Task: Explore Airbnb accommodation in Phenix City, United States from 1st December, 2023 to 5th December, 2023 for 3 adults, 1 child.2 bedrooms having 3 beds and 2 bathrooms. Booking option can be shelf check-in. Look for 4 properties as per requirement.
Action: Mouse moved to (402, 64)
Screenshot: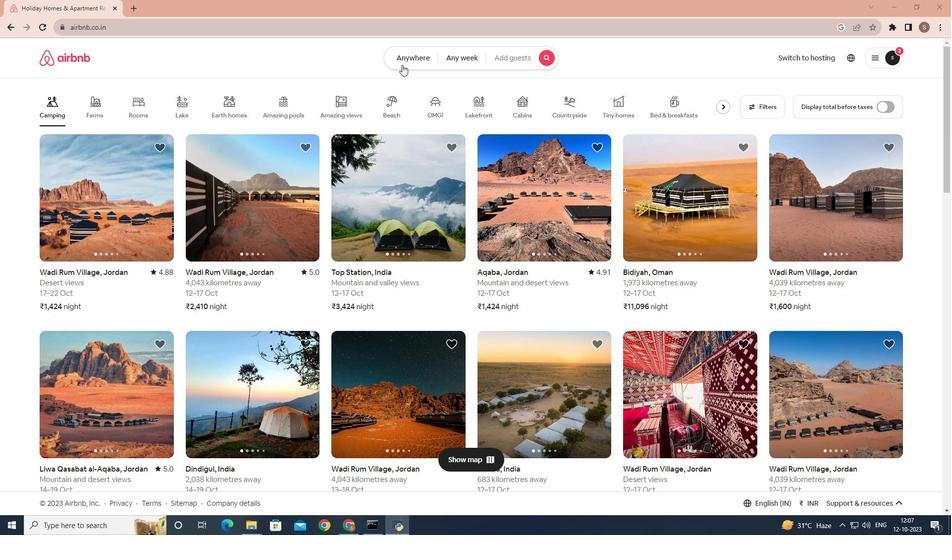 
Action: Mouse pressed left at (402, 64)
Screenshot: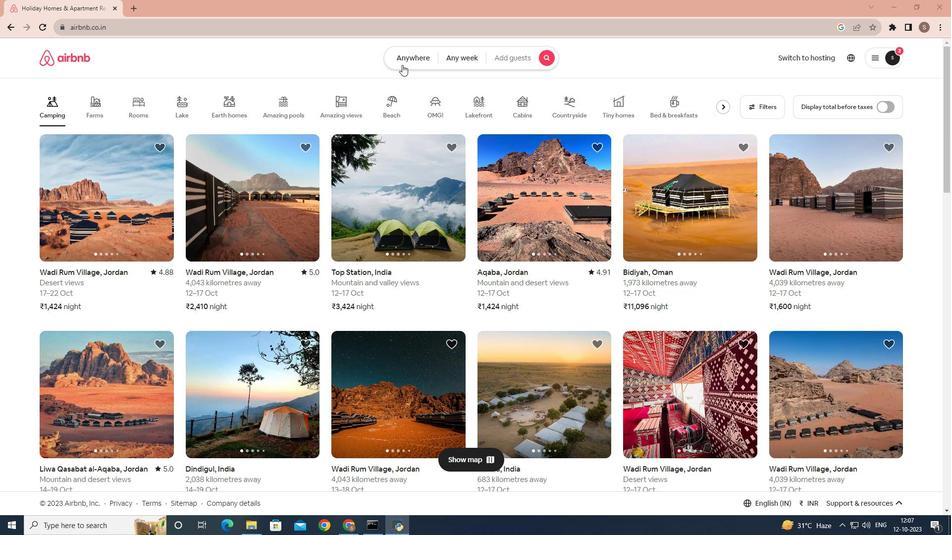 
Action: Mouse moved to (325, 97)
Screenshot: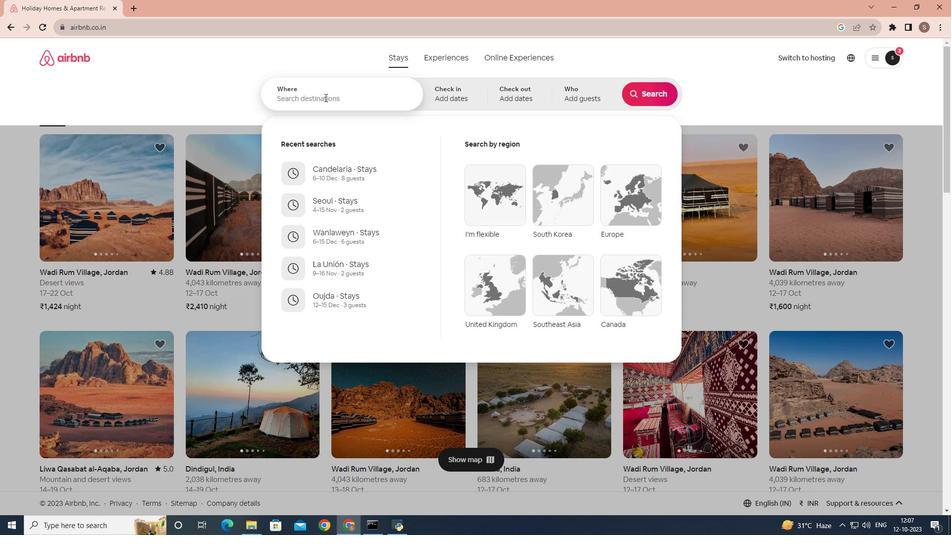 
Action: Mouse pressed left at (325, 97)
Screenshot: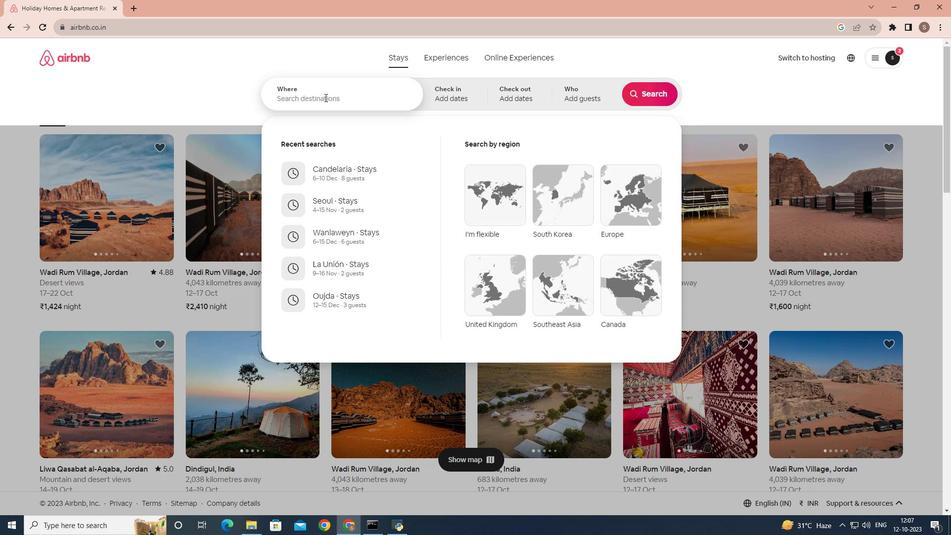 
Action: Mouse moved to (338, 102)
Screenshot: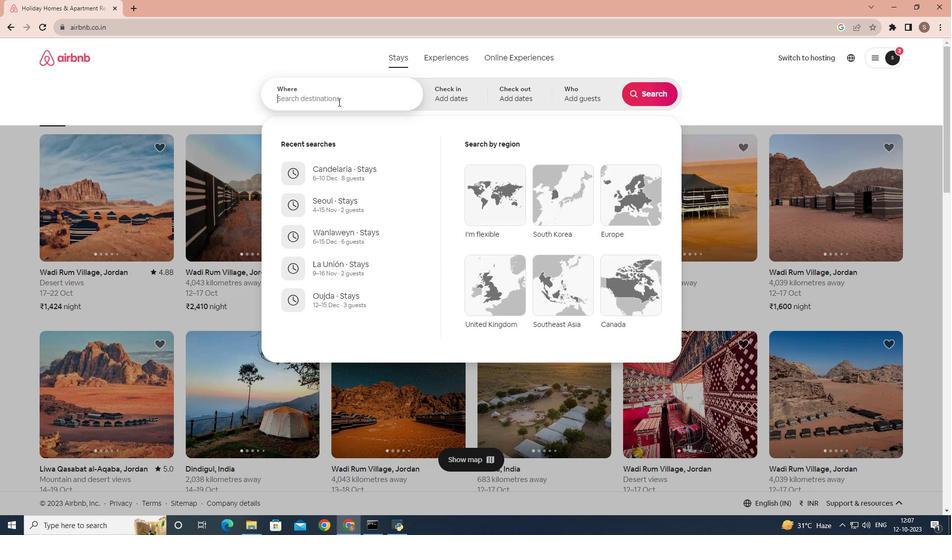 
Action: Key pressed ph
Screenshot: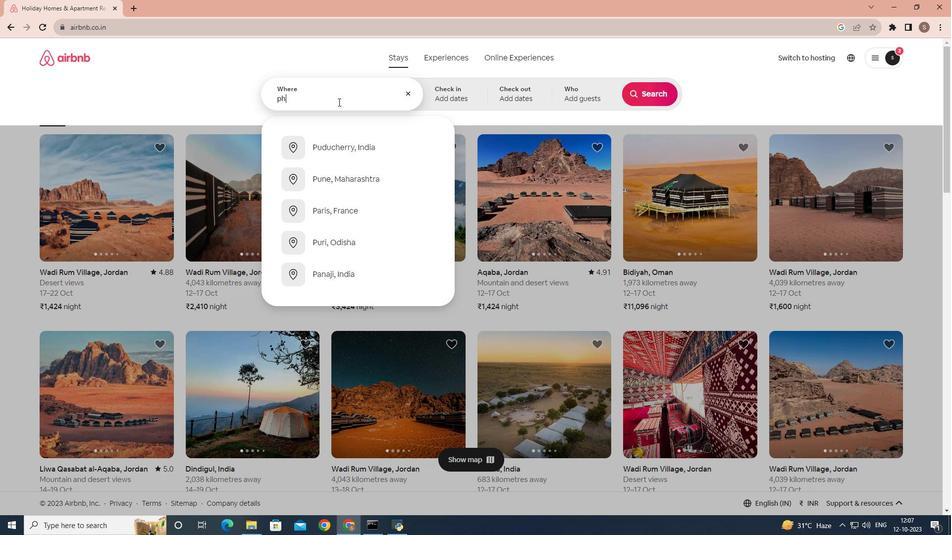 
Action: Mouse moved to (312, 45)
Screenshot: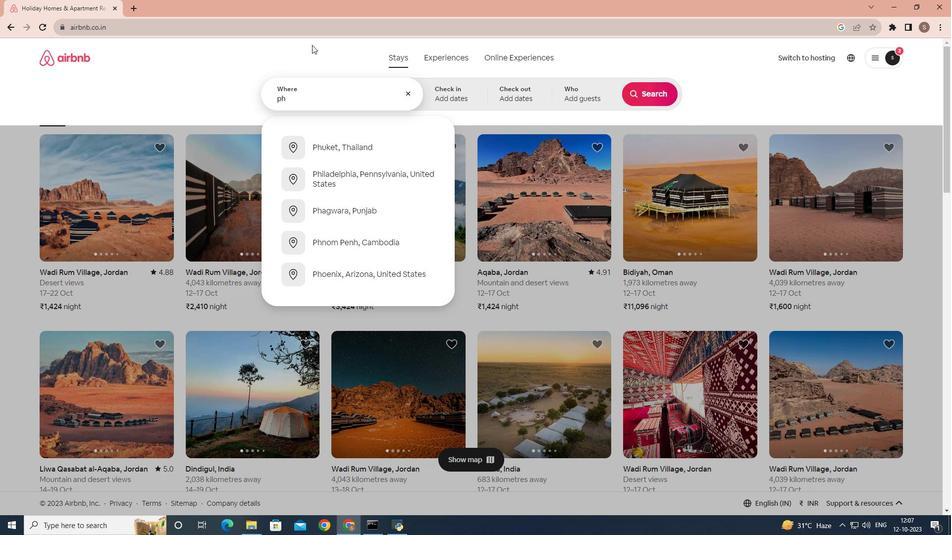 
Action: Key pressed eonix<Key.space>
Screenshot: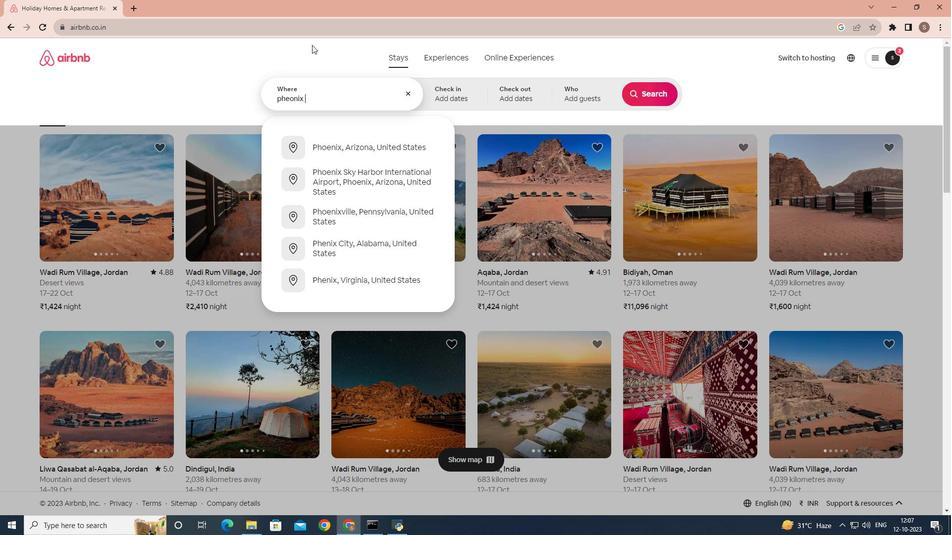 
Action: Mouse moved to (311, 44)
Screenshot: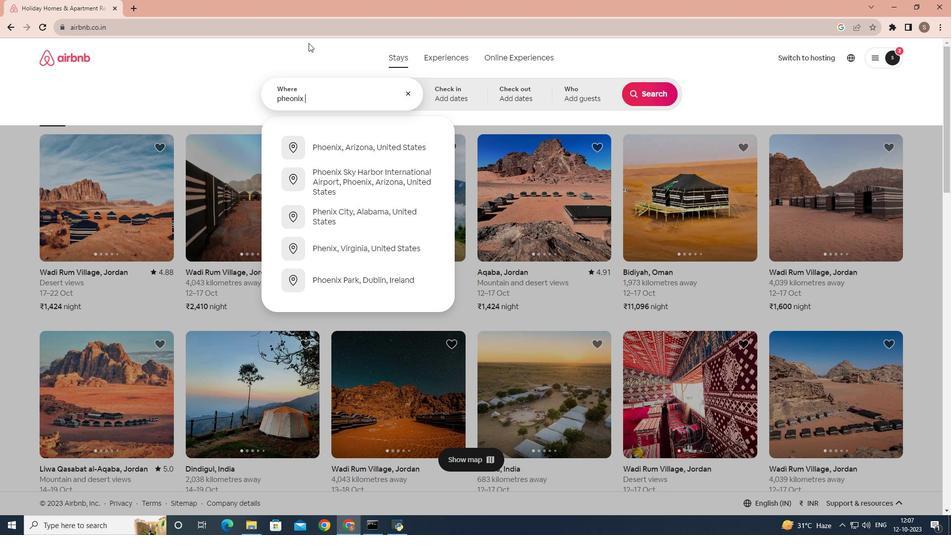 
Action: Key pressed c
Screenshot: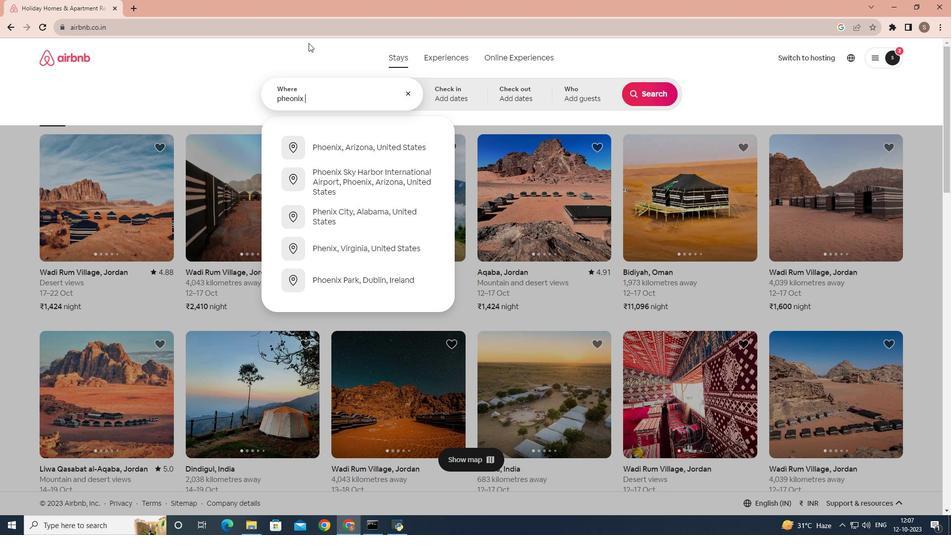 
Action: Mouse moved to (305, 42)
Screenshot: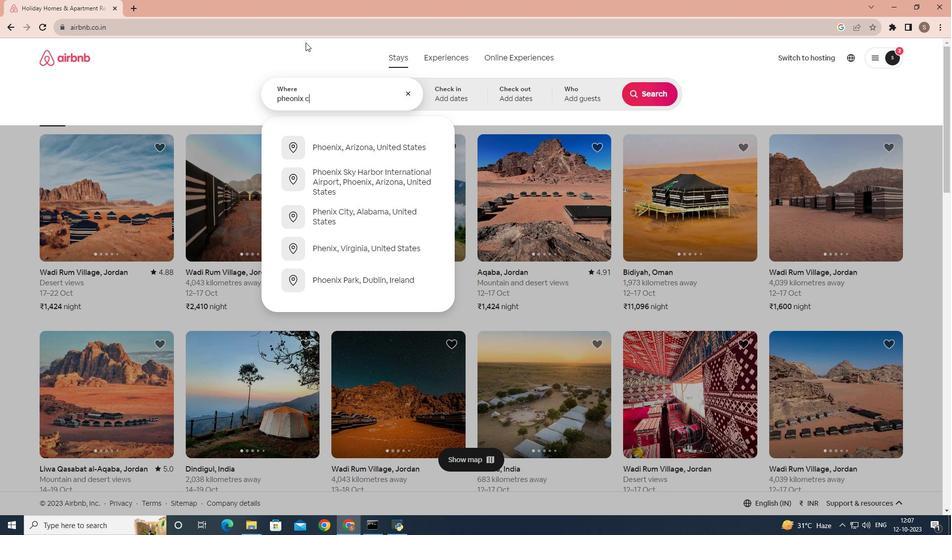 
Action: Key pressed ity
Screenshot: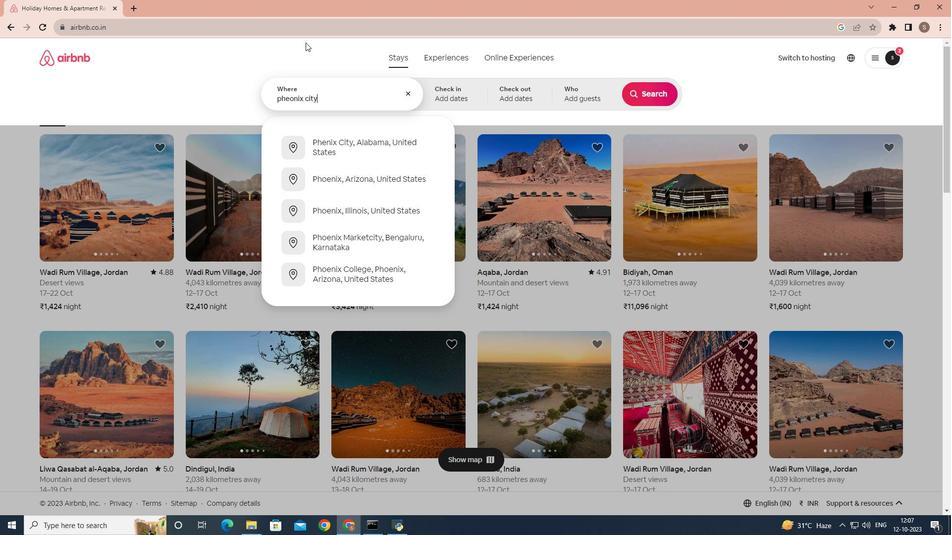 
Action: Mouse moved to (339, 169)
Screenshot: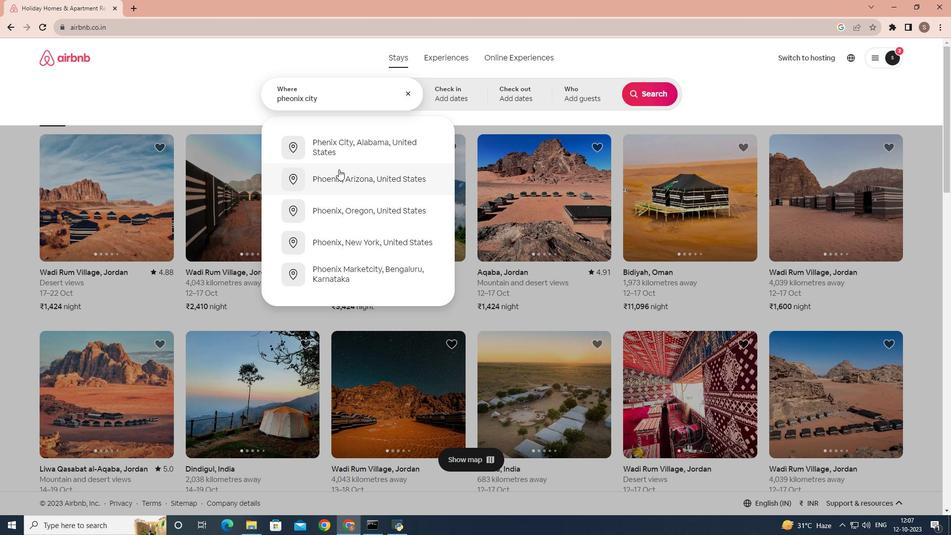 
Action: Mouse pressed left at (339, 169)
Screenshot: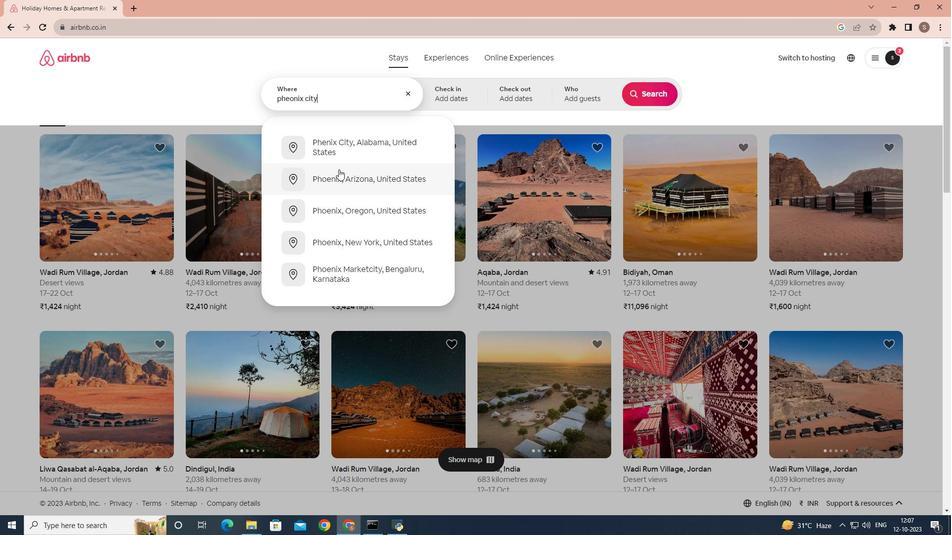 
Action: Mouse moved to (647, 175)
Screenshot: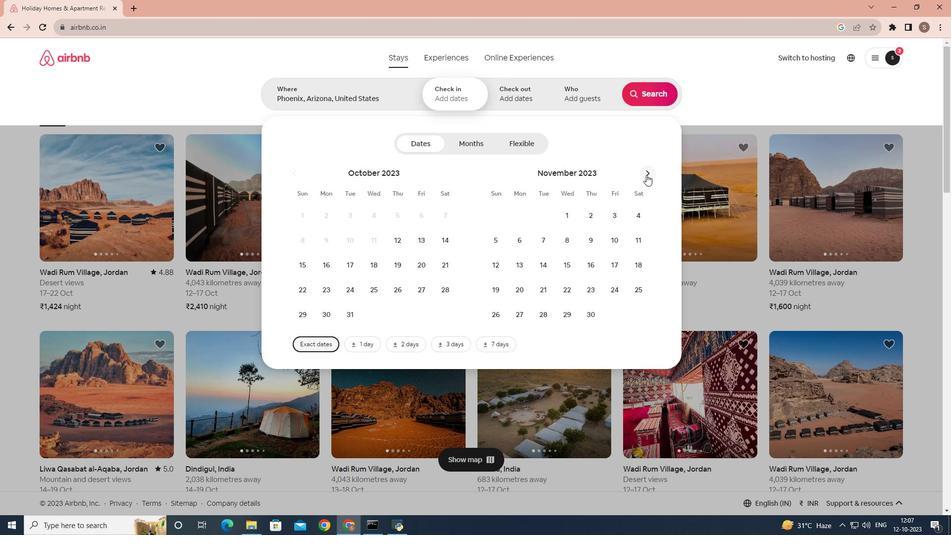 
Action: Mouse pressed left at (647, 175)
Screenshot: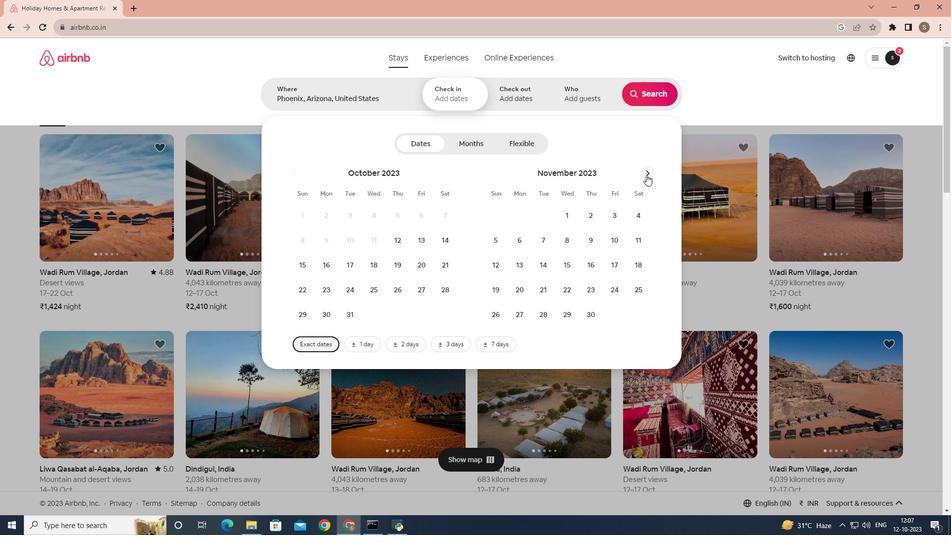 
Action: Mouse moved to (614, 214)
Screenshot: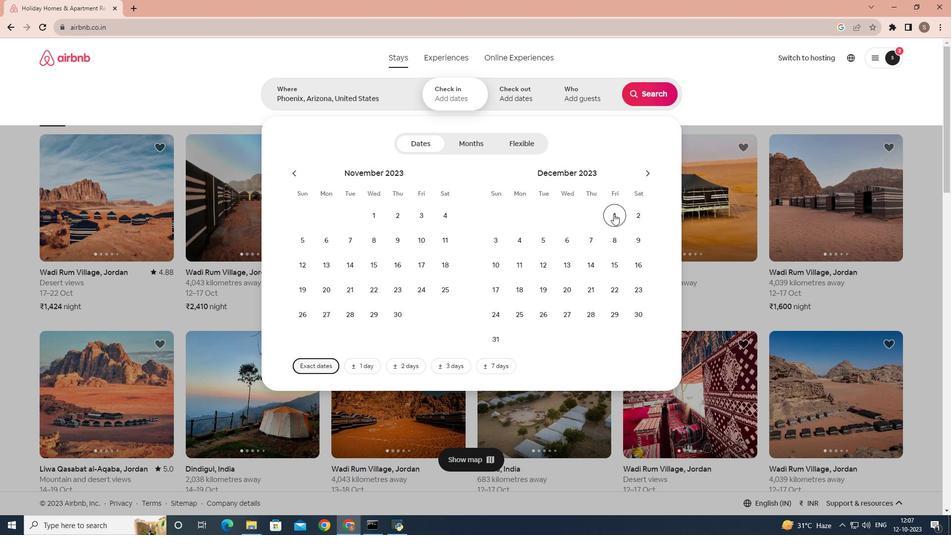 
Action: Mouse pressed left at (614, 214)
Screenshot: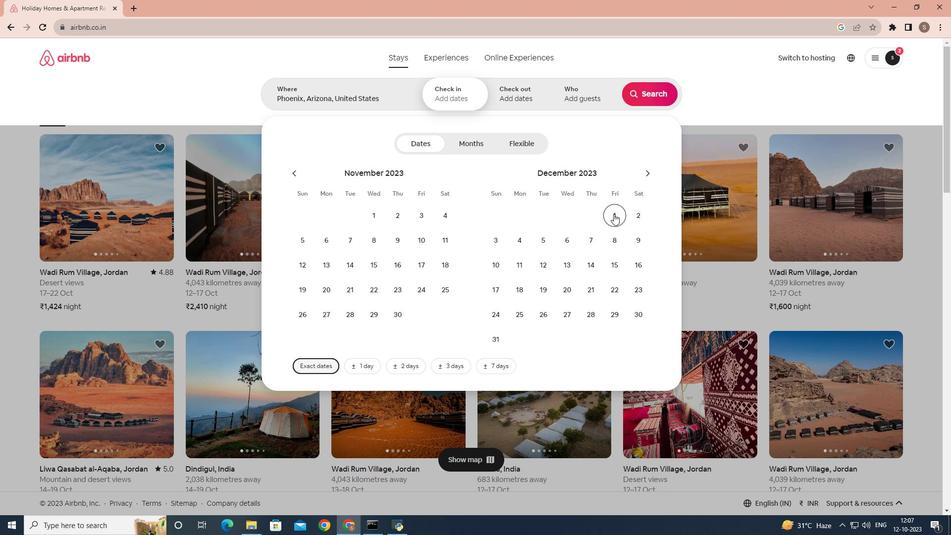 
Action: Mouse moved to (549, 237)
Screenshot: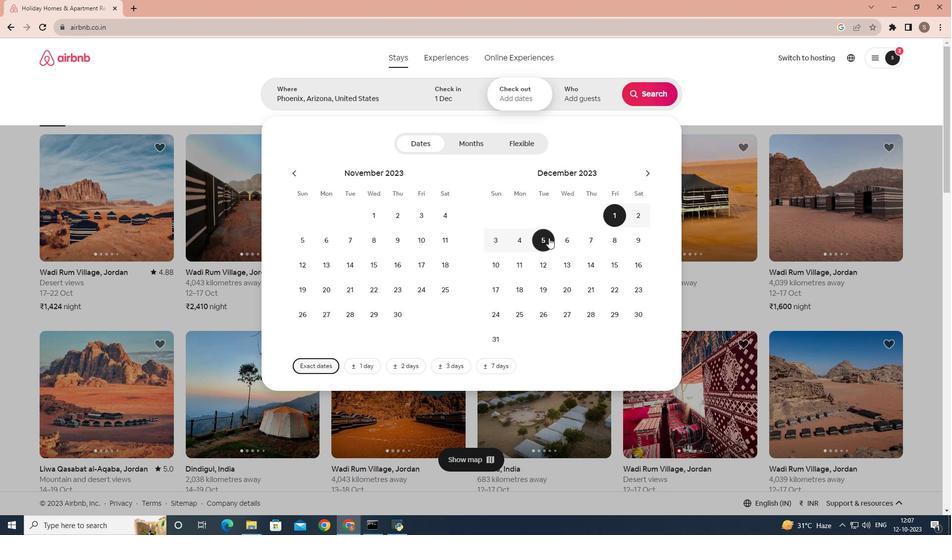 
Action: Mouse pressed left at (549, 237)
Screenshot: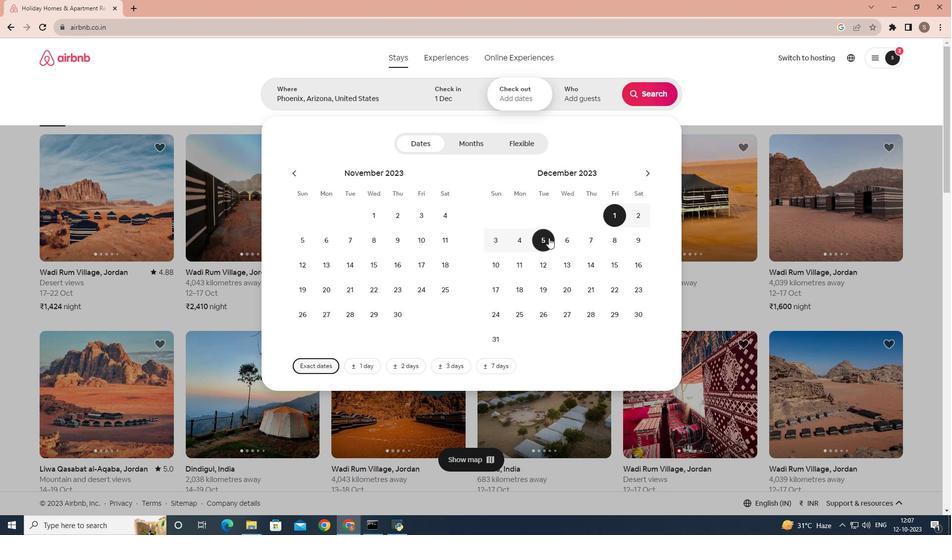 
Action: Mouse moved to (590, 93)
Screenshot: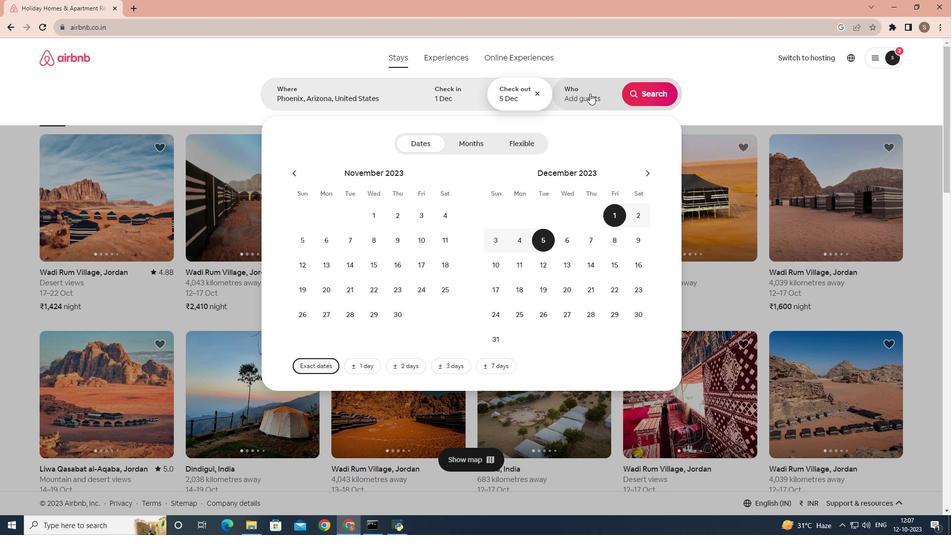 
Action: Mouse pressed left at (590, 93)
Screenshot: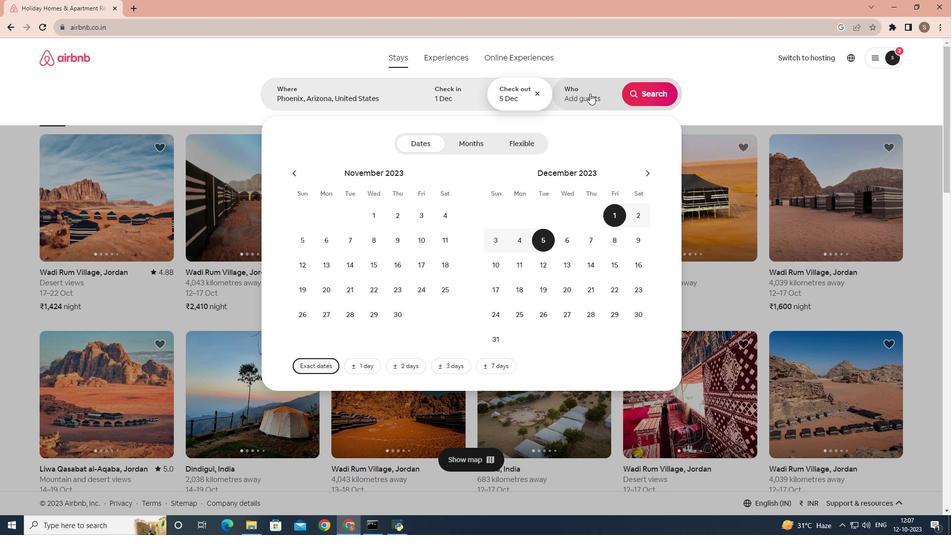 
Action: Mouse moved to (649, 148)
Screenshot: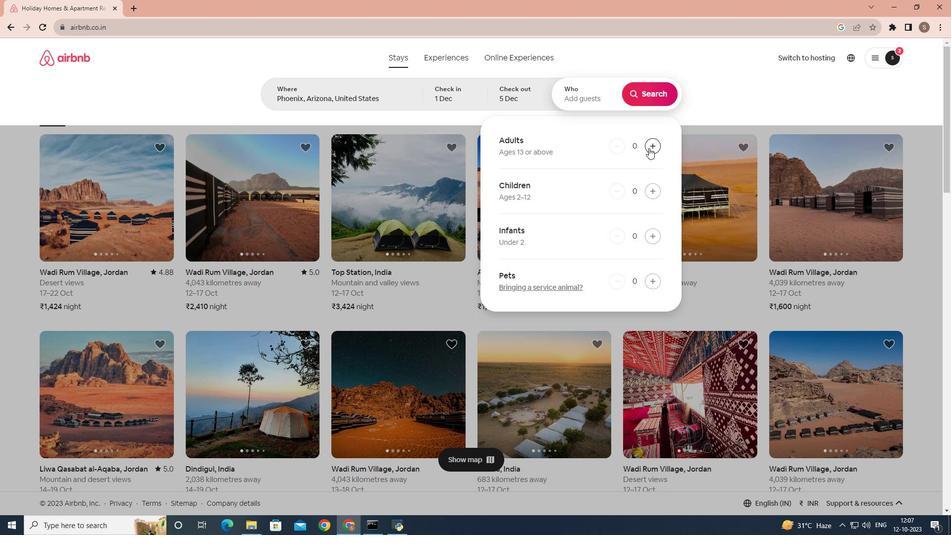 
Action: Mouse pressed left at (649, 148)
Screenshot: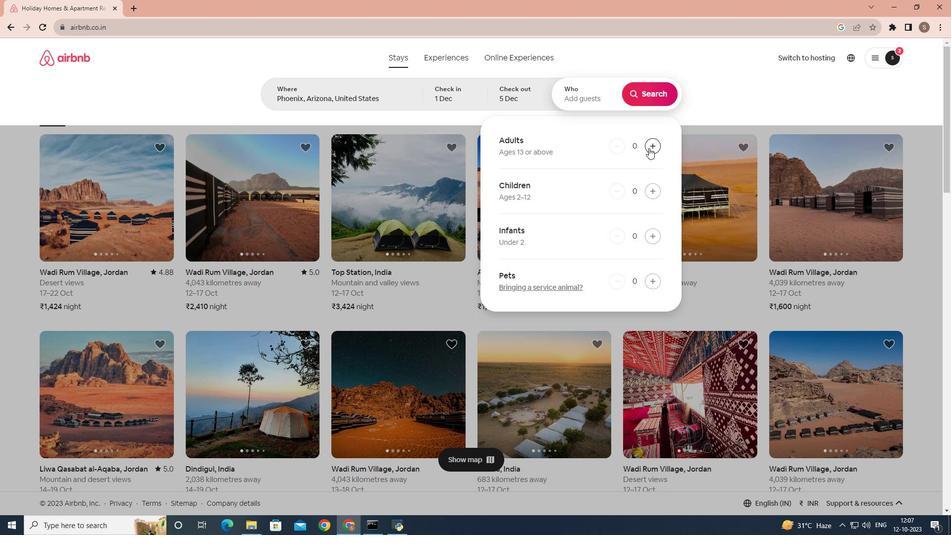 
Action: Mouse pressed left at (649, 148)
Screenshot: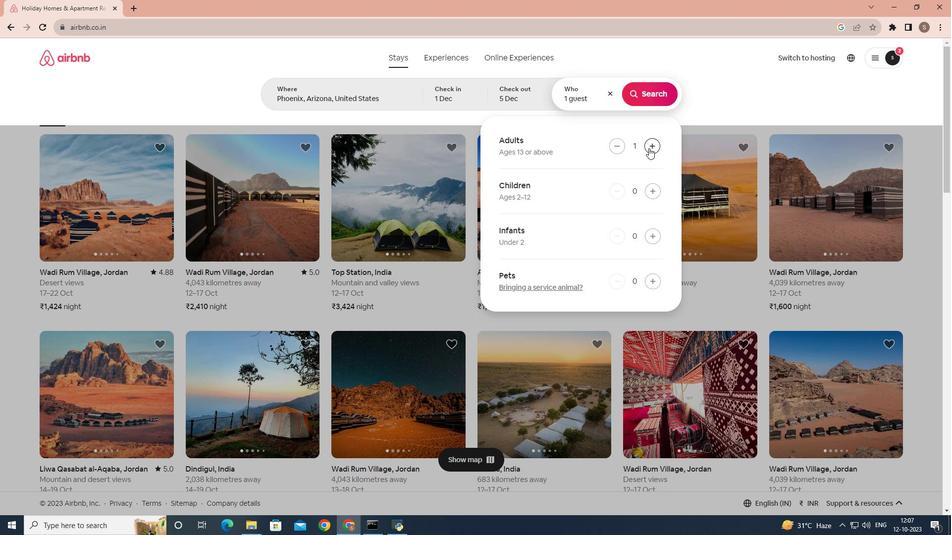 
Action: Mouse pressed left at (649, 148)
Screenshot: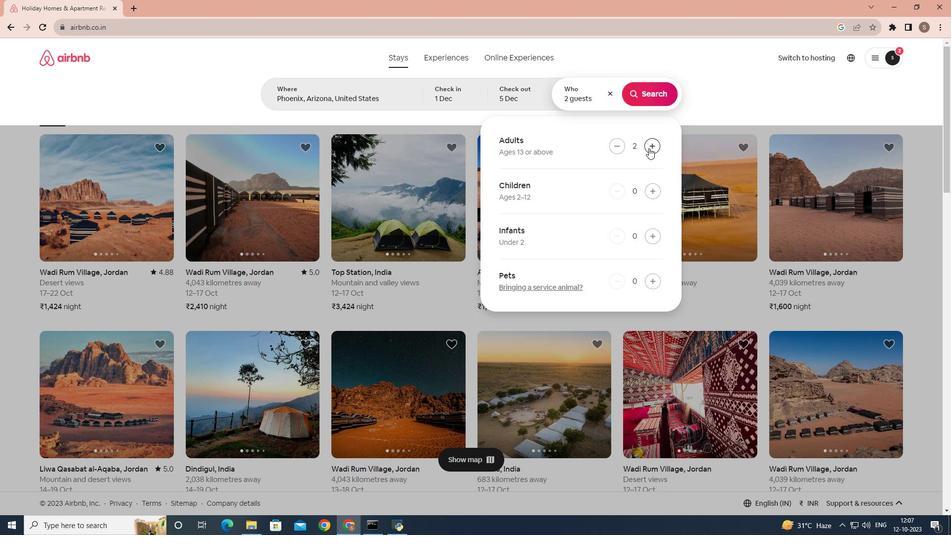 
Action: Mouse pressed left at (649, 148)
Screenshot: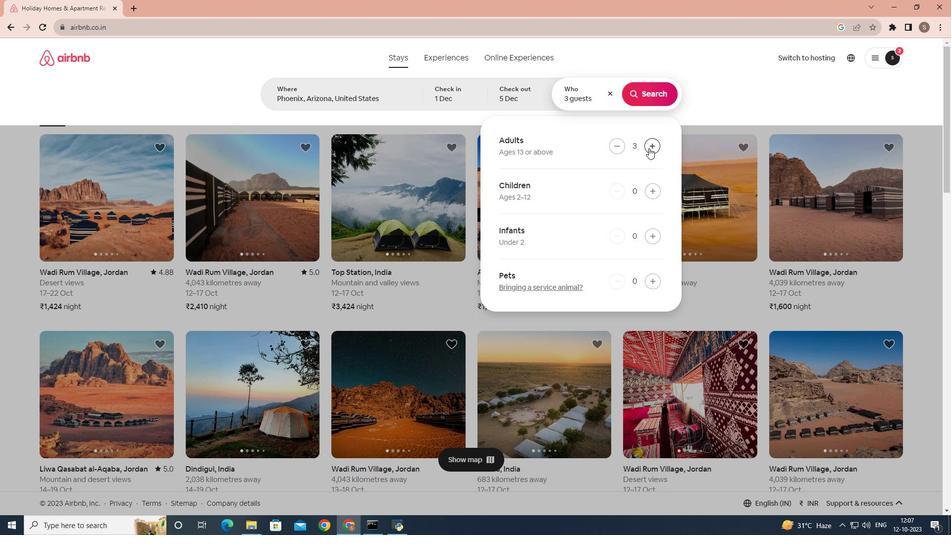 
Action: Mouse moved to (618, 146)
Screenshot: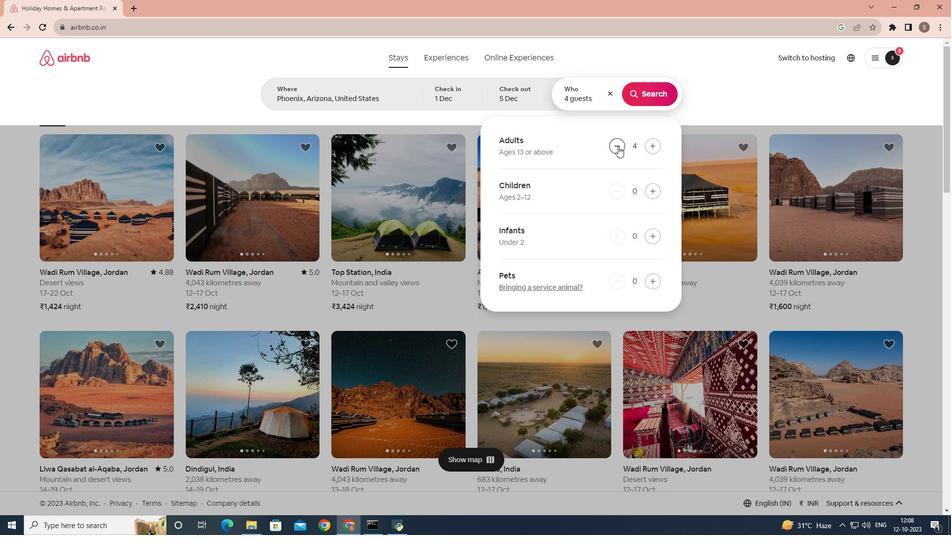 
Action: Mouse pressed left at (618, 146)
Screenshot: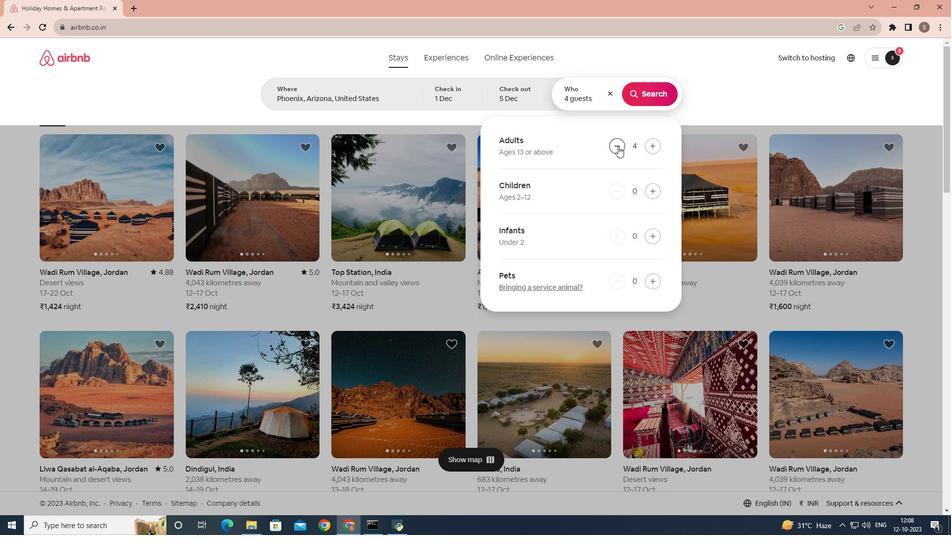 
Action: Mouse moved to (653, 191)
Screenshot: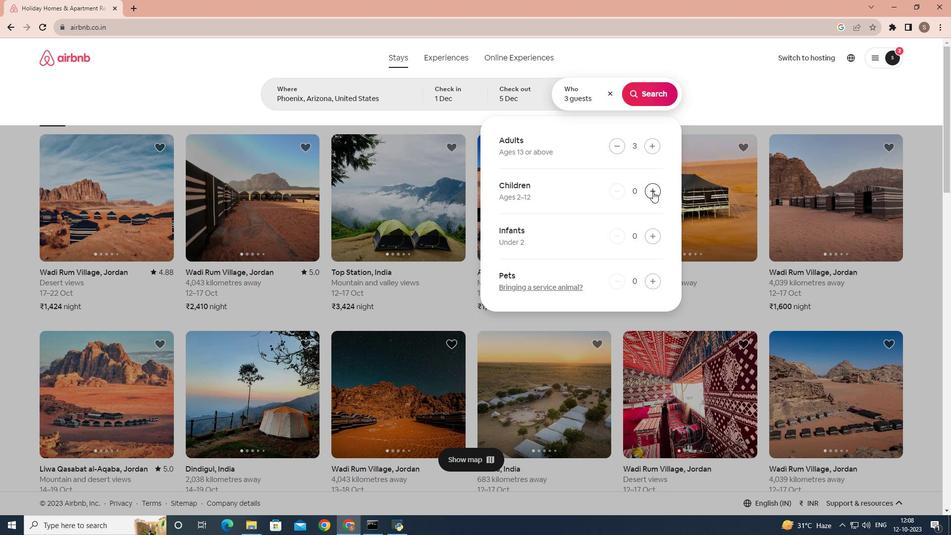 
Action: Mouse pressed left at (653, 191)
Screenshot: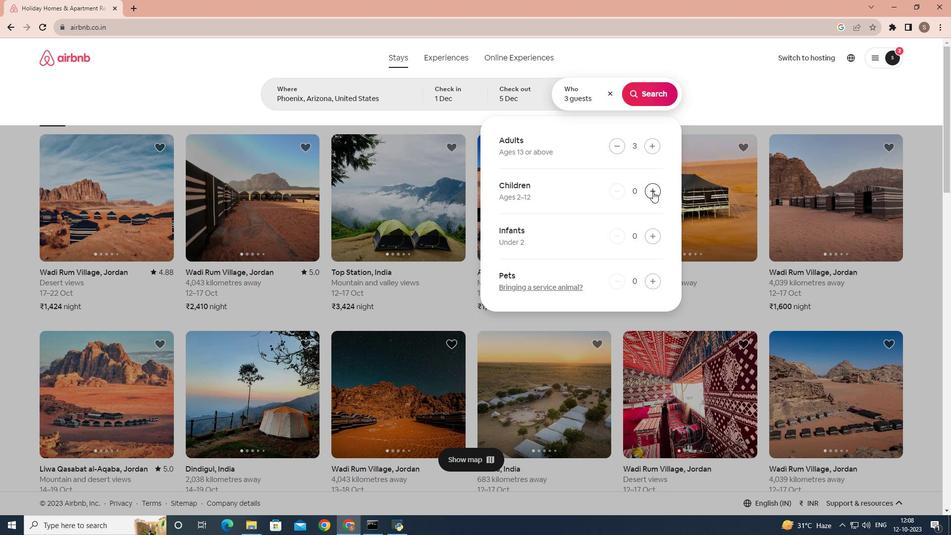
Action: Mouse moved to (663, 92)
Screenshot: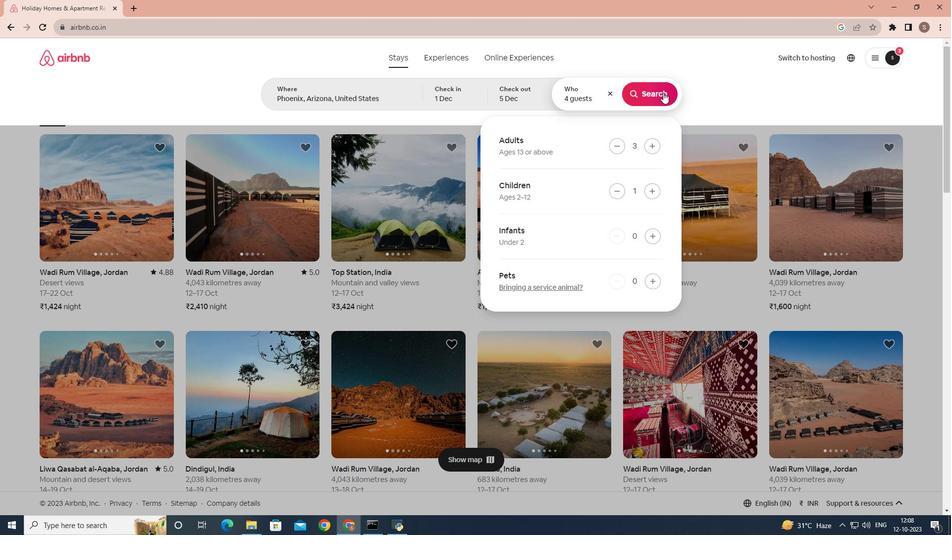 
Action: Mouse pressed left at (663, 92)
Screenshot: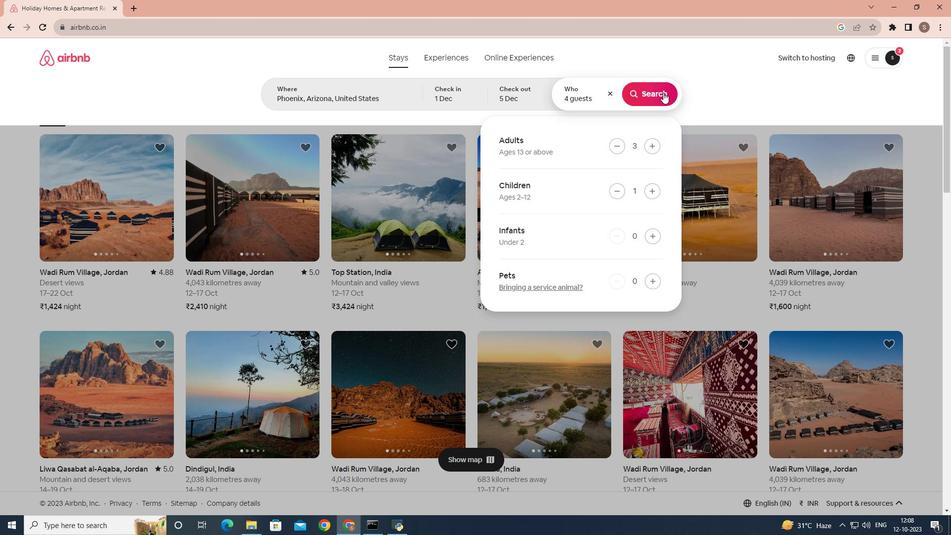 
Action: Mouse moved to (791, 97)
Screenshot: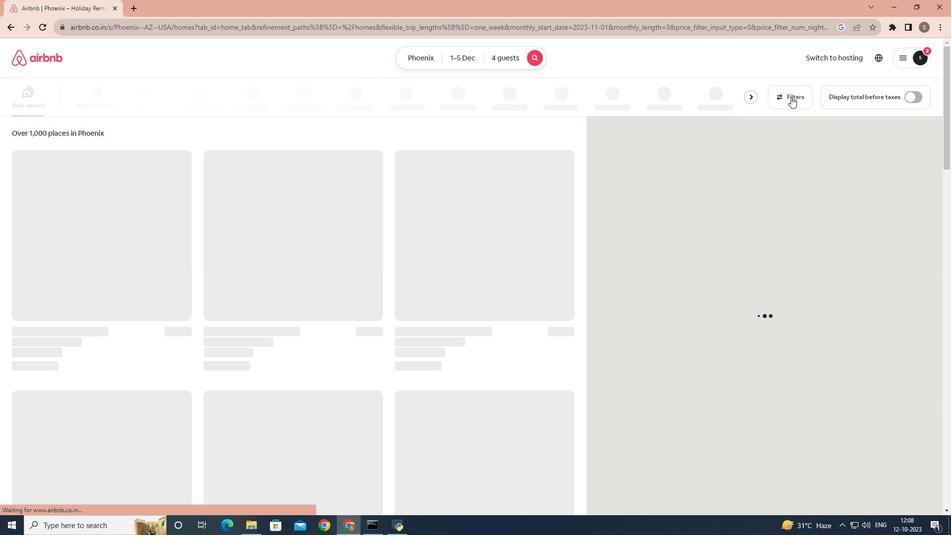 
Action: Mouse pressed left at (791, 97)
Screenshot: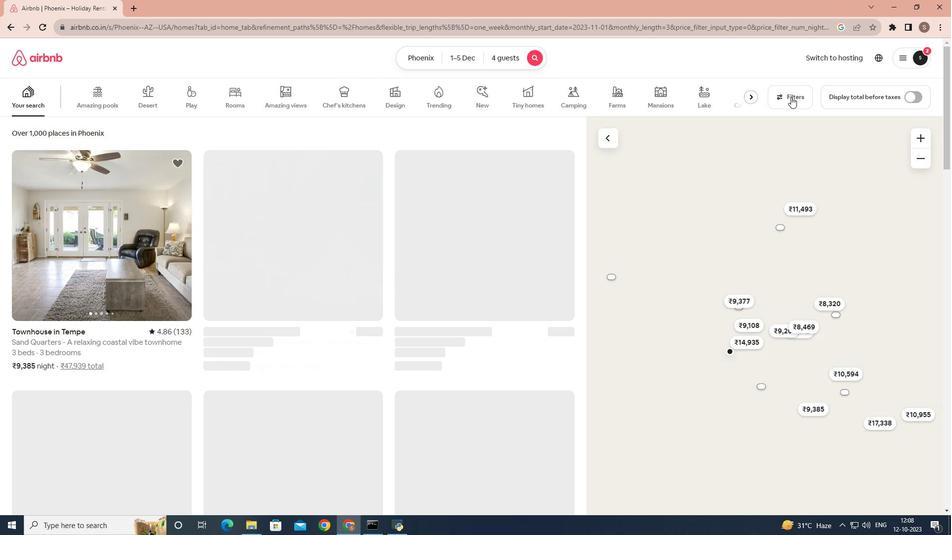 
Action: Mouse moved to (431, 225)
Screenshot: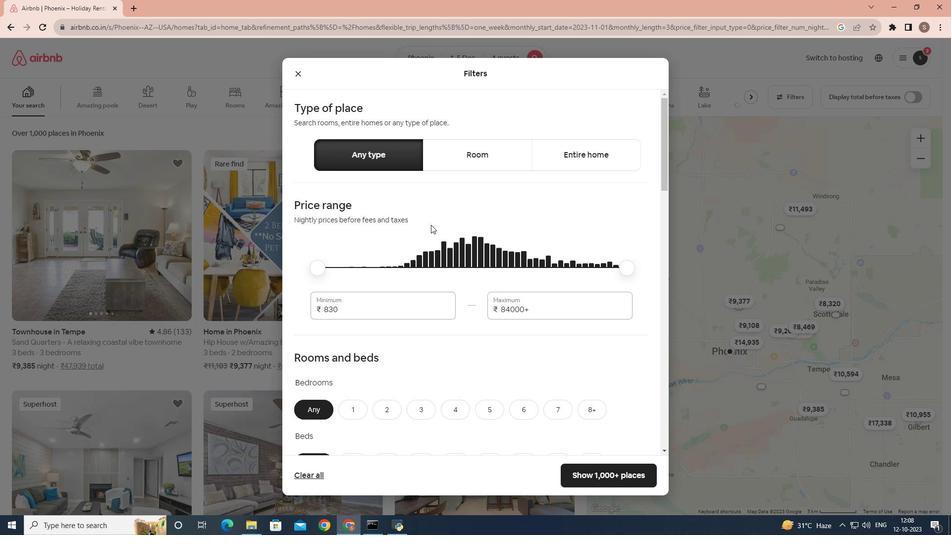 
Action: Mouse scrolled (431, 224) with delta (0, 0)
Screenshot: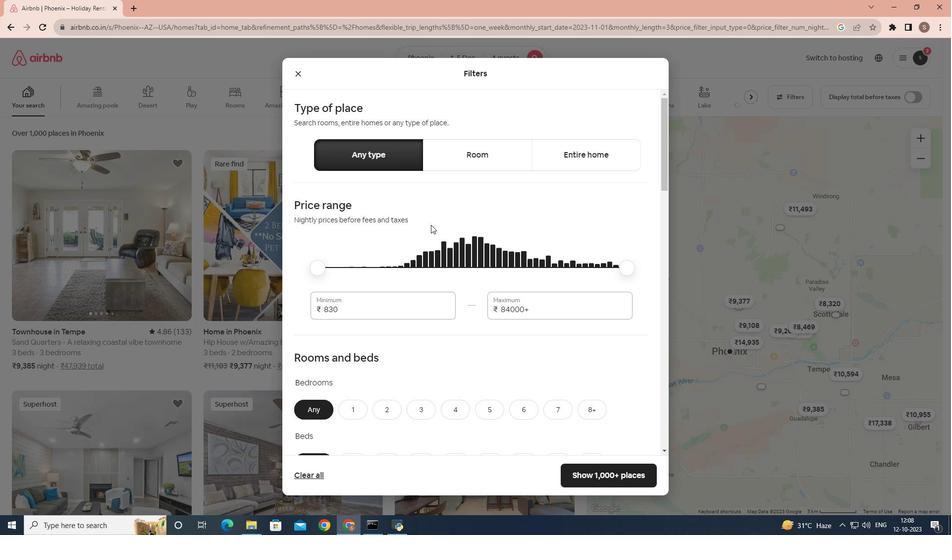 
Action: Mouse moved to (430, 225)
Screenshot: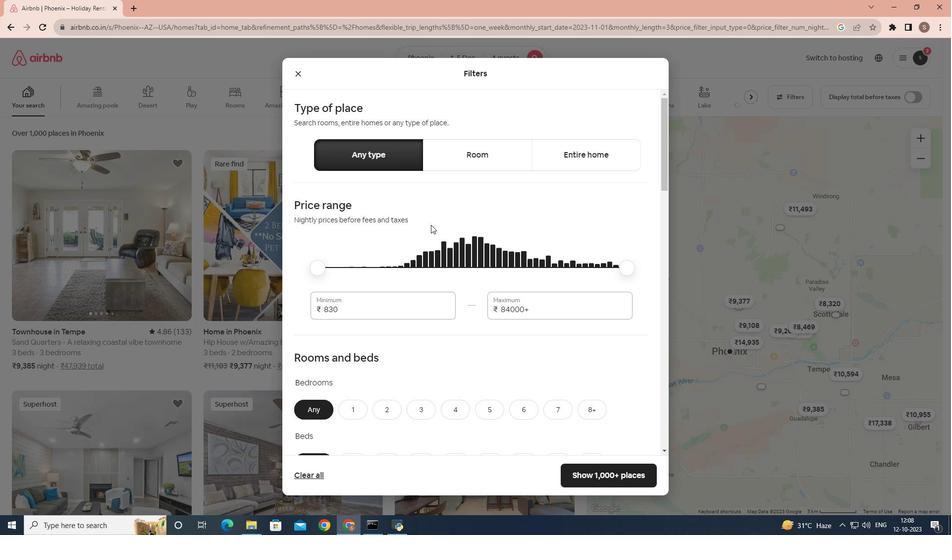 
Action: Mouse scrolled (430, 224) with delta (0, 0)
Screenshot: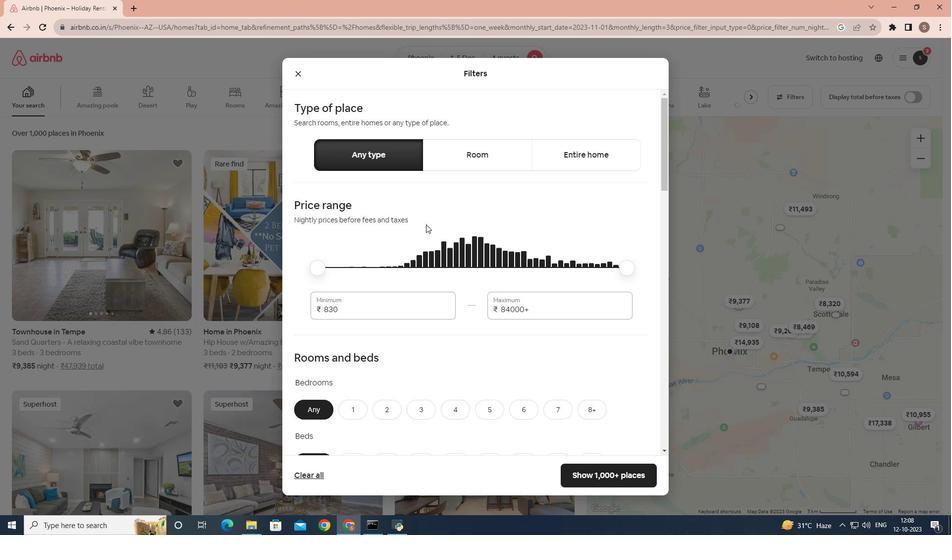 
Action: Mouse moved to (428, 225)
Screenshot: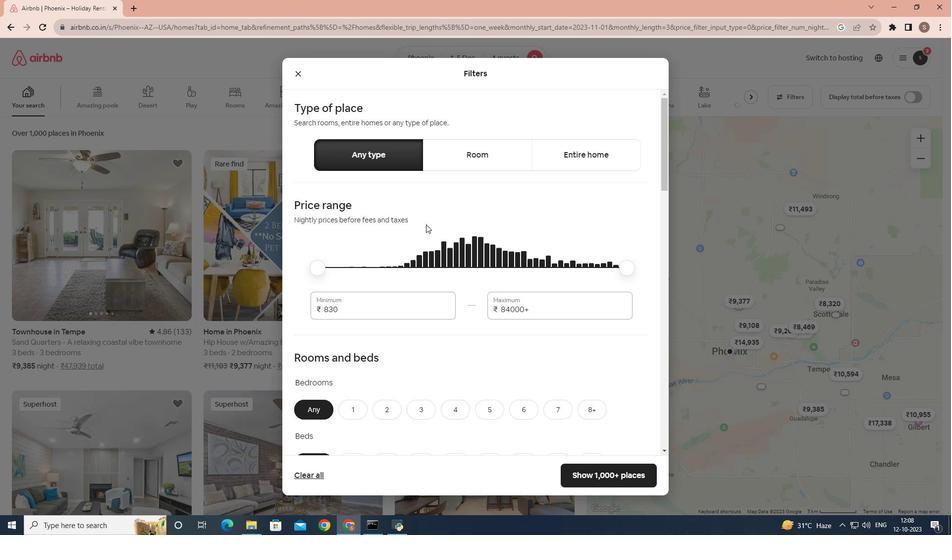 
Action: Mouse scrolled (428, 224) with delta (0, 0)
Screenshot: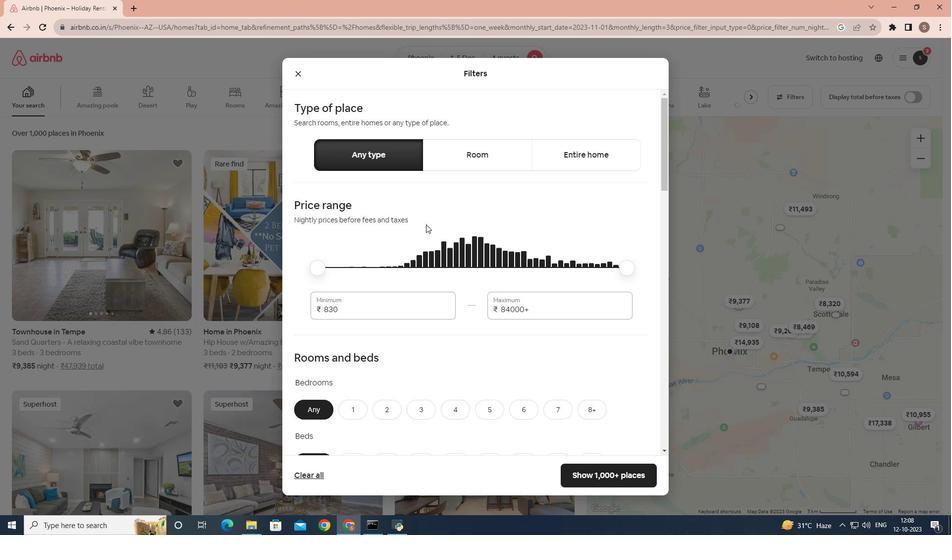 
Action: Mouse moved to (426, 225)
Screenshot: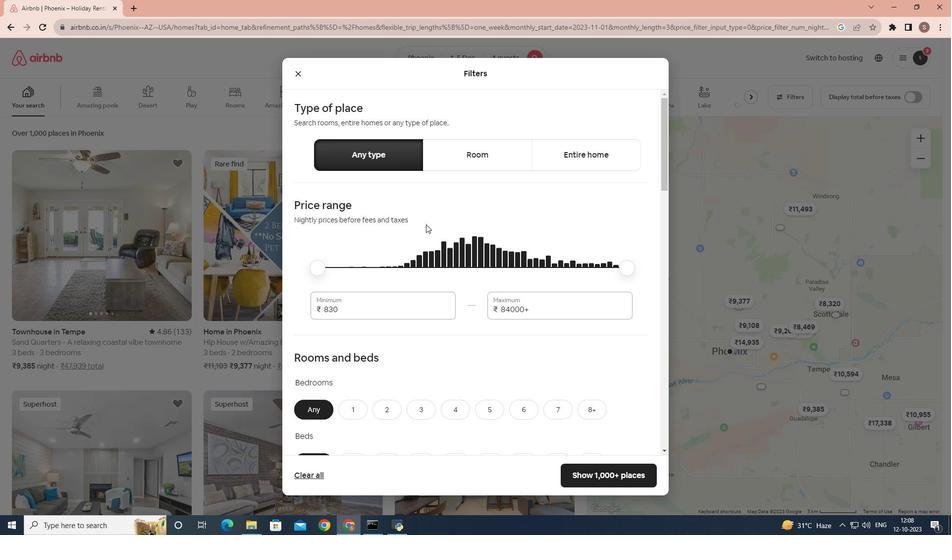 
Action: Mouse scrolled (426, 224) with delta (0, 0)
Screenshot: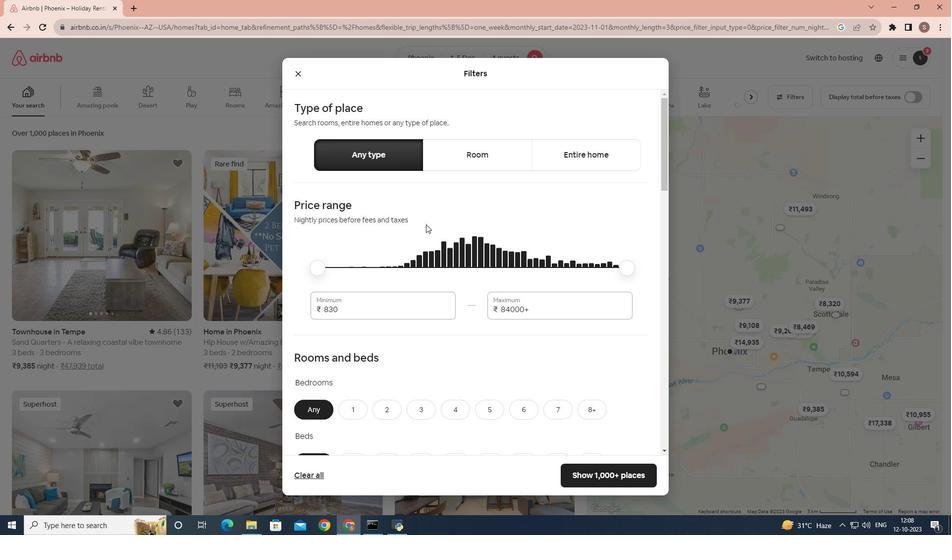 
Action: Mouse moved to (395, 212)
Screenshot: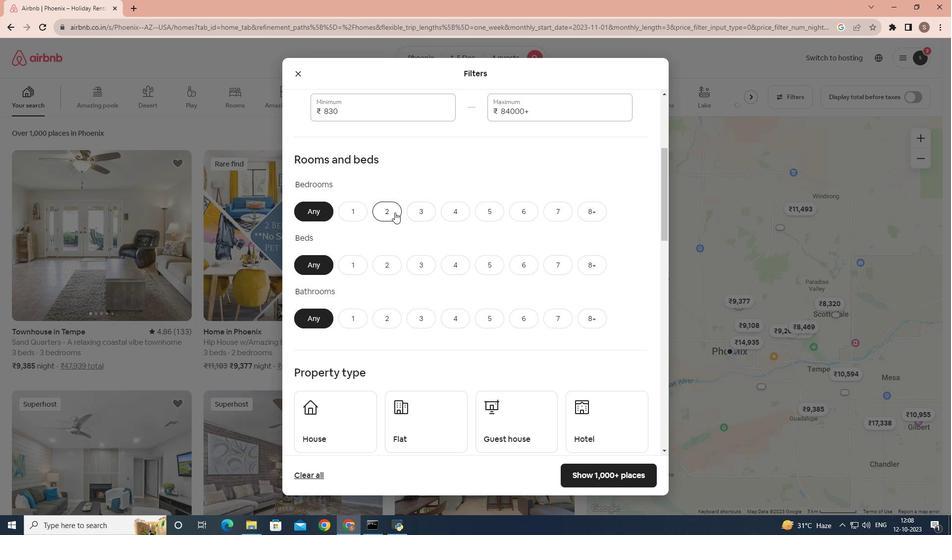 
Action: Mouse pressed left at (395, 212)
Screenshot: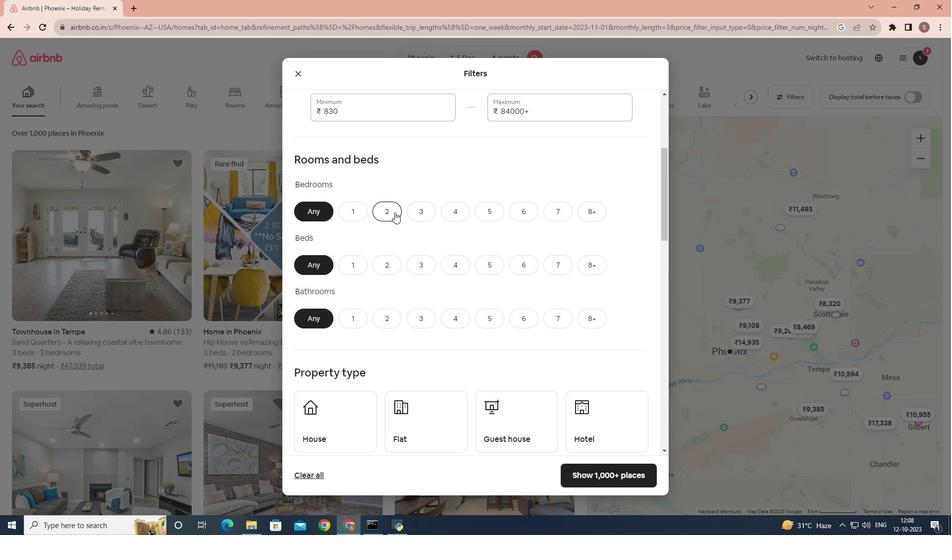 
Action: Mouse moved to (433, 269)
Screenshot: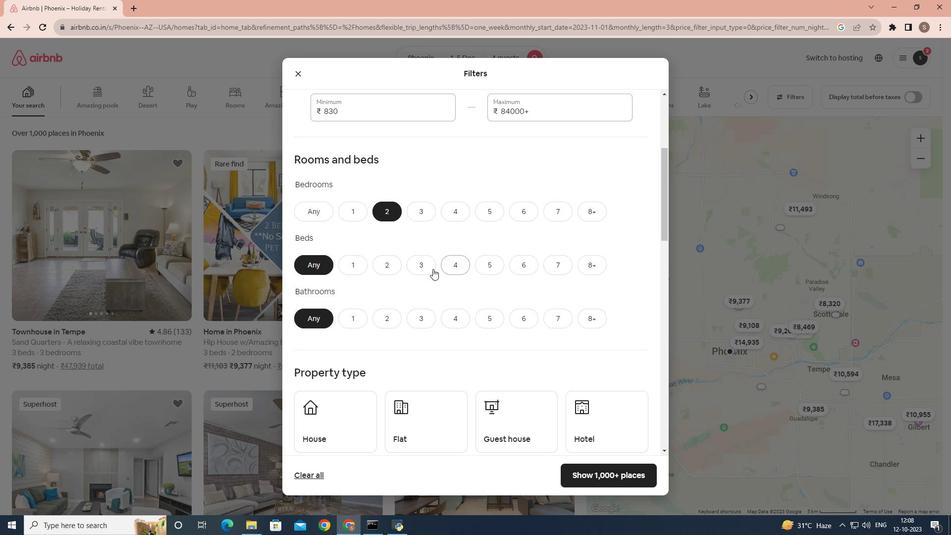 
Action: Mouse pressed left at (433, 269)
Screenshot: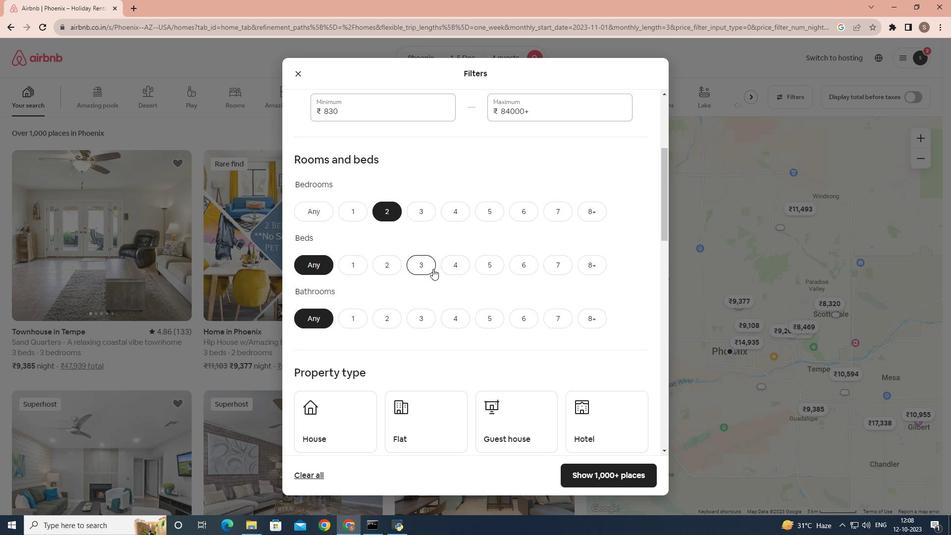 
Action: Mouse moved to (376, 318)
Screenshot: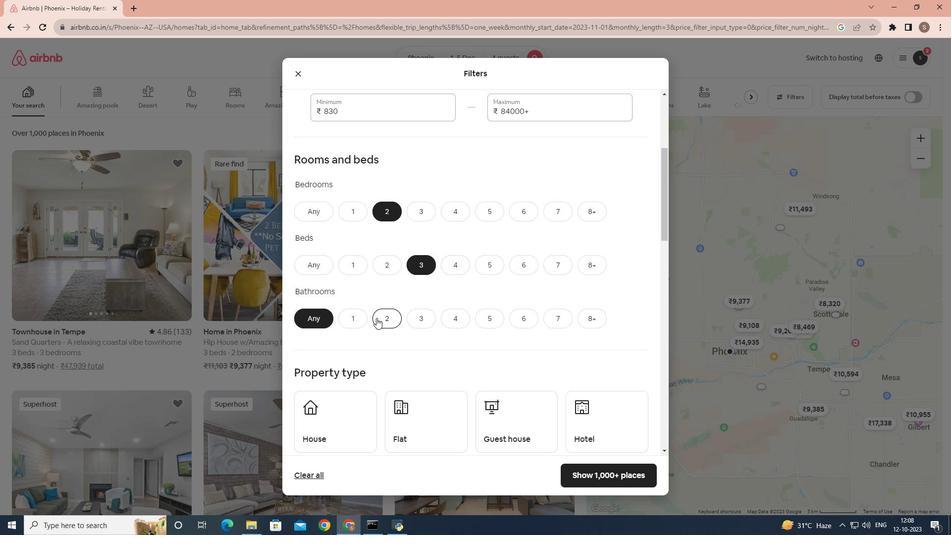 
Action: Mouse pressed left at (376, 318)
Screenshot: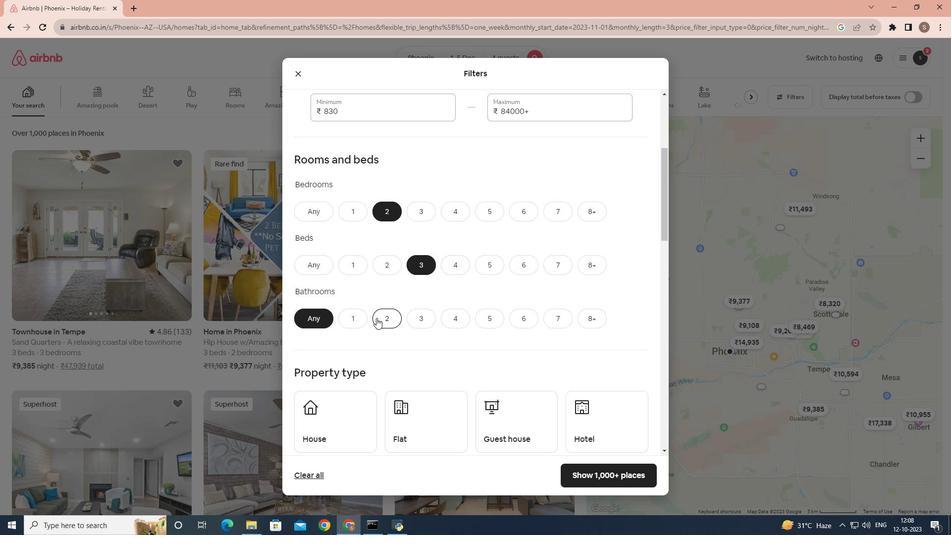 
Action: Mouse scrolled (376, 317) with delta (0, 0)
Screenshot: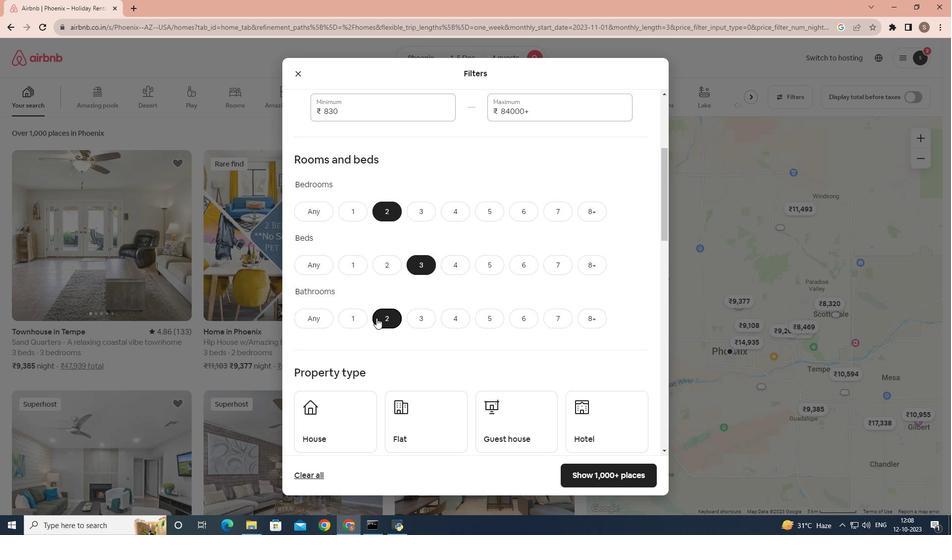
Action: Mouse scrolled (376, 317) with delta (0, 0)
Screenshot: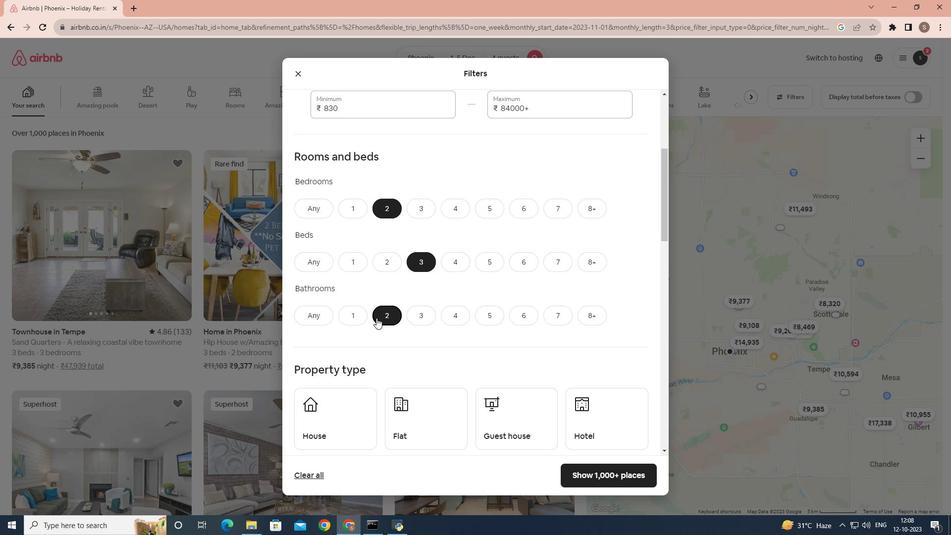 
Action: Mouse scrolled (376, 317) with delta (0, 0)
Screenshot: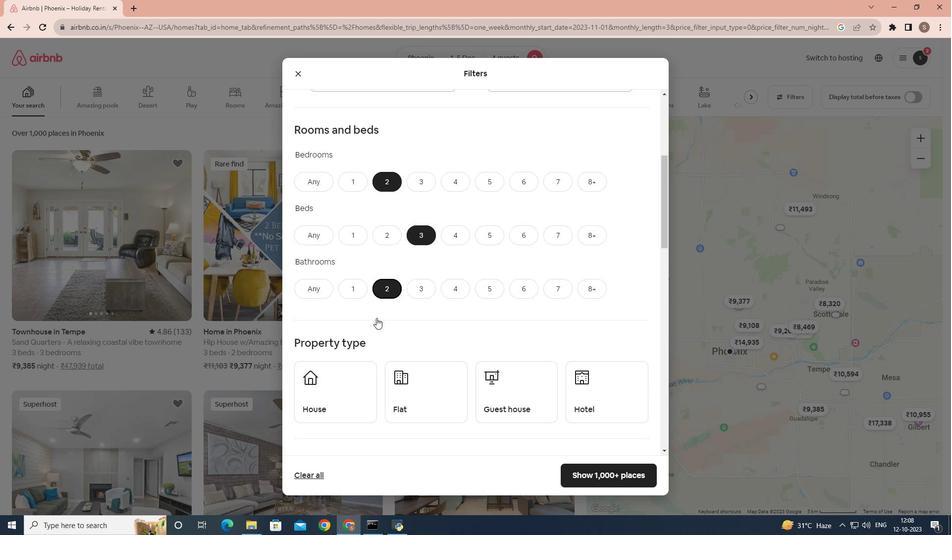 
Action: Mouse scrolled (376, 317) with delta (0, 0)
Screenshot: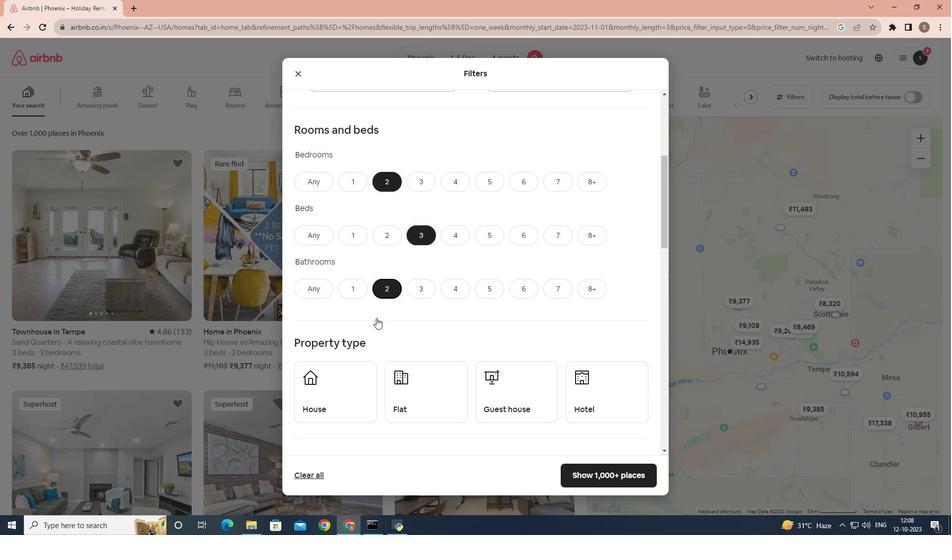 
Action: Mouse scrolled (376, 317) with delta (0, 0)
Screenshot: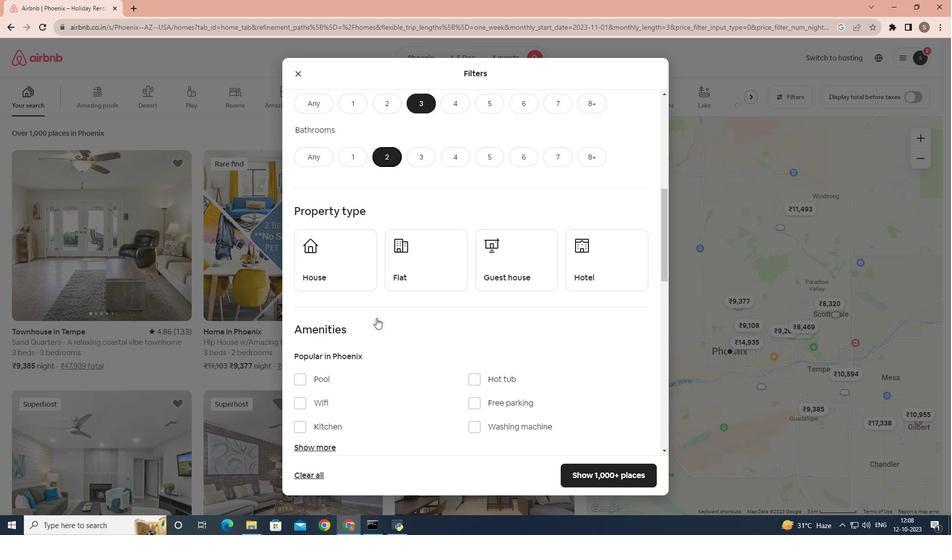 
Action: Mouse moved to (381, 307)
Screenshot: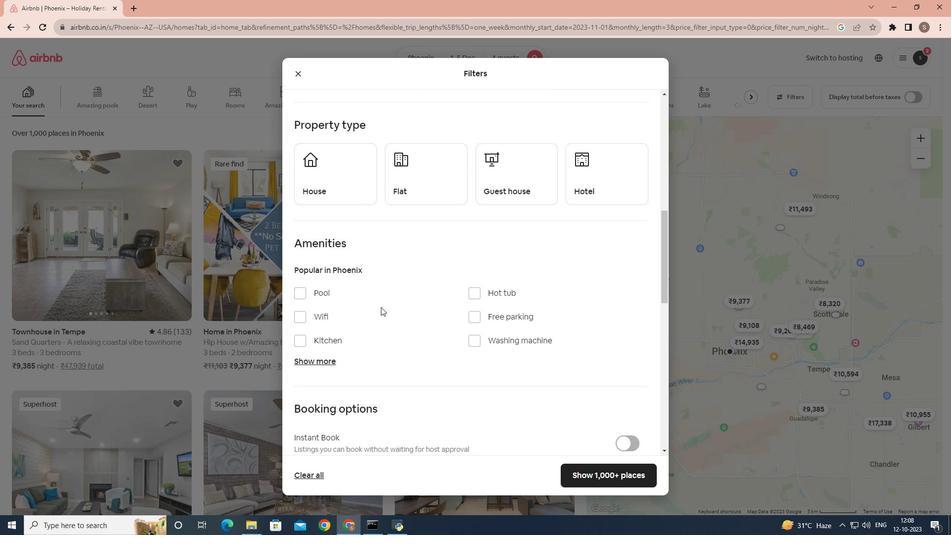 
Action: Mouse scrolled (381, 306) with delta (0, 0)
Screenshot: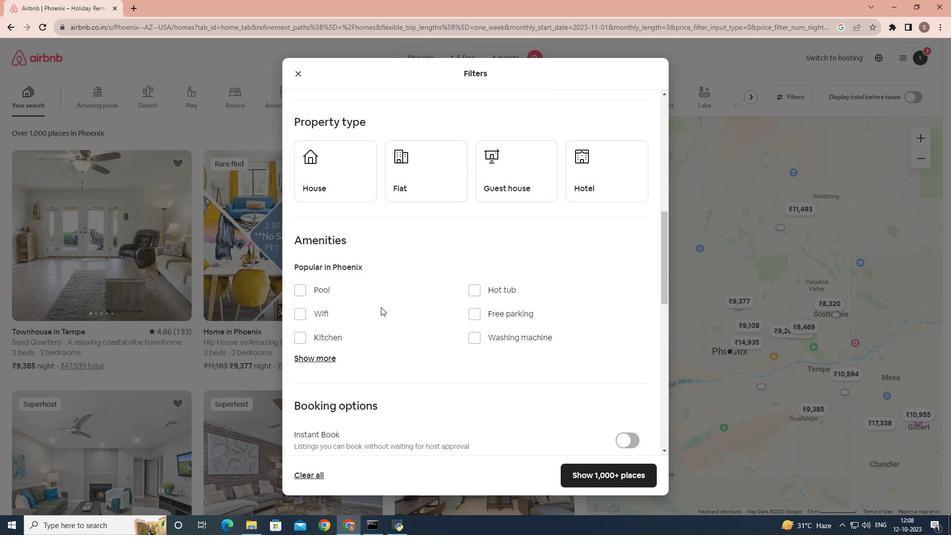 
Action: Mouse scrolled (381, 306) with delta (0, 0)
Screenshot: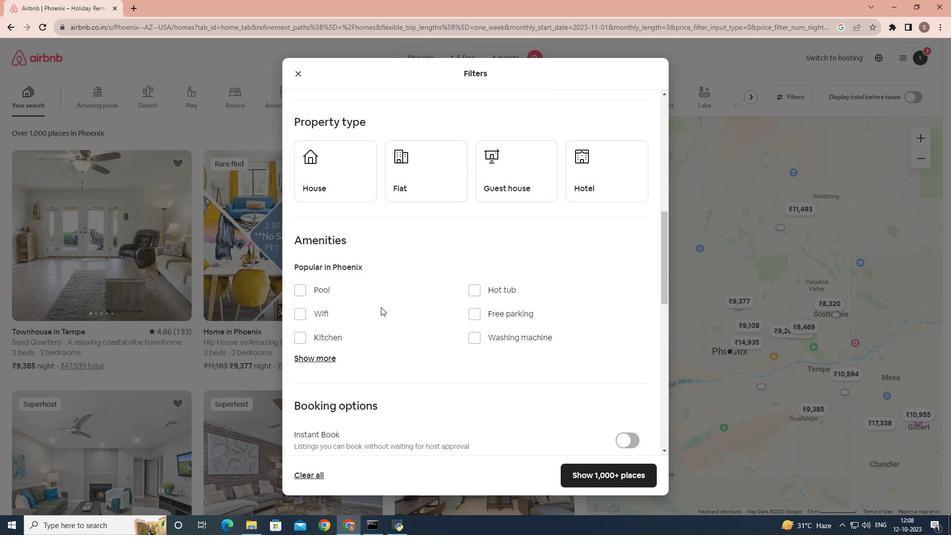 
Action: Mouse scrolled (381, 306) with delta (0, 0)
Screenshot: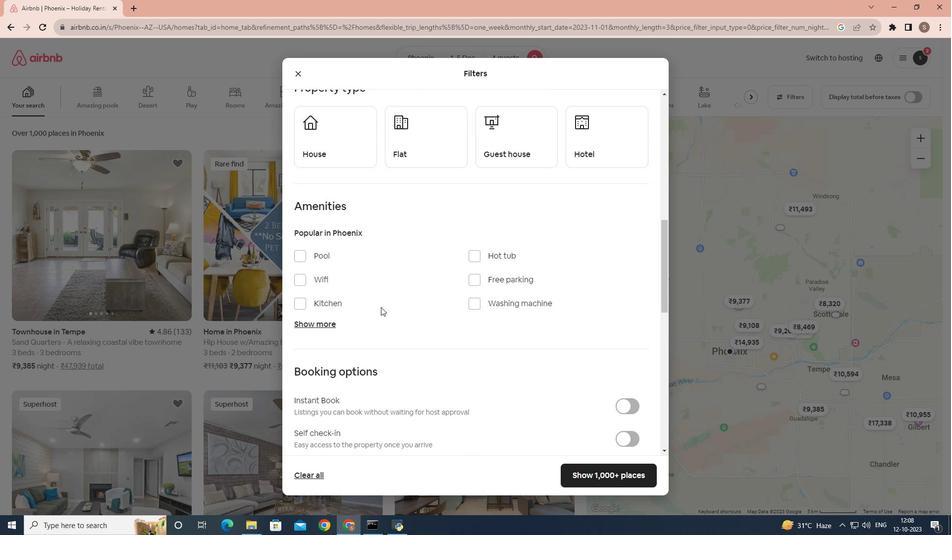 
Action: Mouse scrolled (381, 306) with delta (0, 0)
Screenshot: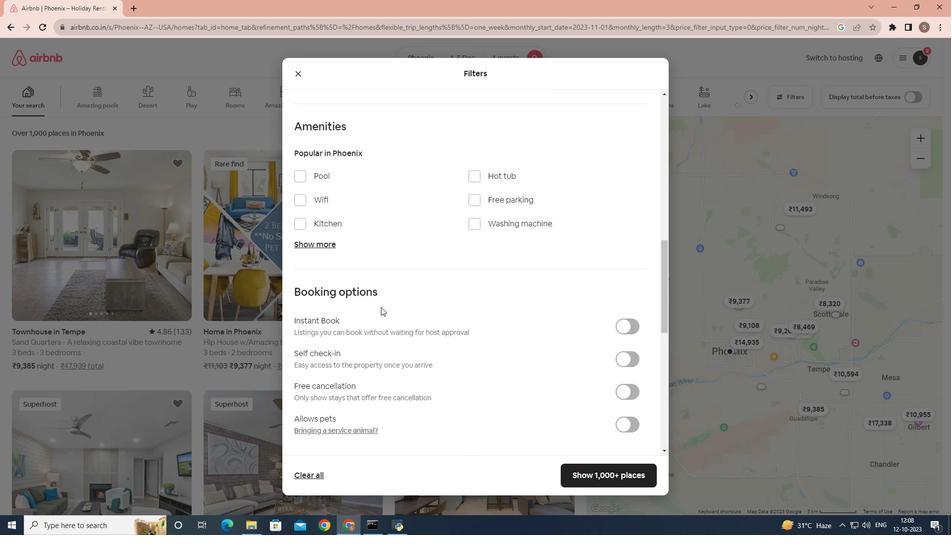 
Action: Mouse moved to (626, 276)
Screenshot: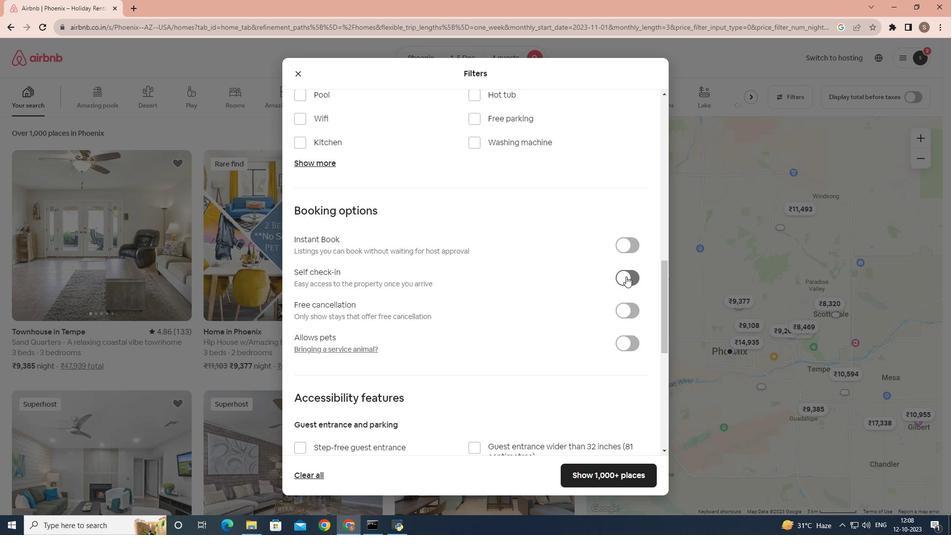 
Action: Mouse pressed left at (626, 276)
Screenshot: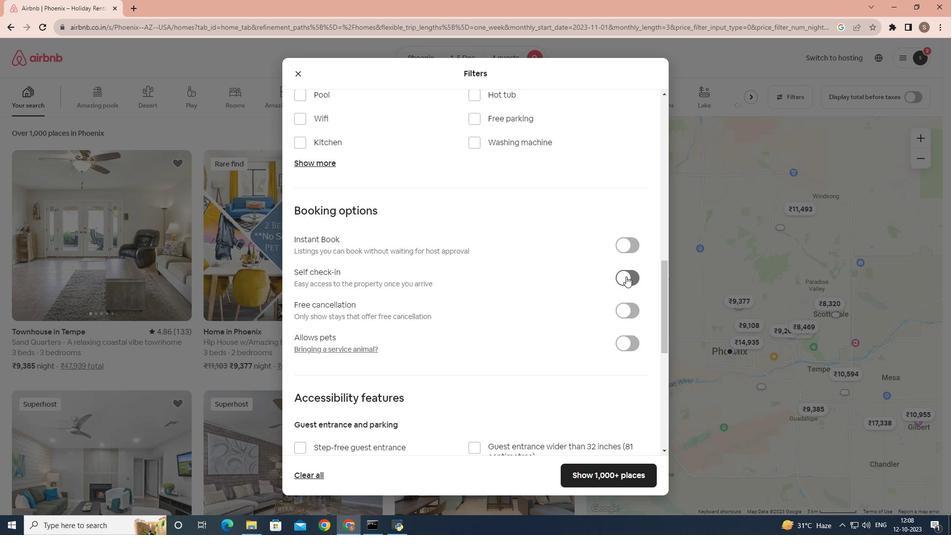 
Action: Mouse moved to (490, 344)
Screenshot: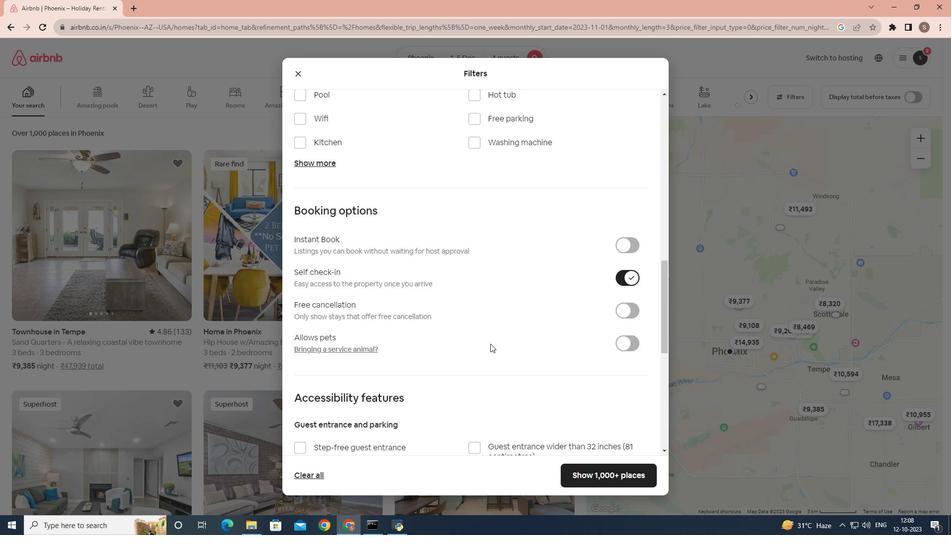 
Action: Mouse scrolled (490, 343) with delta (0, 0)
Screenshot: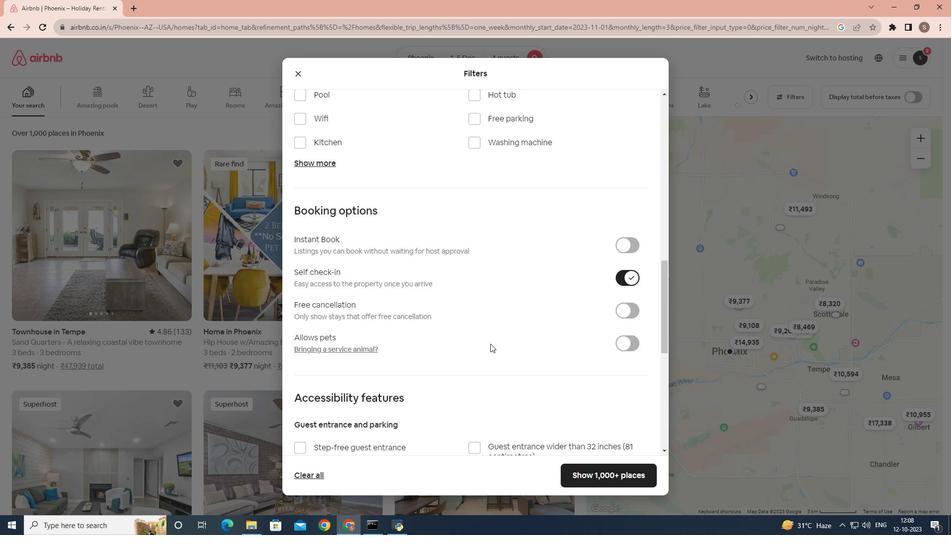 
Action: Mouse scrolled (490, 343) with delta (0, 0)
Screenshot: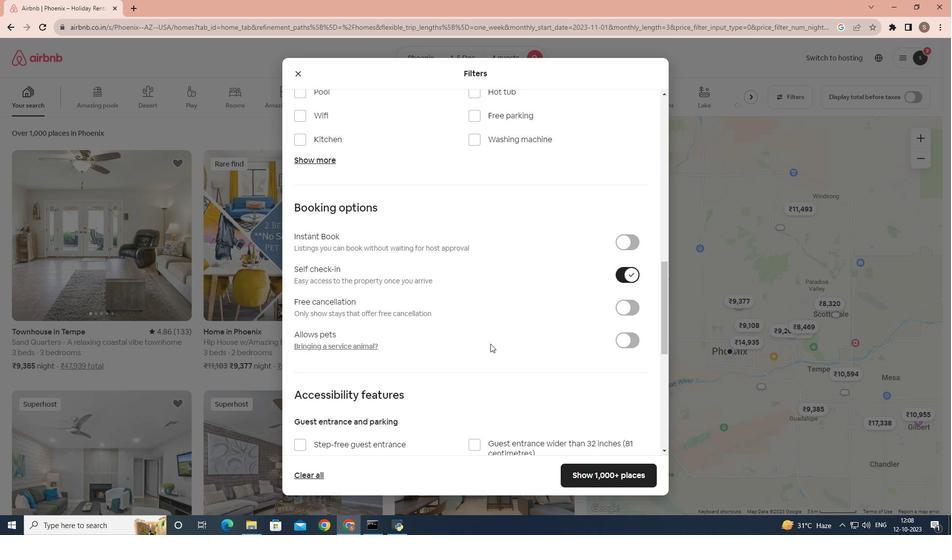 
Action: Mouse scrolled (490, 343) with delta (0, 0)
Screenshot: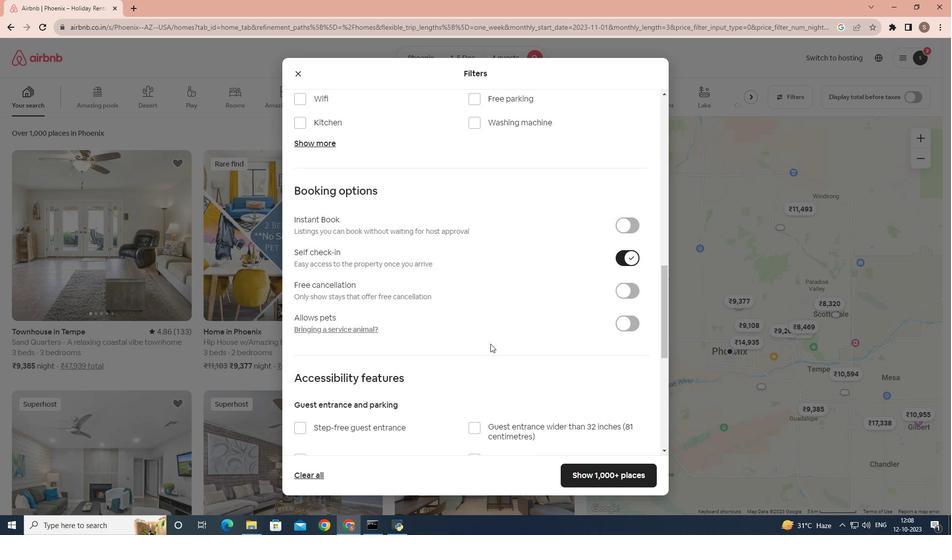 
Action: Mouse moved to (583, 472)
Screenshot: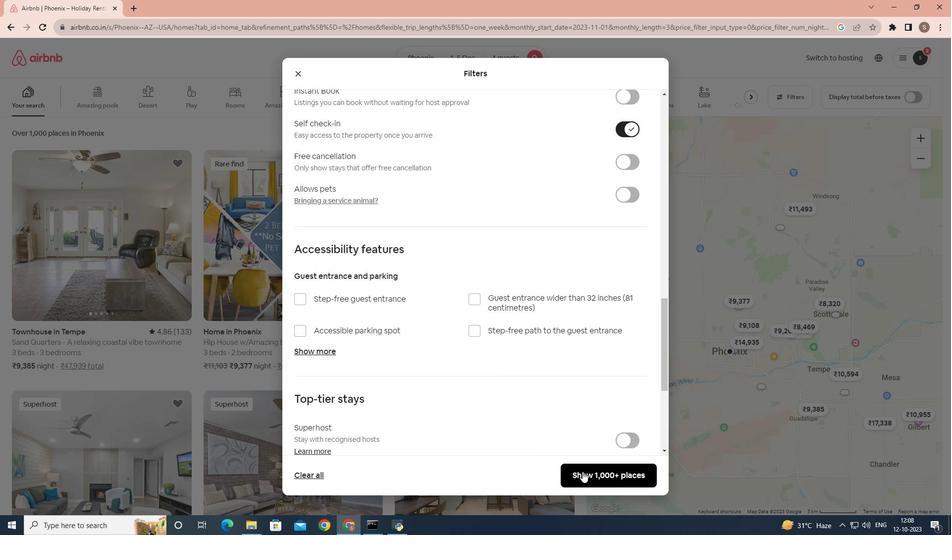 
Action: Mouse pressed left at (583, 472)
Screenshot: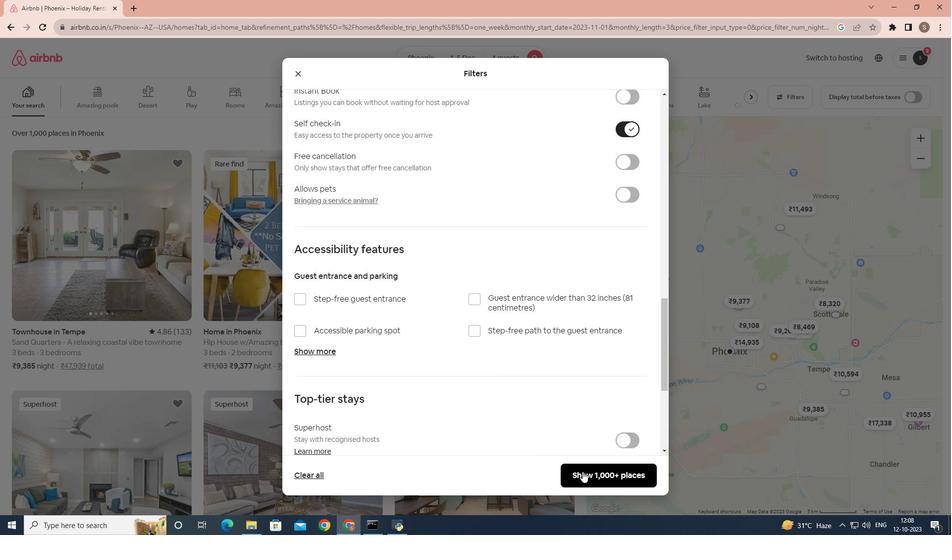 
Action: Mouse moved to (263, 278)
Screenshot: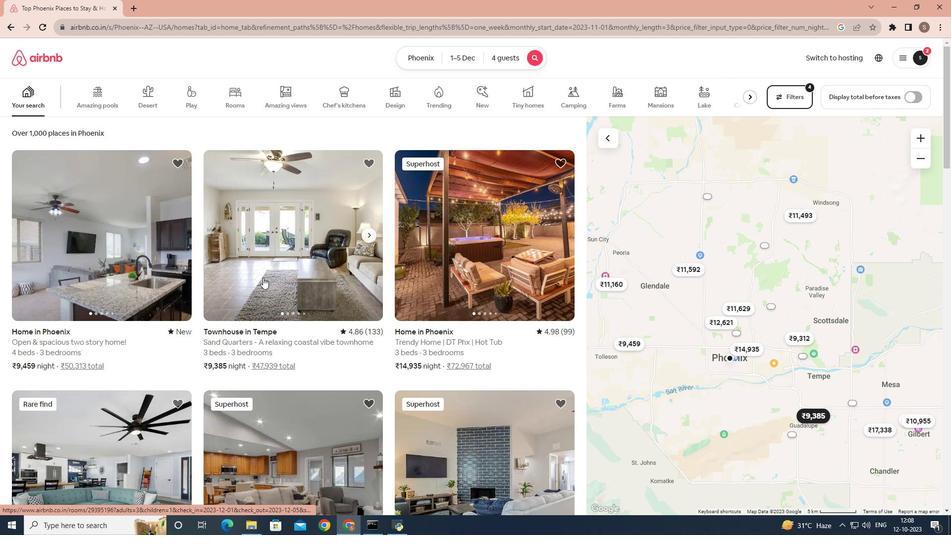 
Action: Mouse pressed left at (263, 278)
Screenshot: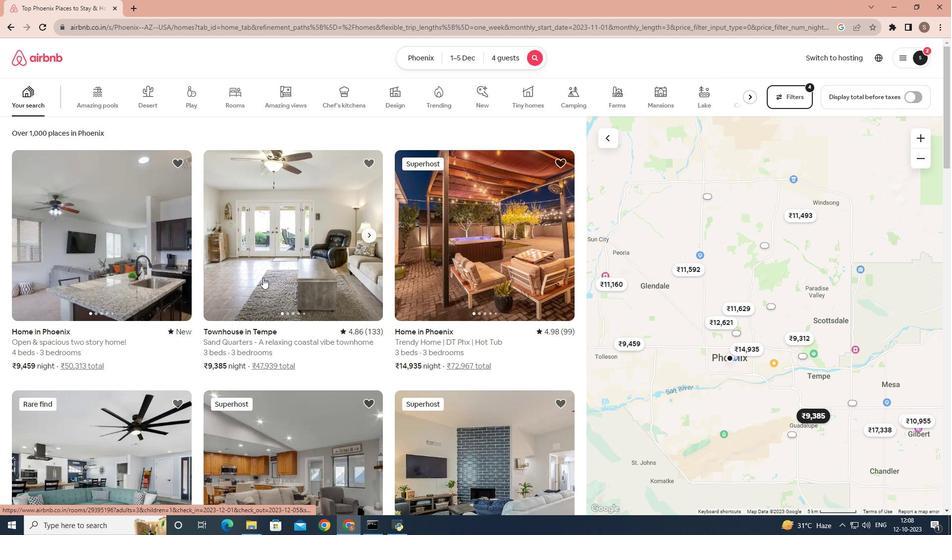 
Action: Mouse scrolled (263, 277) with delta (0, 0)
Screenshot: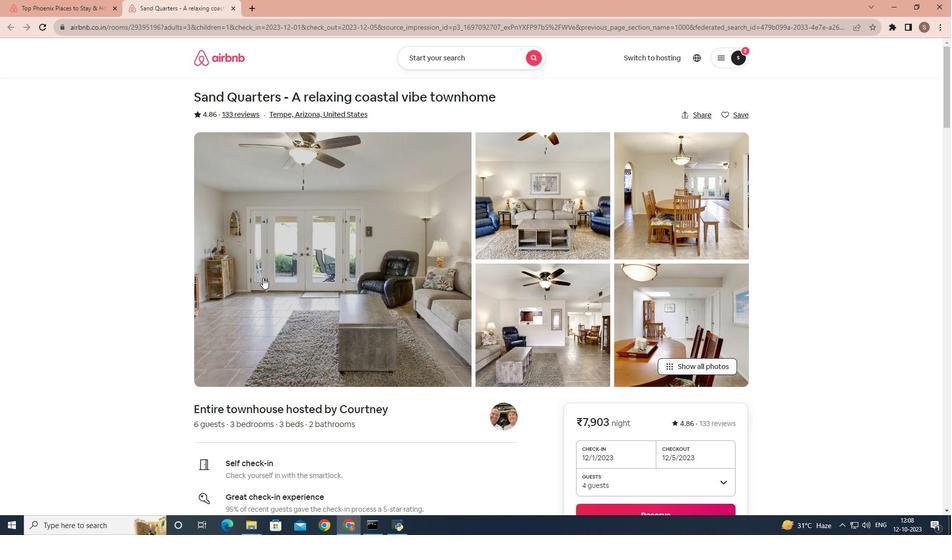 
Action: Mouse scrolled (263, 277) with delta (0, 0)
Screenshot: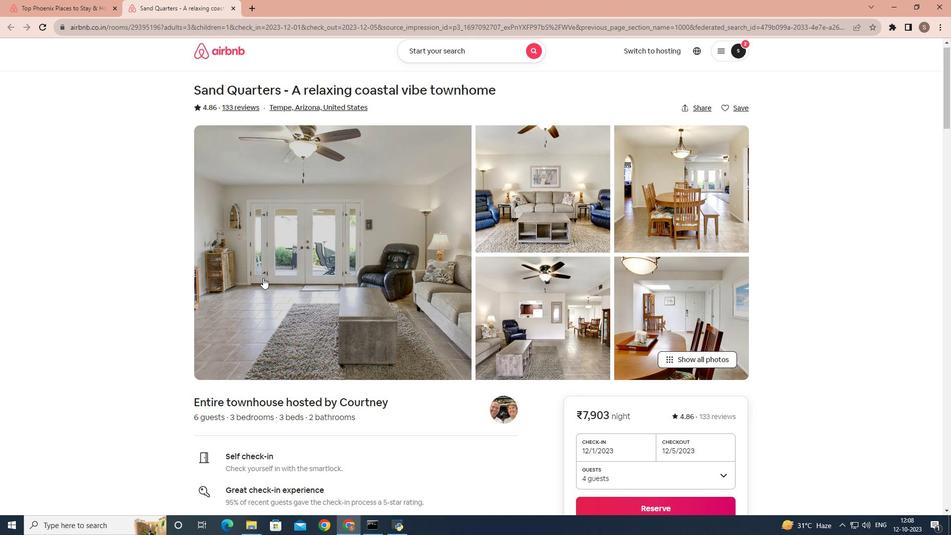 
Action: Mouse scrolled (263, 277) with delta (0, 0)
Screenshot: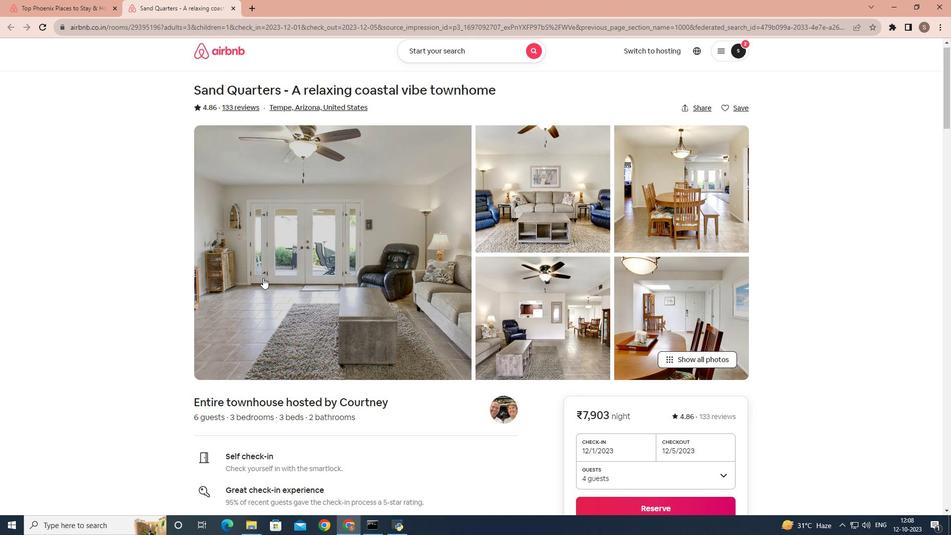 
Action: Mouse scrolled (263, 277) with delta (0, 0)
Screenshot: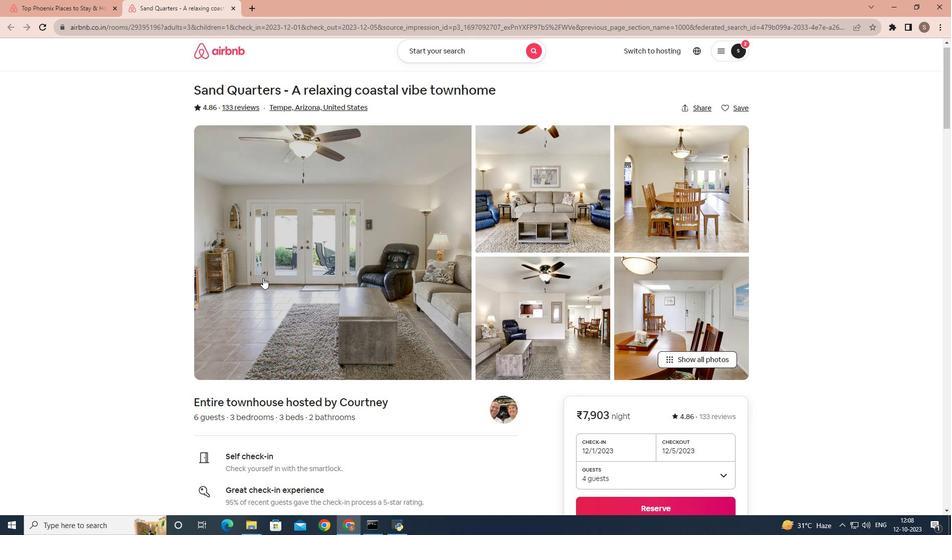 
Action: Mouse scrolled (263, 277) with delta (0, 0)
Screenshot: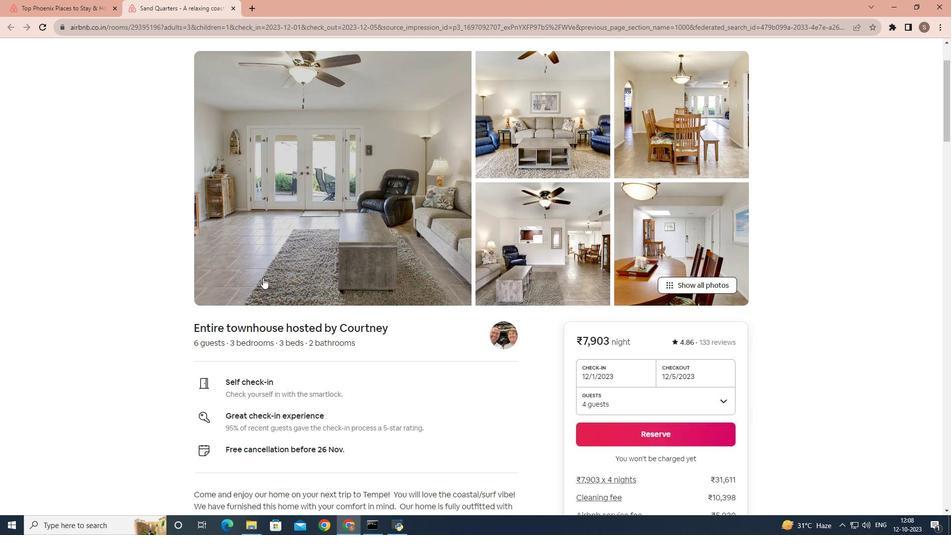 
Action: Mouse scrolled (263, 277) with delta (0, 0)
Screenshot: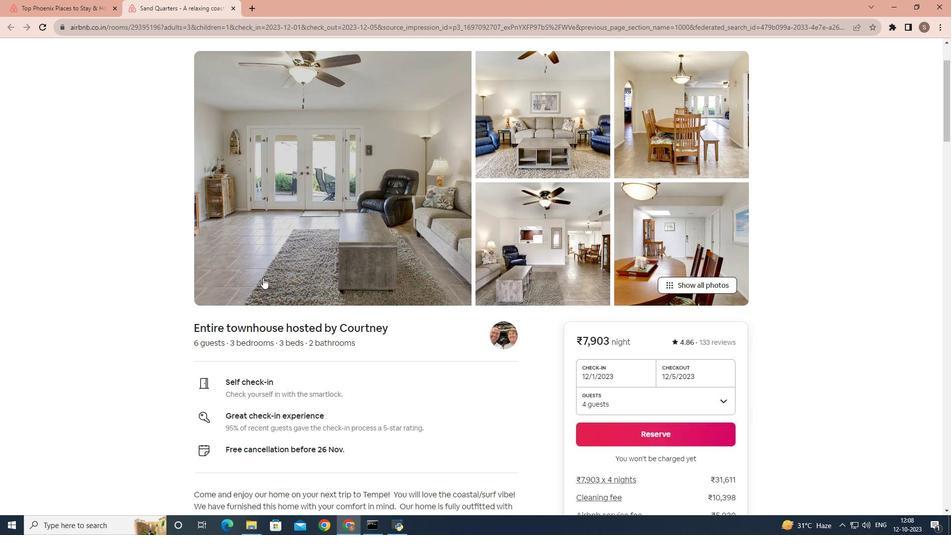 
Action: Mouse scrolled (263, 278) with delta (0, 0)
Screenshot: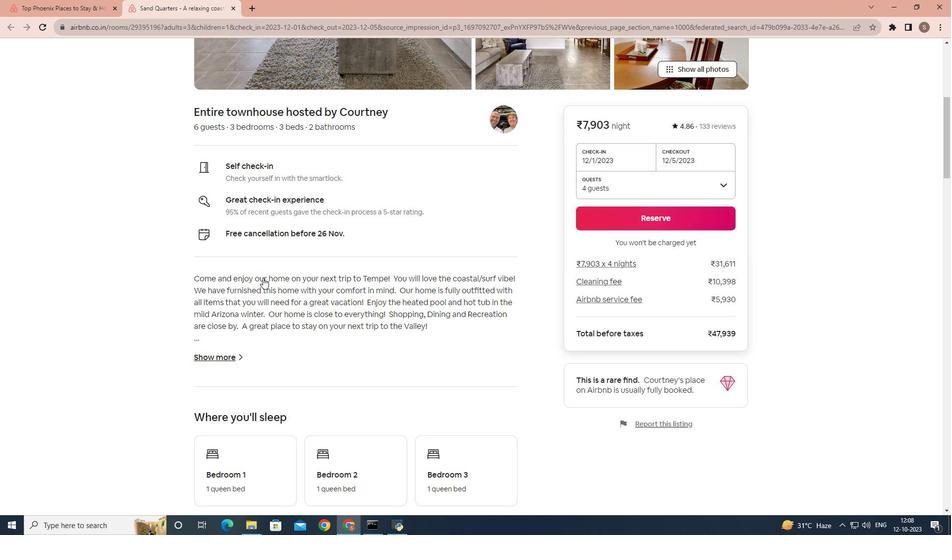
Action: Mouse scrolled (263, 278) with delta (0, 0)
Screenshot: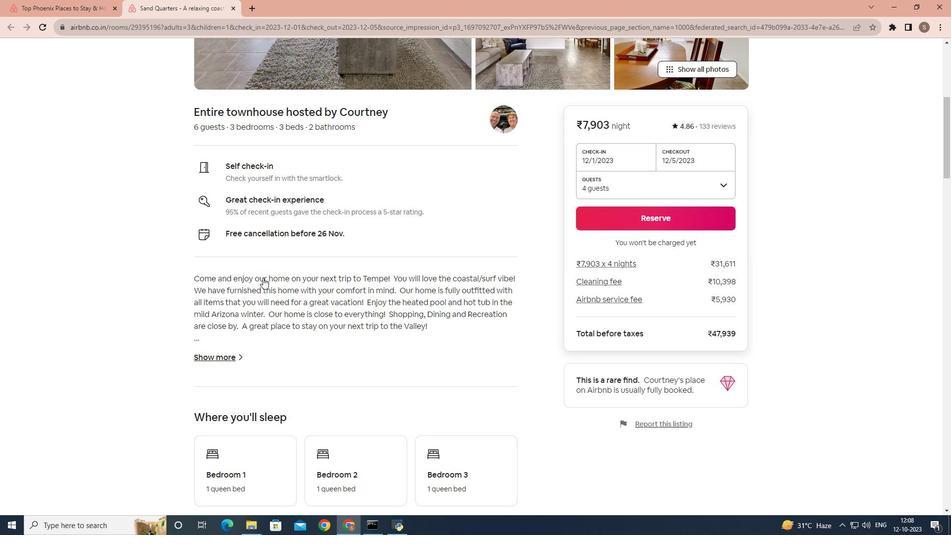 
Action: Mouse scrolled (263, 278) with delta (0, 0)
Screenshot: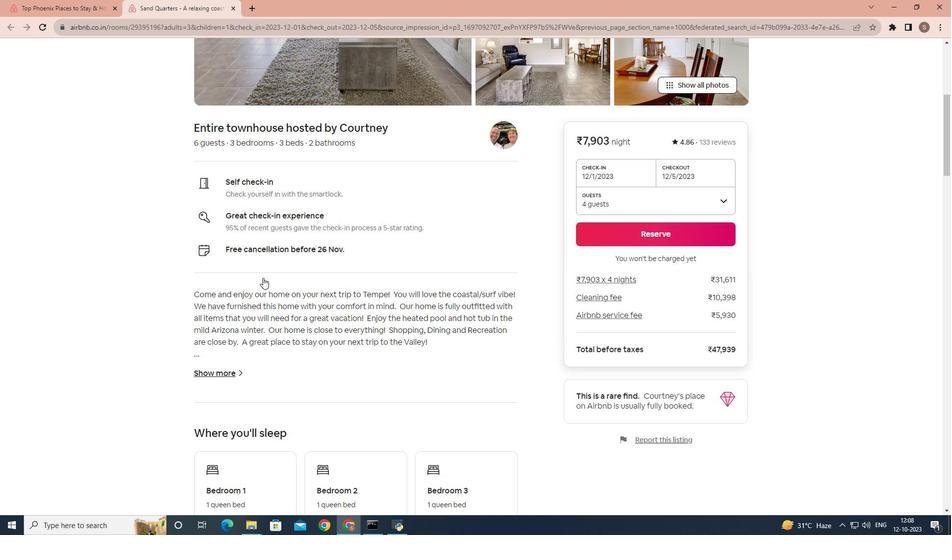 
Action: Mouse scrolled (263, 278) with delta (0, 0)
Screenshot: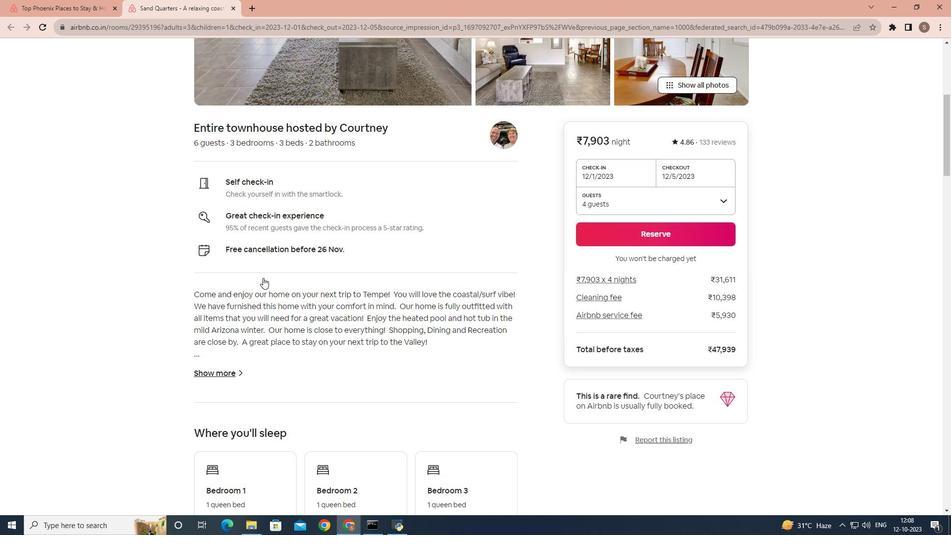 
Action: Mouse scrolled (263, 278) with delta (0, 0)
Screenshot: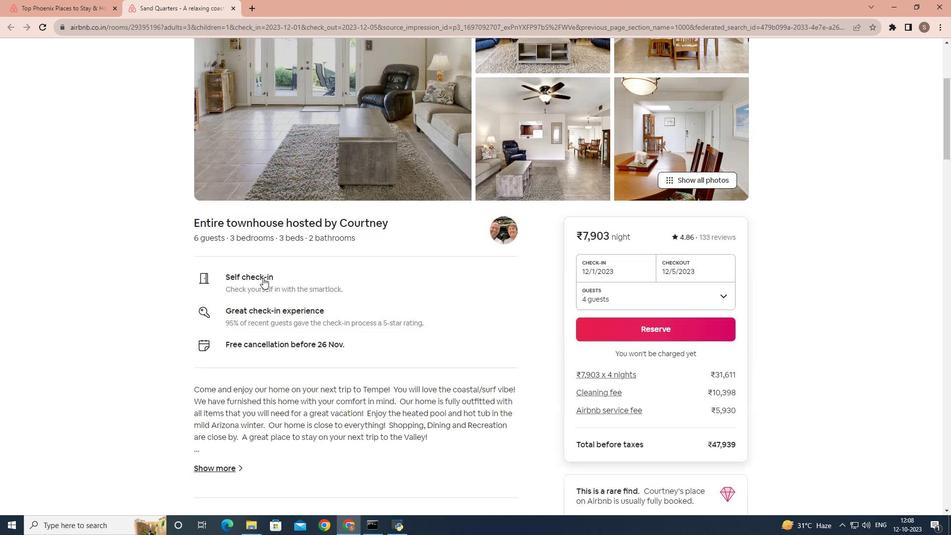 
Action: Mouse scrolled (263, 277) with delta (0, 0)
Screenshot: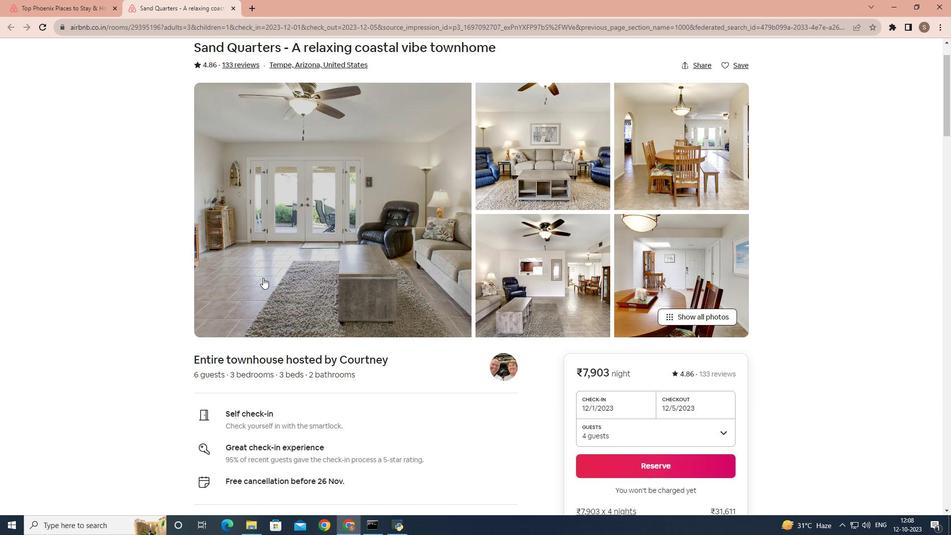 
Action: Mouse scrolled (263, 277) with delta (0, 0)
Screenshot: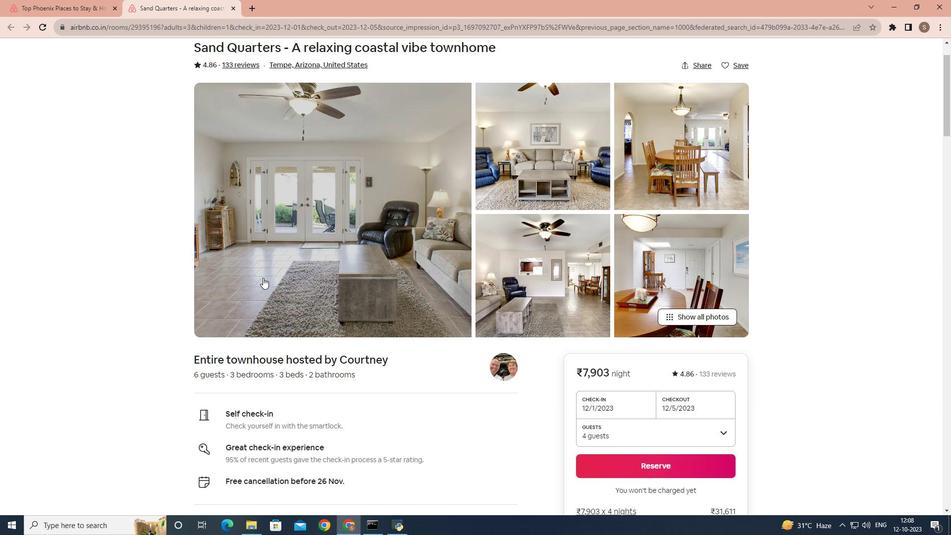 
Action: Mouse scrolled (263, 277) with delta (0, 0)
Screenshot: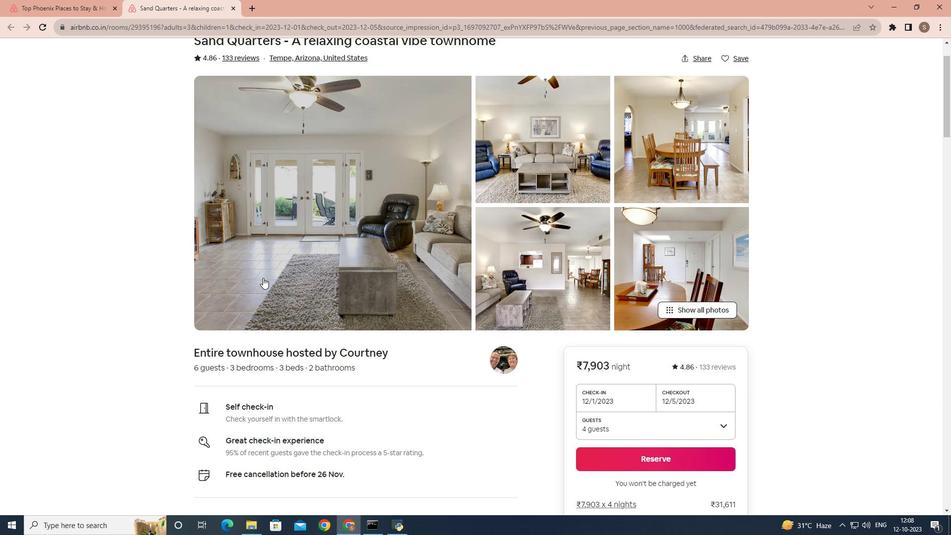 
Action: Mouse scrolled (263, 277) with delta (0, 0)
Screenshot: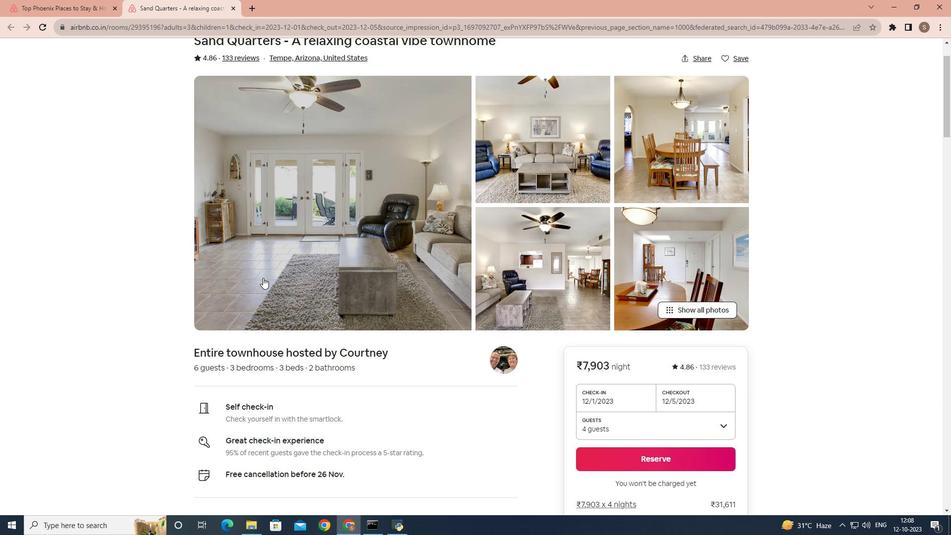 
Action: Mouse scrolled (263, 277) with delta (0, 0)
Screenshot: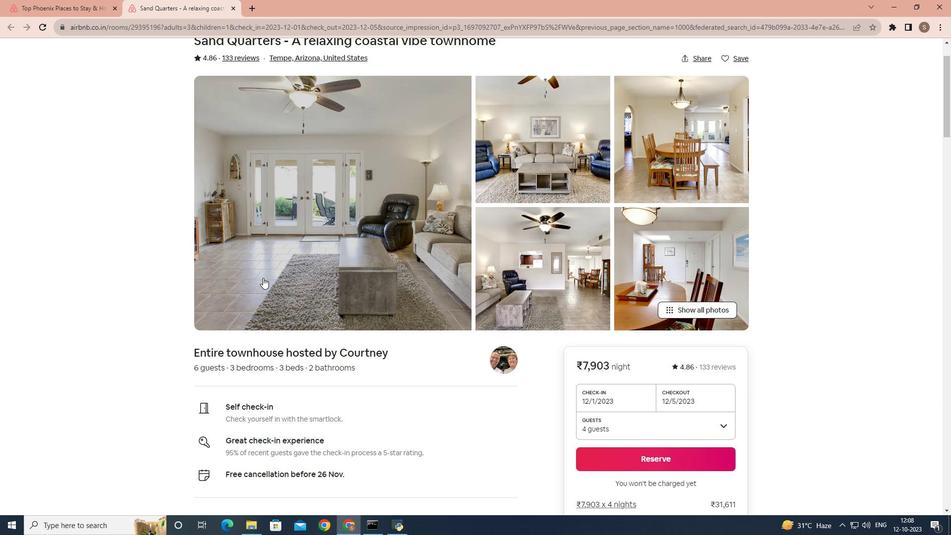 
Action: Mouse scrolled (263, 277) with delta (0, 0)
Screenshot: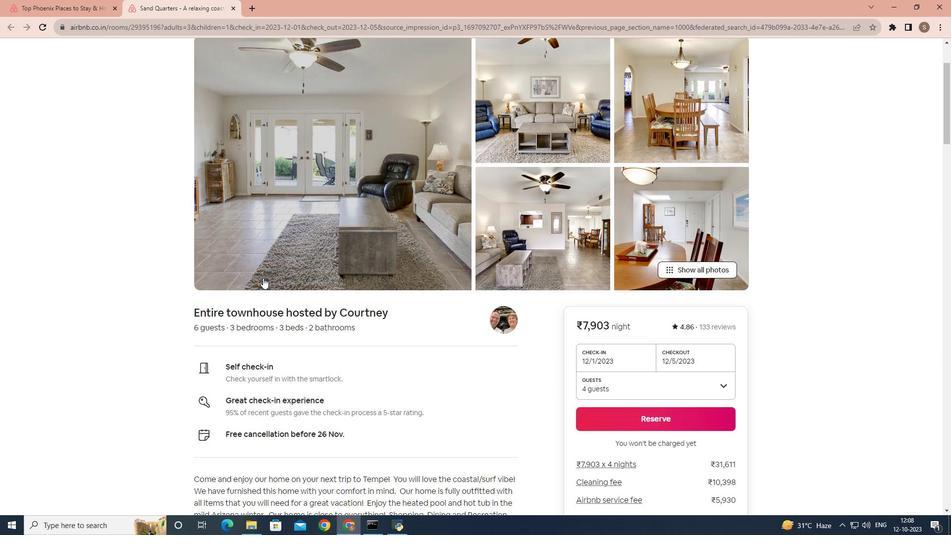 
Action: Mouse scrolled (263, 277) with delta (0, 0)
Screenshot: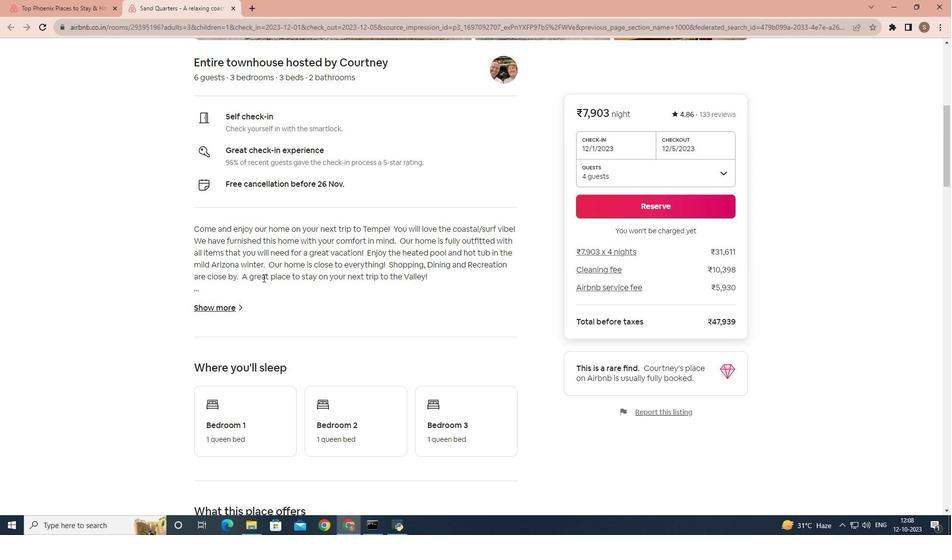 
Action: Mouse scrolled (263, 277) with delta (0, 0)
Screenshot: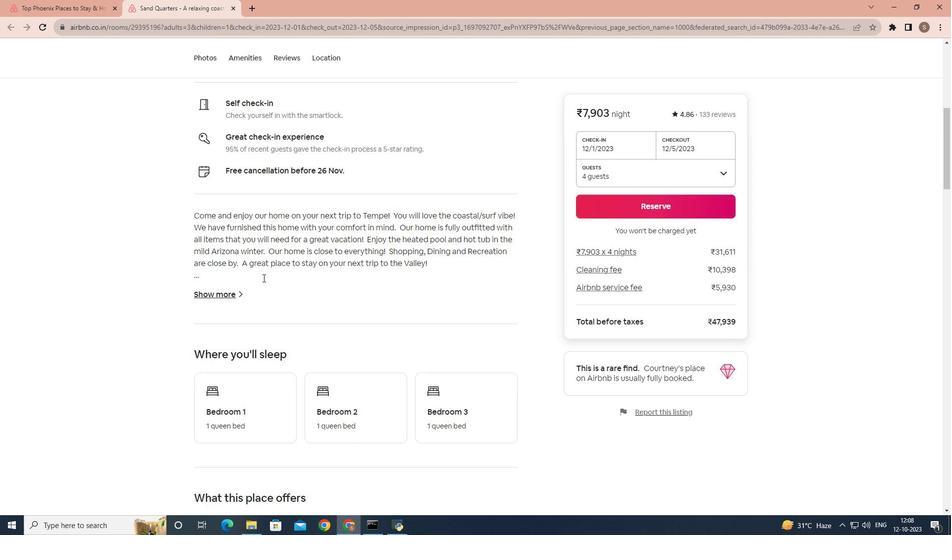 
Action: Mouse scrolled (263, 277) with delta (0, 0)
Screenshot: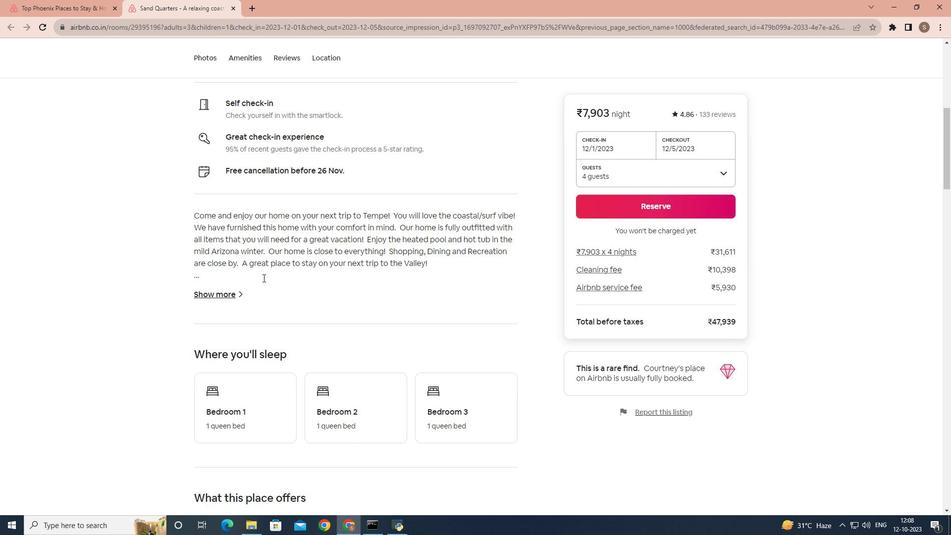 
Action: Mouse moved to (224, 159)
Screenshot: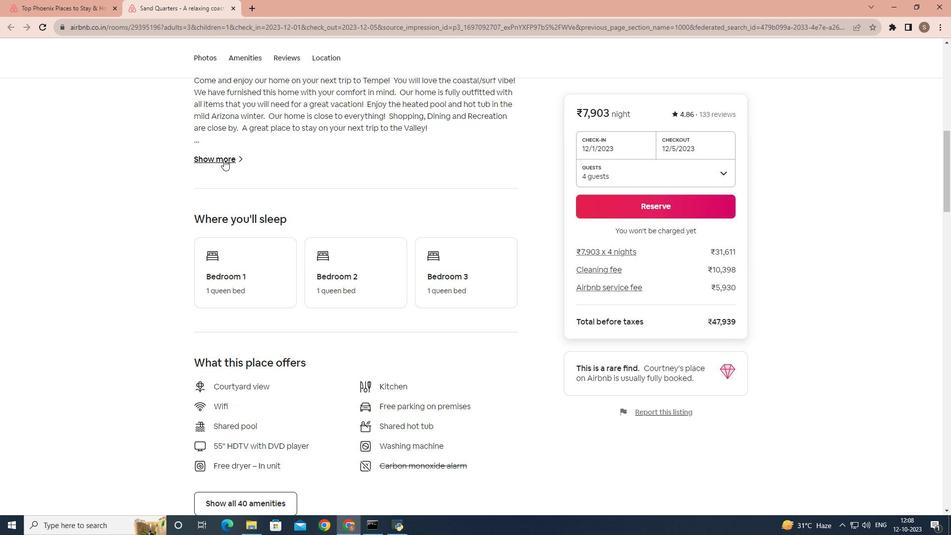 
Action: Mouse pressed left at (224, 159)
Screenshot: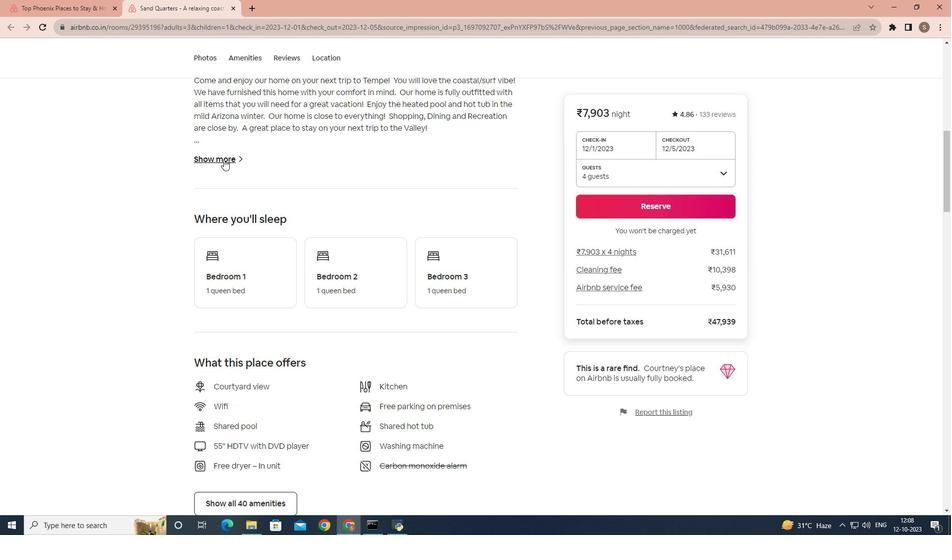 
Action: Mouse moved to (308, 231)
Screenshot: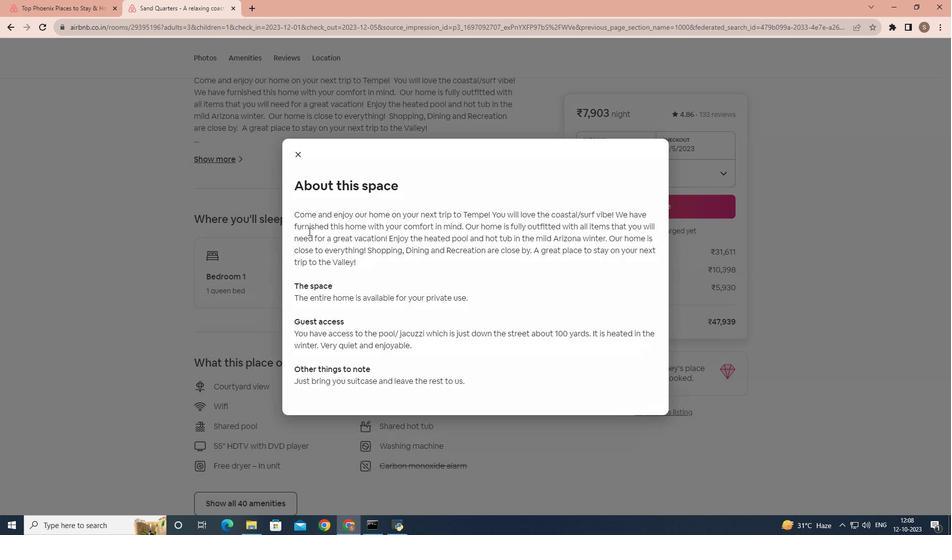 
Action: Mouse scrolled (308, 231) with delta (0, 0)
Screenshot: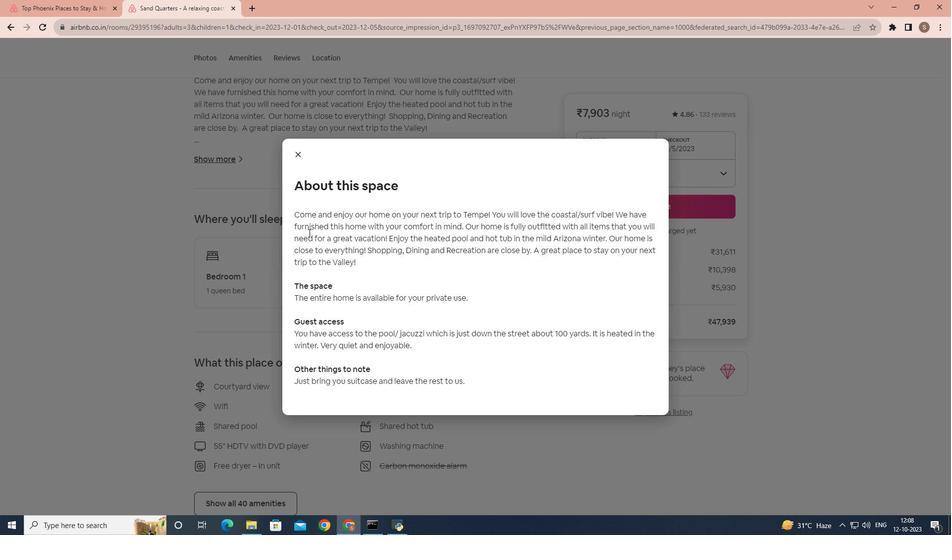 
Action: Mouse moved to (308, 232)
Screenshot: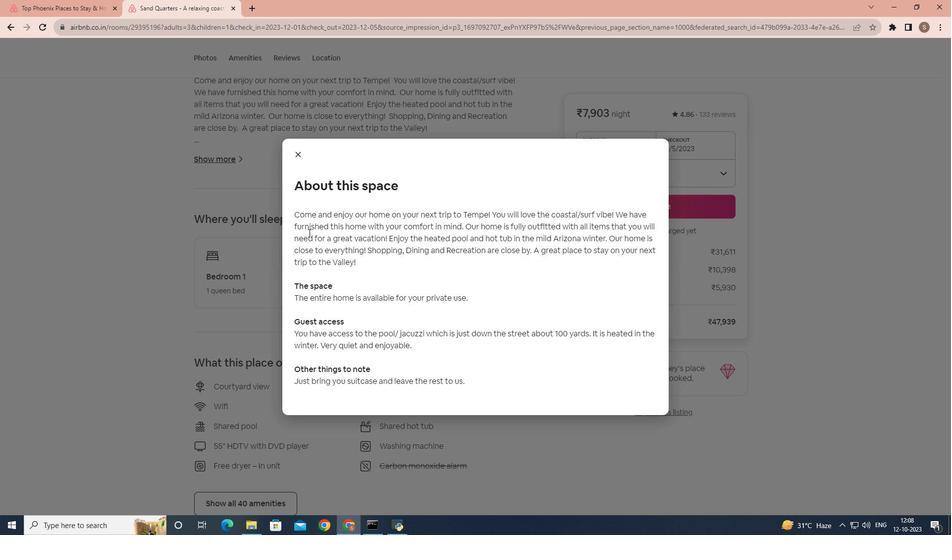 
Action: Mouse scrolled (308, 232) with delta (0, 0)
Screenshot: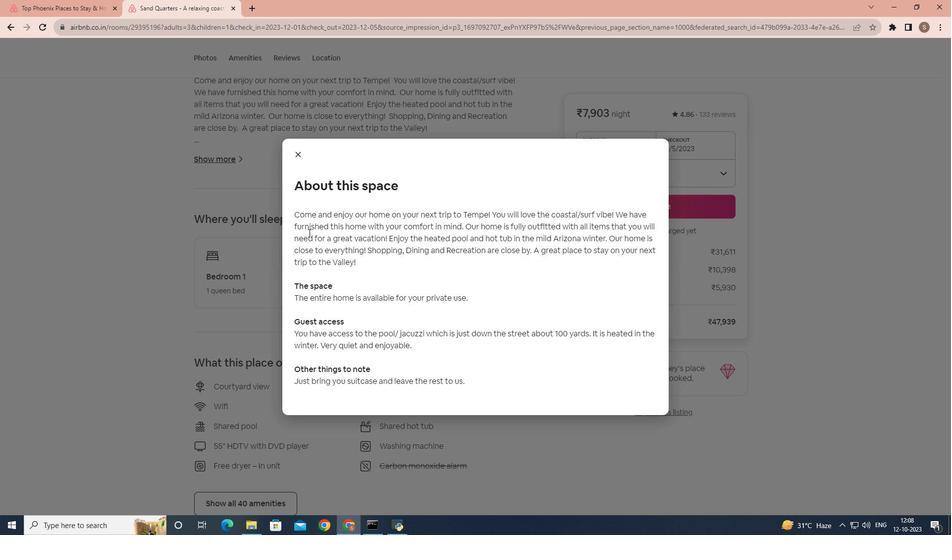 
Action: Mouse moved to (308, 232)
Screenshot: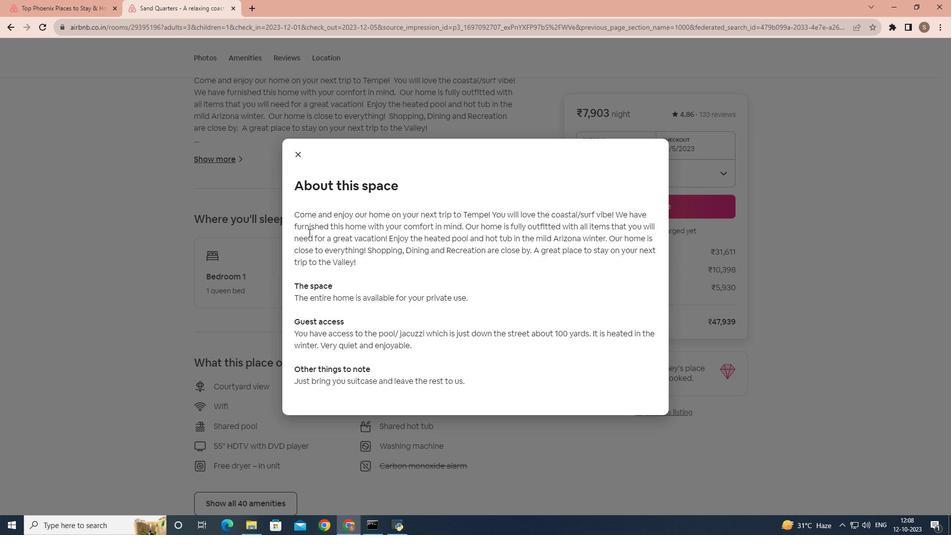 
Action: Mouse scrolled (308, 232) with delta (0, 0)
Screenshot: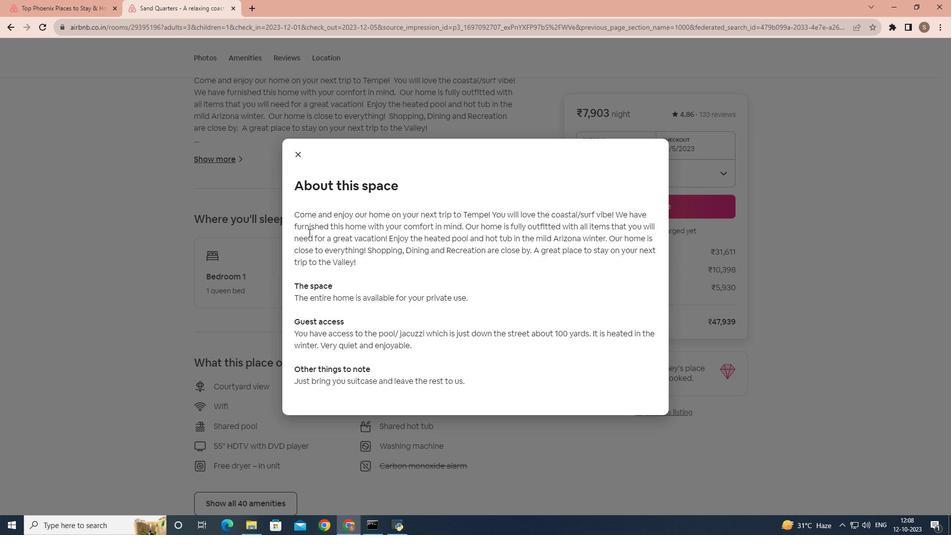 
Action: Mouse moved to (308, 233)
Screenshot: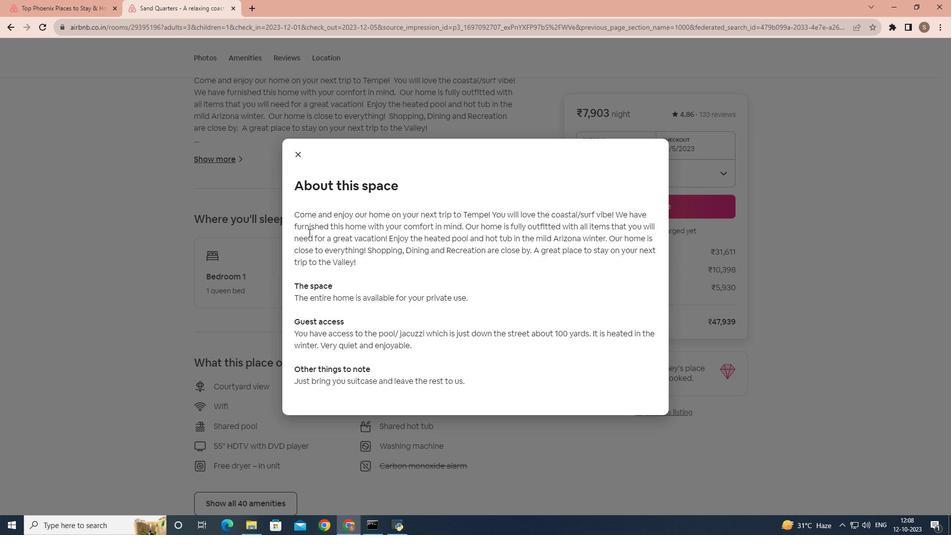 
Action: Mouse scrolled (308, 232) with delta (0, 0)
Screenshot: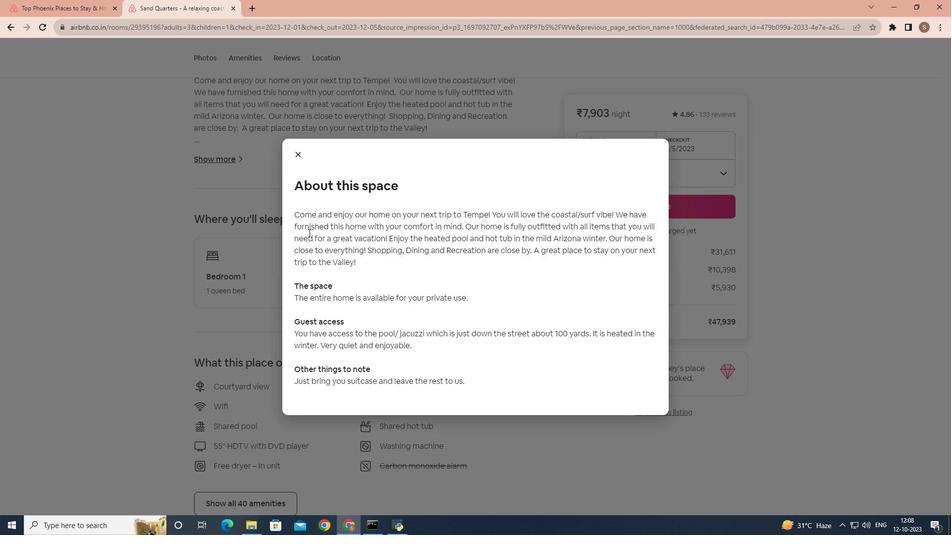 
Action: Mouse scrolled (308, 232) with delta (0, 0)
Screenshot: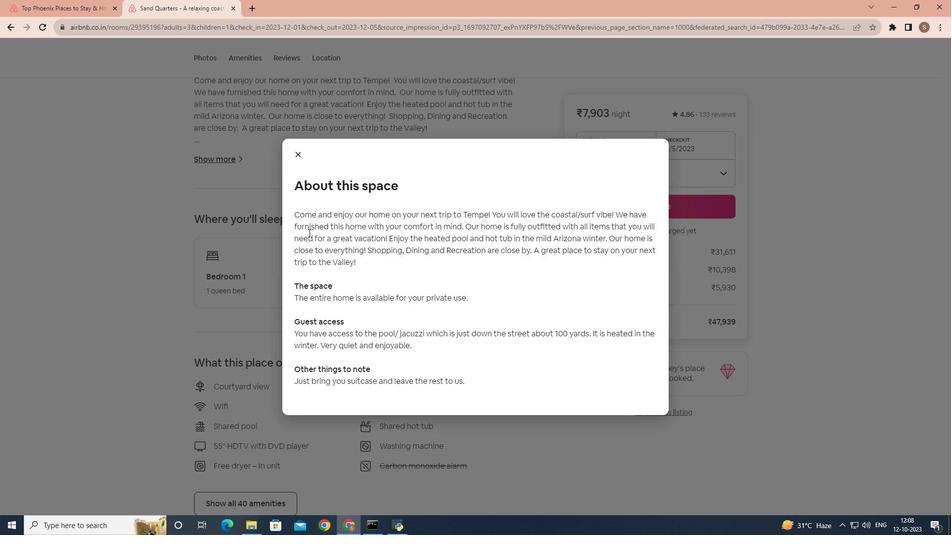 
Action: Mouse scrolled (308, 232) with delta (0, 0)
Screenshot: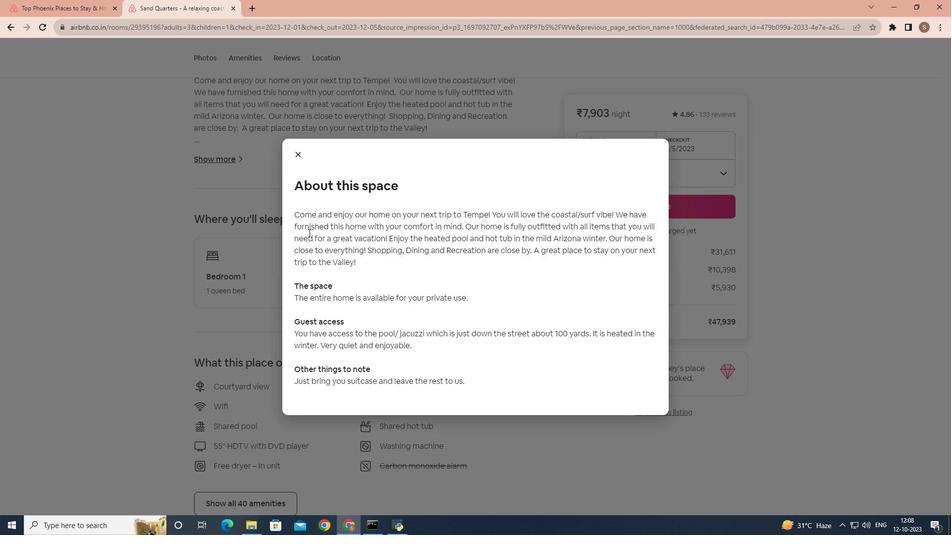 
Action: Mouse moved to (297, 158)
Screenshot: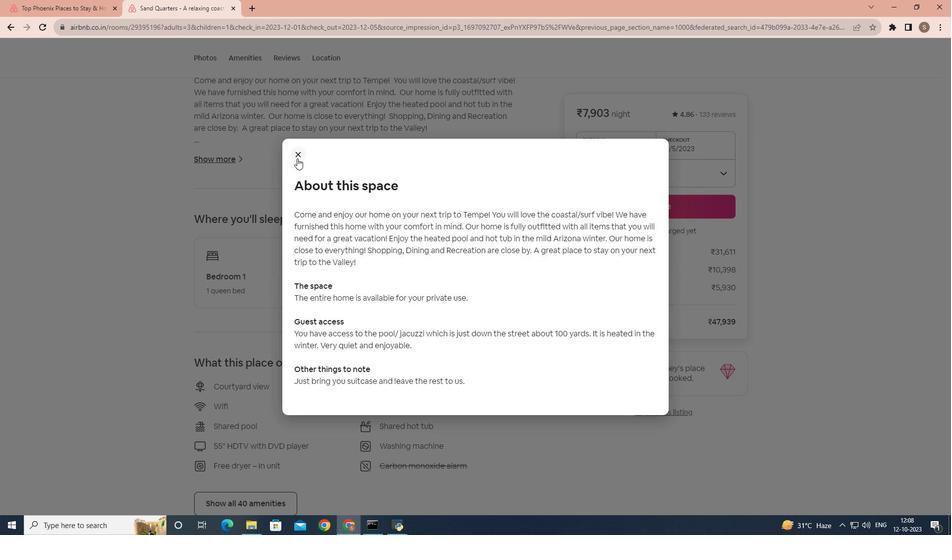 
Action: Mouse pressed left at (297, 158)
Screenshot: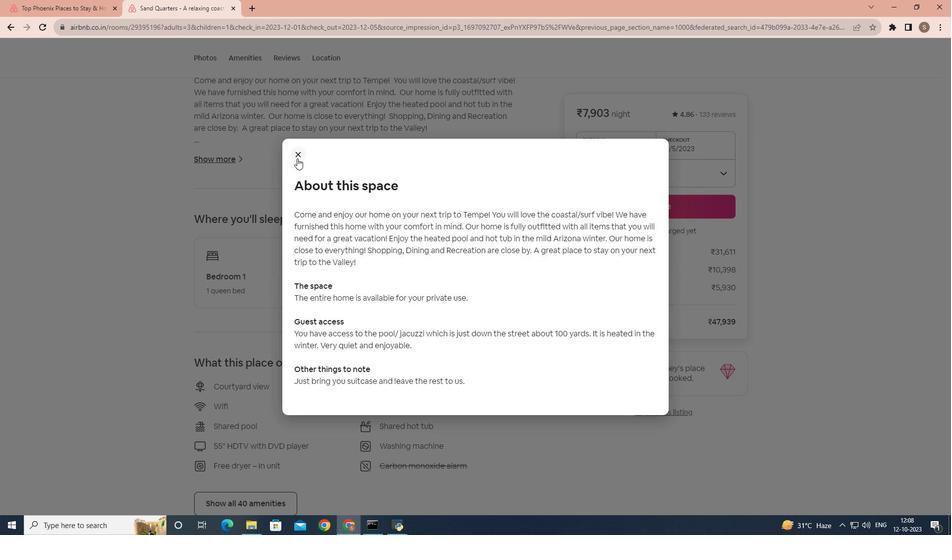 
Action: Mouse moved to (288, 246)
Screenshot: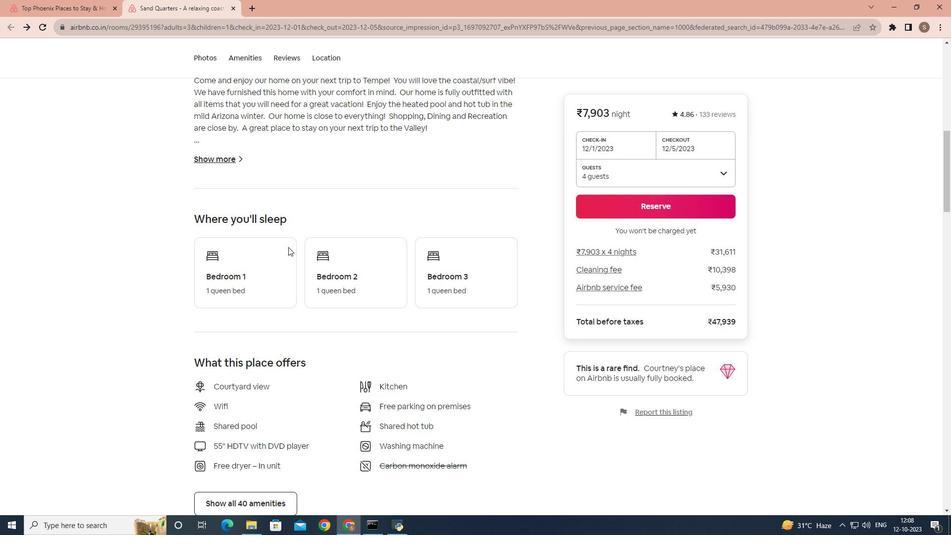 
Action: Mouse scrolled (288, 246) with delta (0, 0)
Screenshot: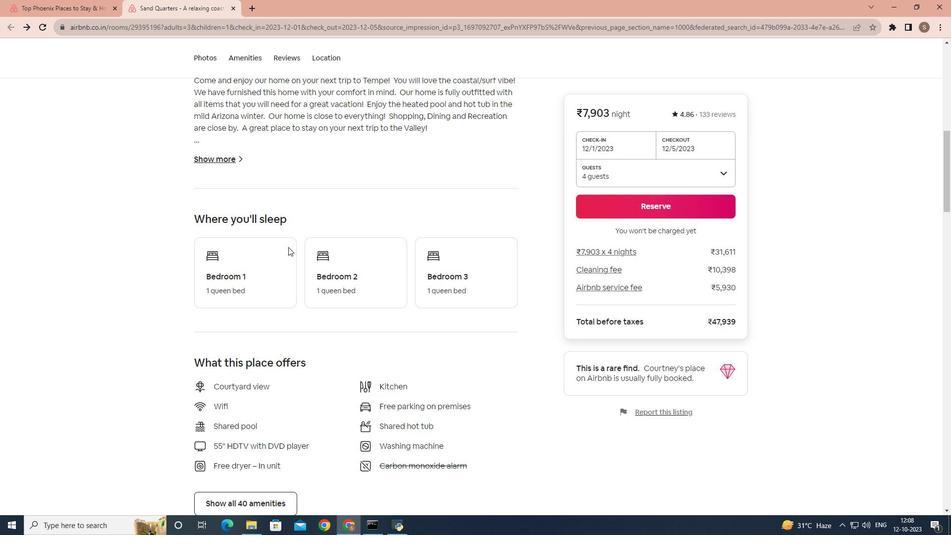 
Action: Mouse moved to (288, 247)
Screenshot: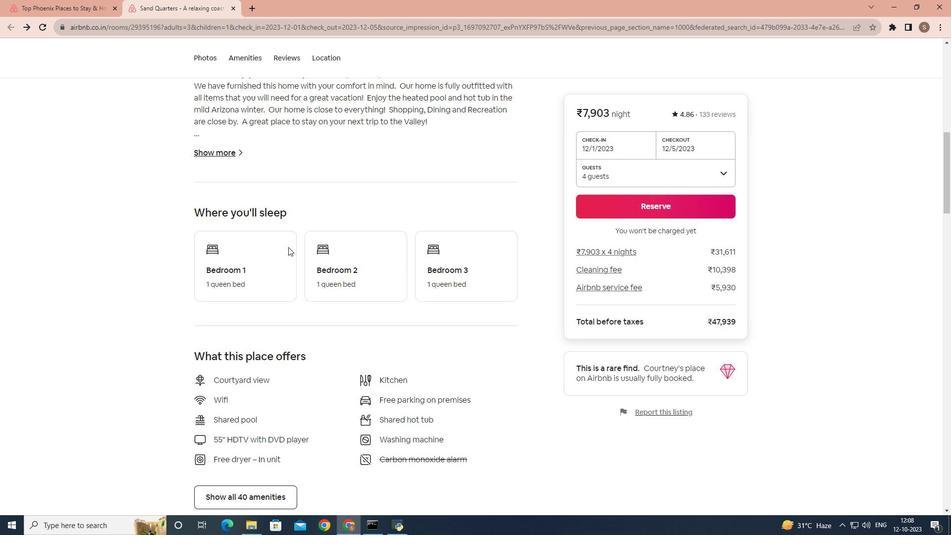 
Action: Mouse scrolled (288, 246) with delta (0, 0)
Screenshot: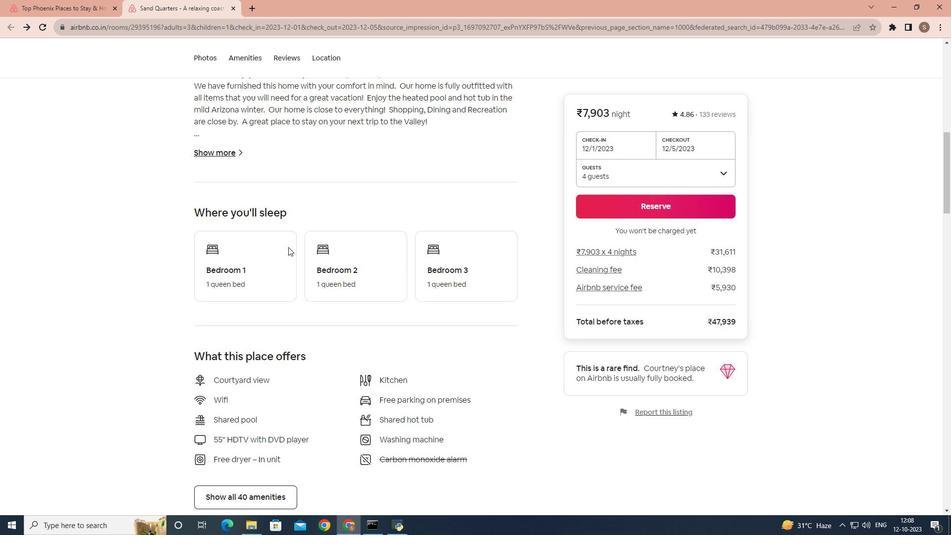 
Action: Mouse scrolled (288, 246) with delta (0, 0)
Screenshot: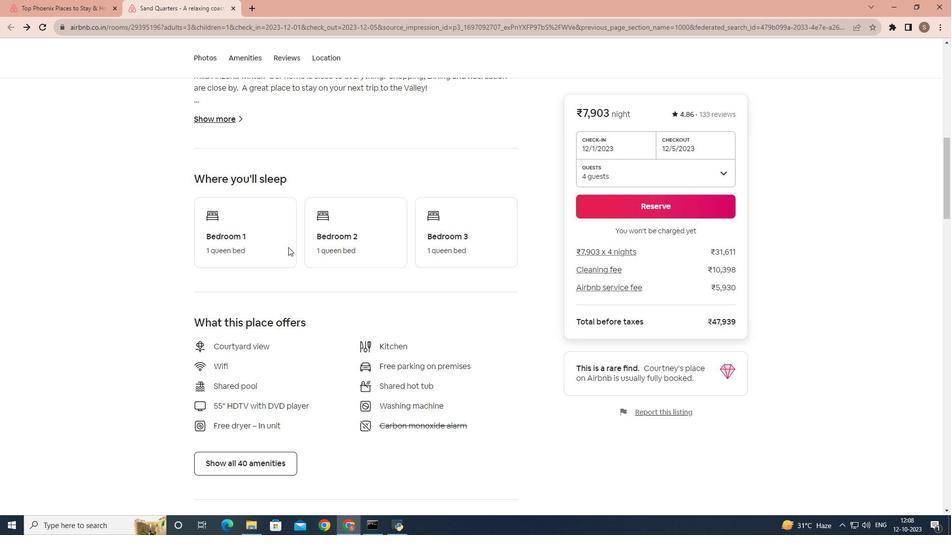 
Action: Mouse scrolled (288, 246) with delta (0, 0)
Screenshot: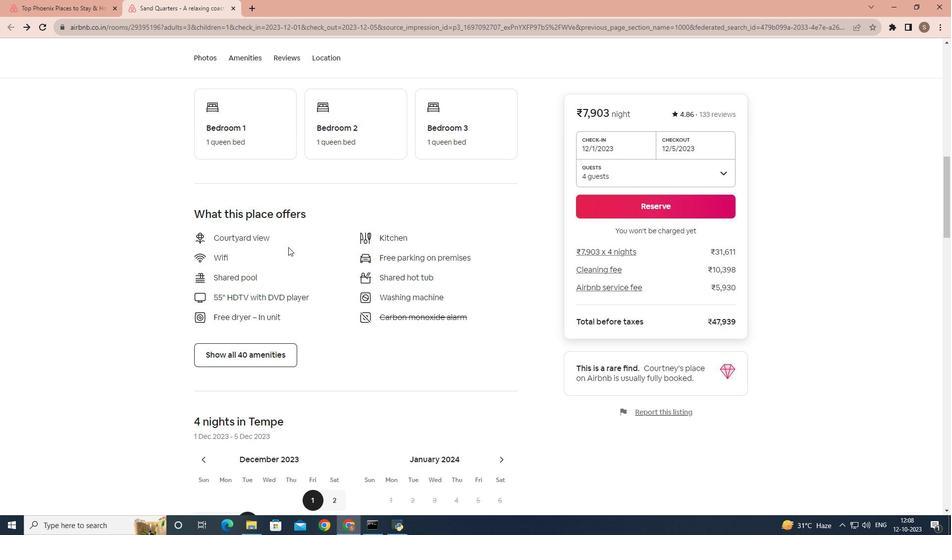
Action: Mouse moved to (220, 296)
Screenshot: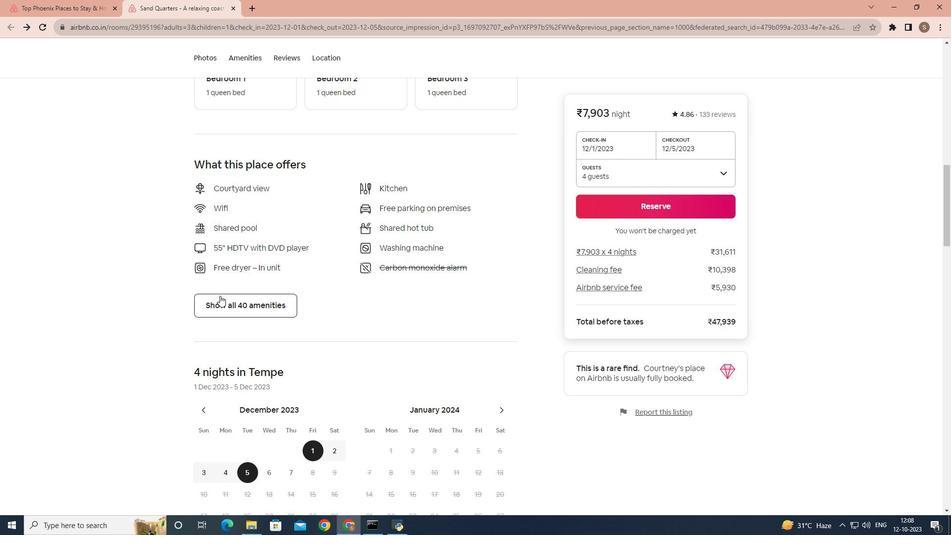 
Action: Mouse pressed left at (220, 296)
Screenshot: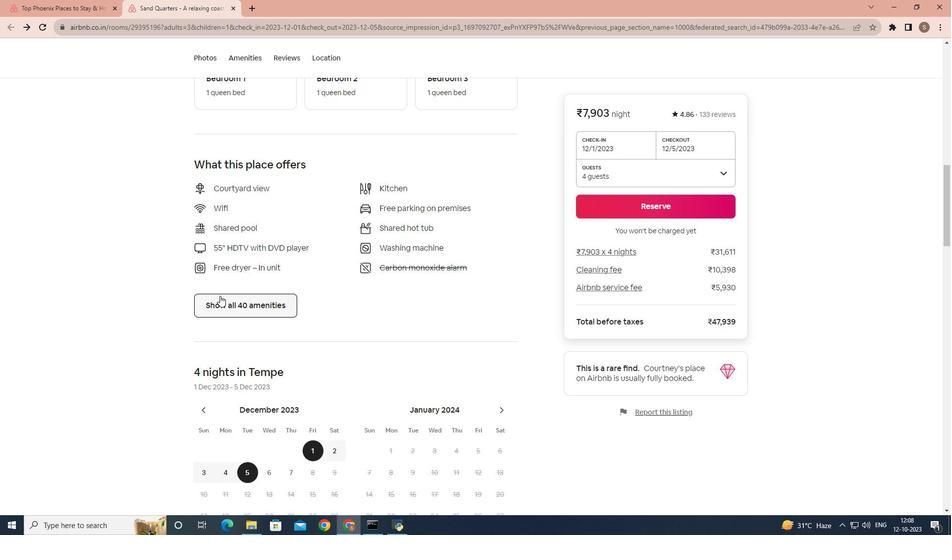 
Action: Mouse moved to (365, 277)
Screenshot: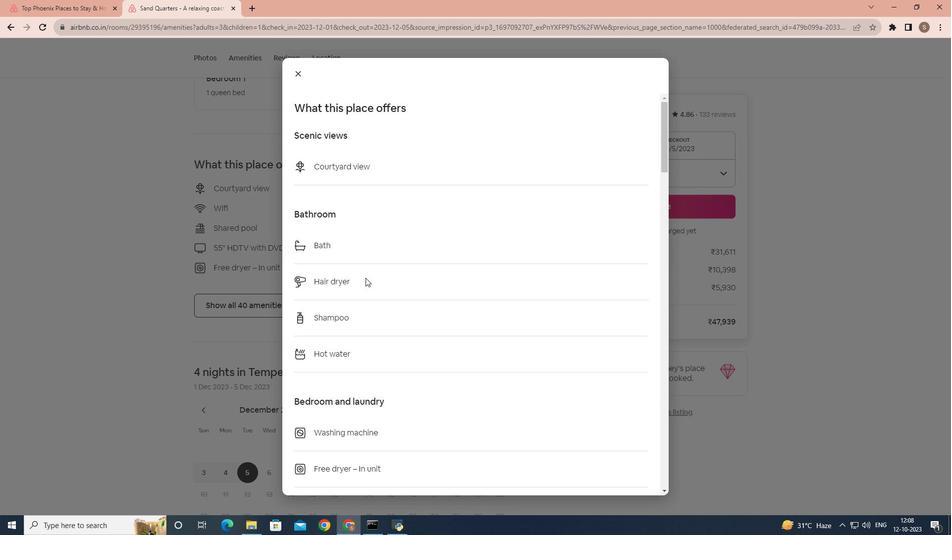 
Action: Mouse scrolled (365, 277) with delta (0, 0)
Screenshot: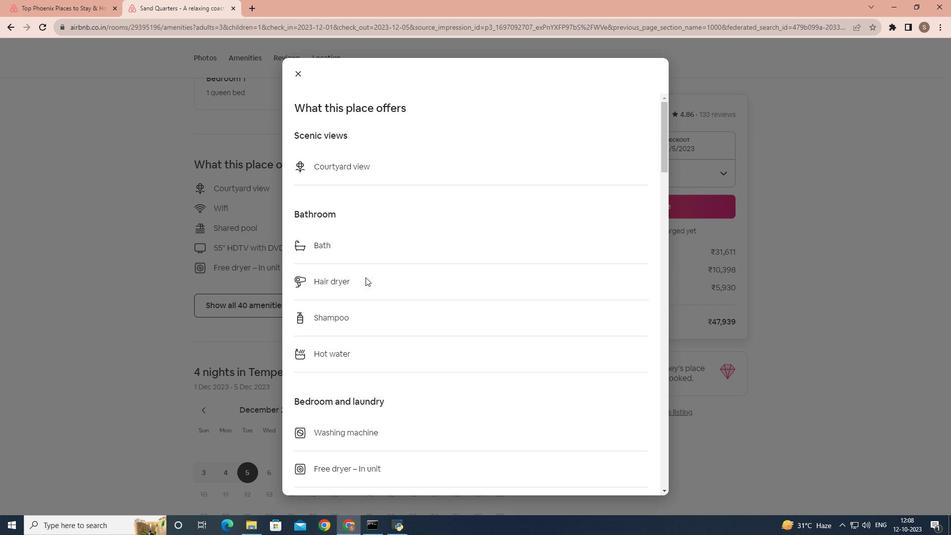 
Action: Mouse scrolled (365, 277) with delta (0, 0)
Screenshot: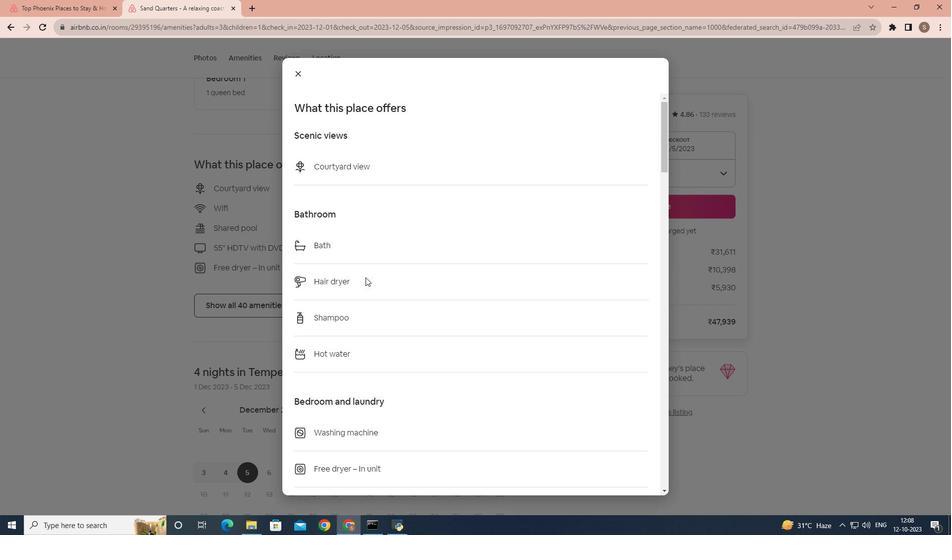 
Action: Mouse scrolled (365, 277) with delta (0, 0)
Screenshot: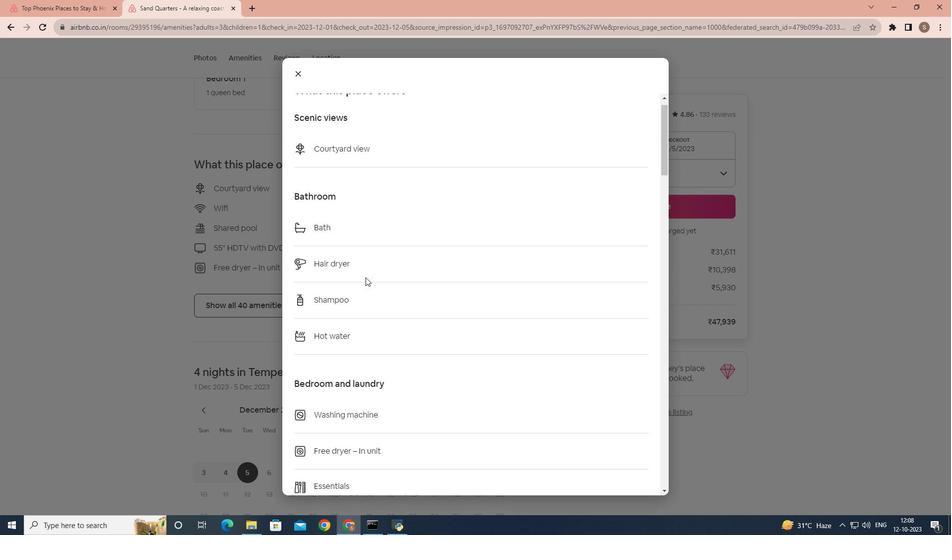 
Action: Mouse scrolled (365, 277) with delta (0, 0)
Screenshot: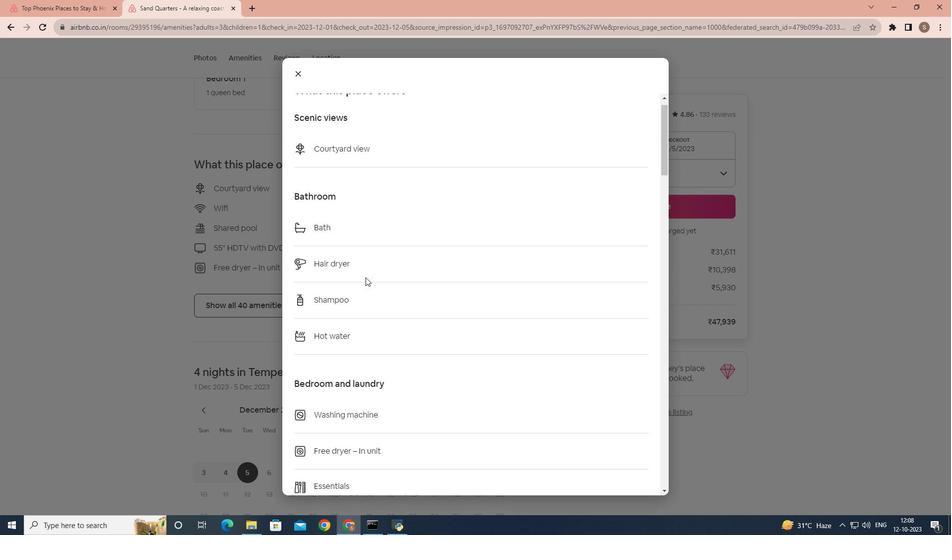 
Action: Mouse scrolled (365, 277) with delta (0, 0)
Screenshot: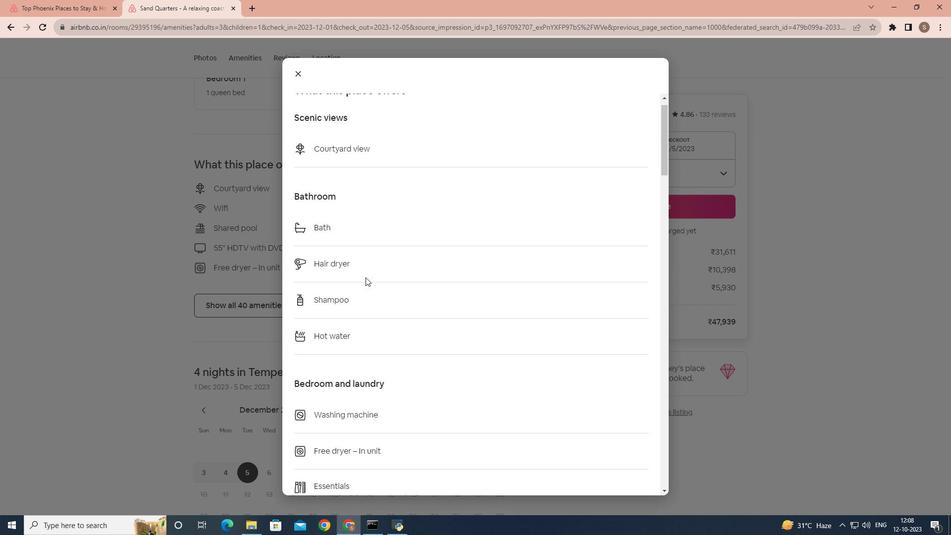 
Action: Mouse scrolled (365, 277) with delta (0, 0)
Screenshot: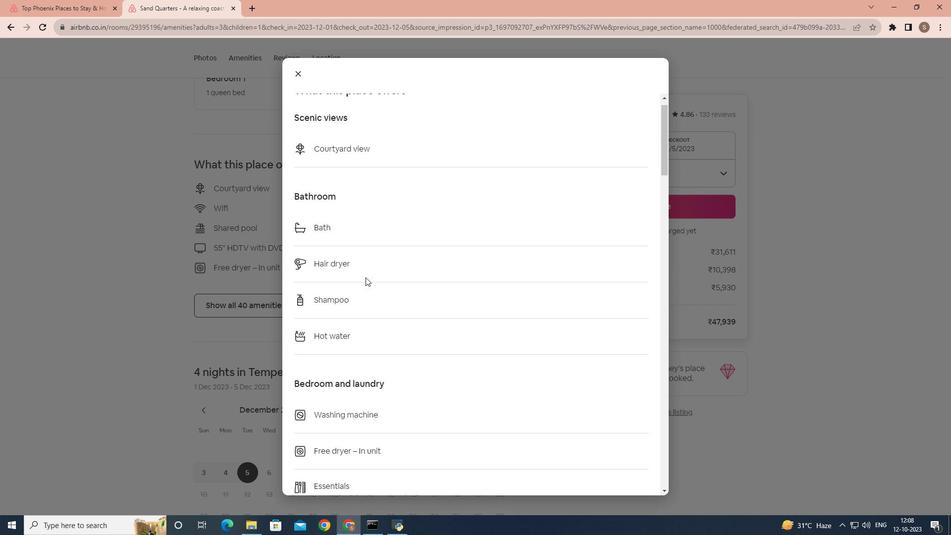 
Action: Mouse moved to (365, 277)
Screenshot: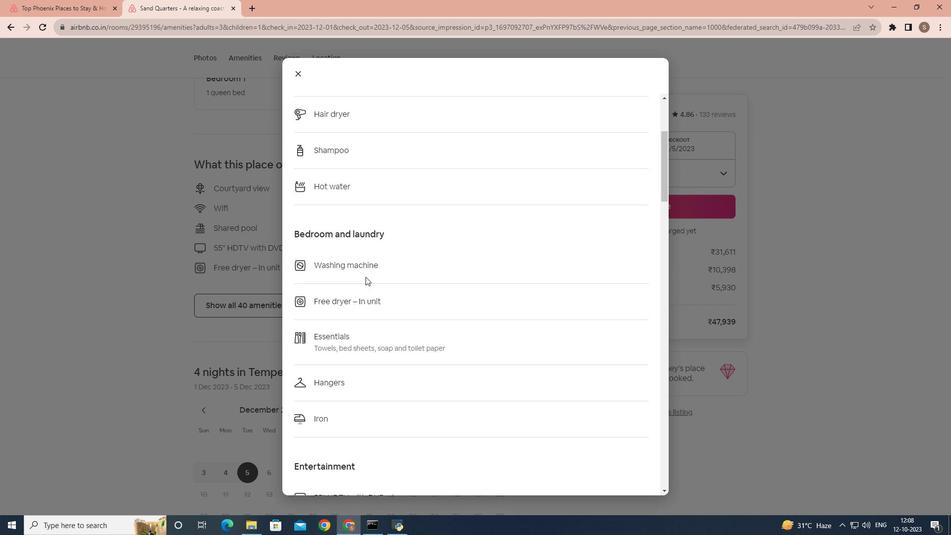 
Action: Mouse scrolled (365, 276) with delta (0, 0)
Screenshot: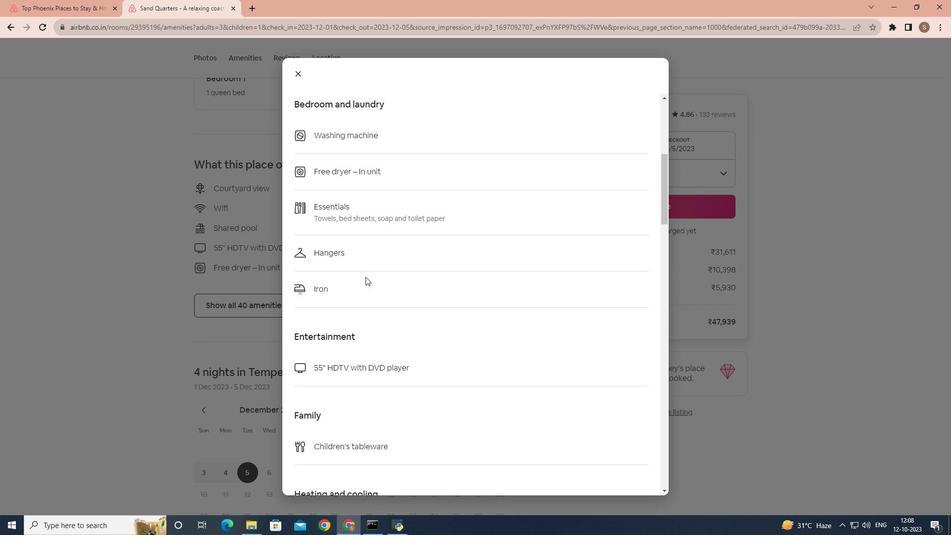 
Action: Mouse scrolled (365, 276) with delta (0, 0)
Screenshot: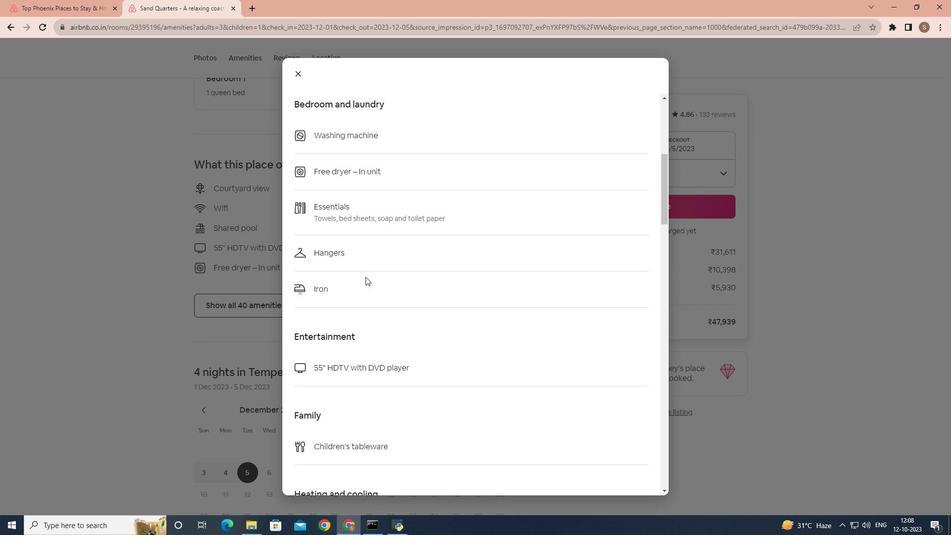 
Action: Mouse scrolled (365, 276) with delta (0, 0)
Screenshot: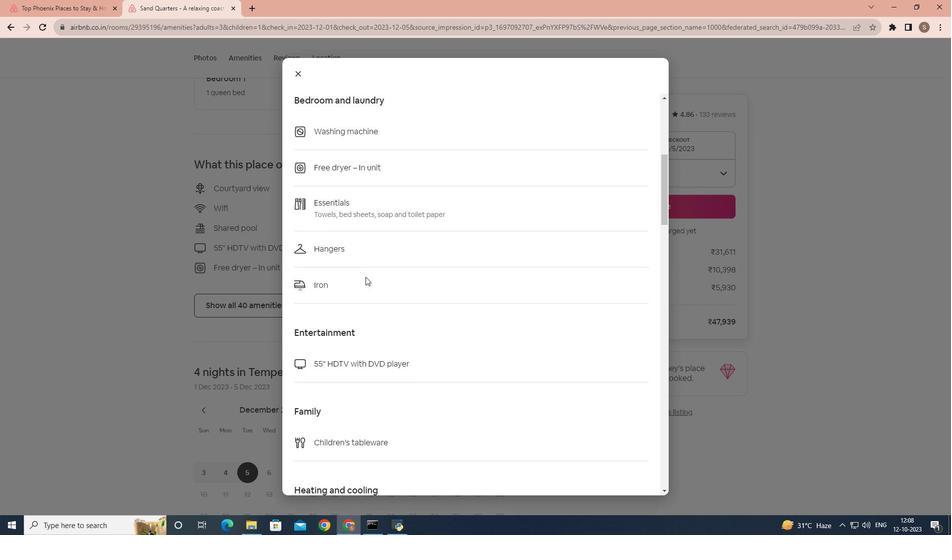 
Action: Mouse scrolled (365, 276) with delta (0, 0)
Screenshot: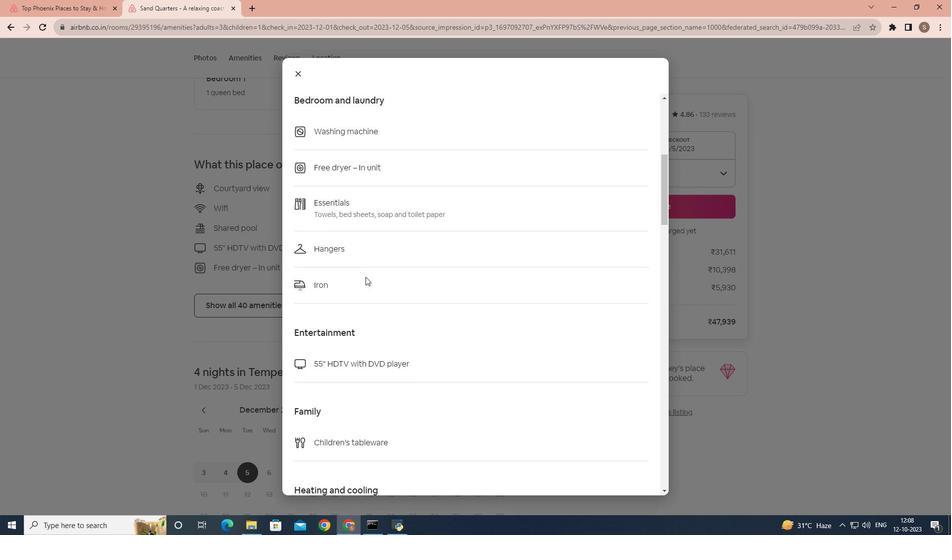 
Action: Mouse scrolled (365, 276) with delta (0, 0)
Screenshot: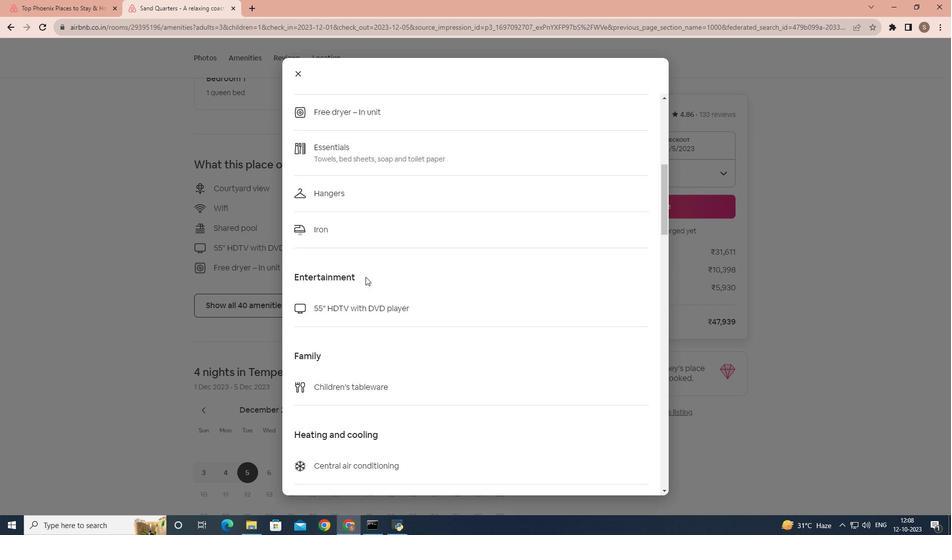 
Action: Mouse scrolled (365, 276) with delta (0, 0)
Screenshot: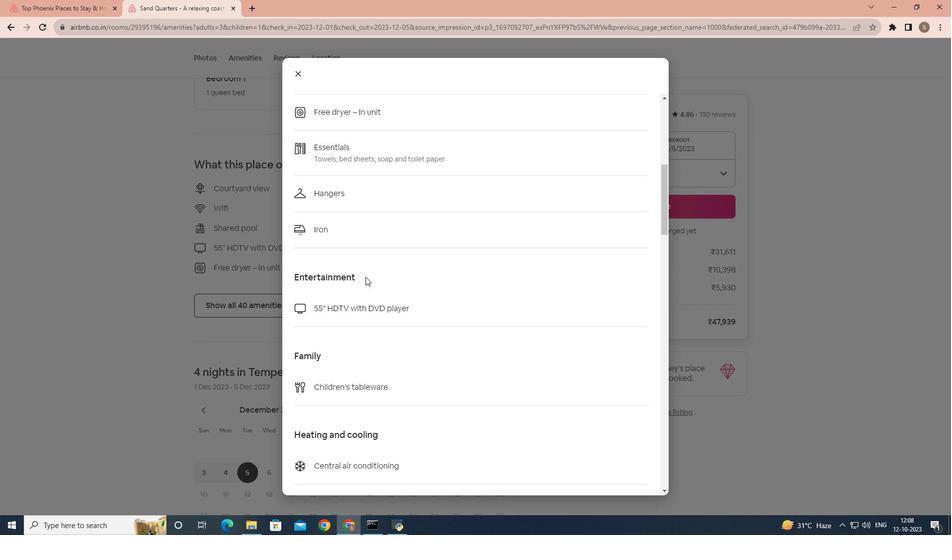 
Action: Mouse scrolled (365, 276) with delta (0, 0)
Screenshot: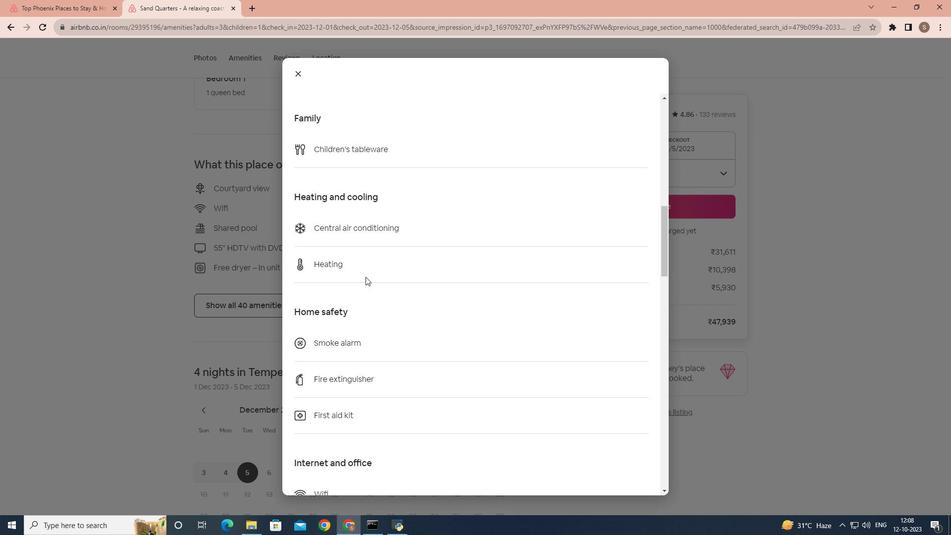 
Action: Mouse scrolled (365, 276) with delta (0, 0)
Screenshot: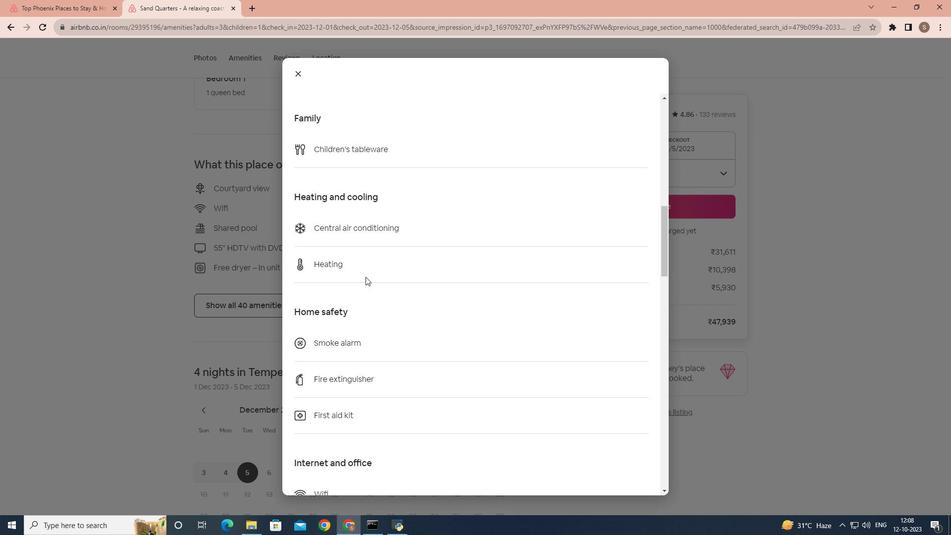 
Action: Mouse scrolled (365, 276) with delta (0, 0)
Screenshot: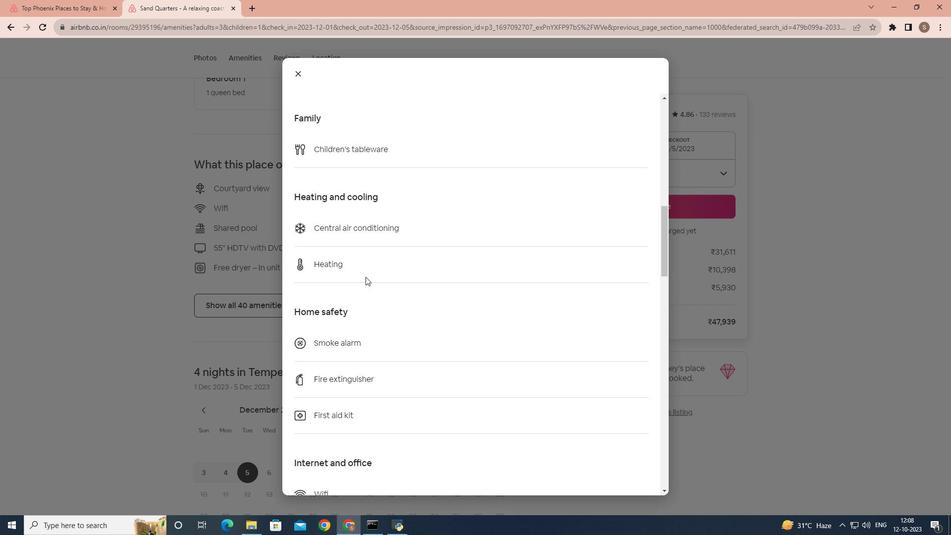 
Action: Mouse moved to (365, 276)
Screenshot: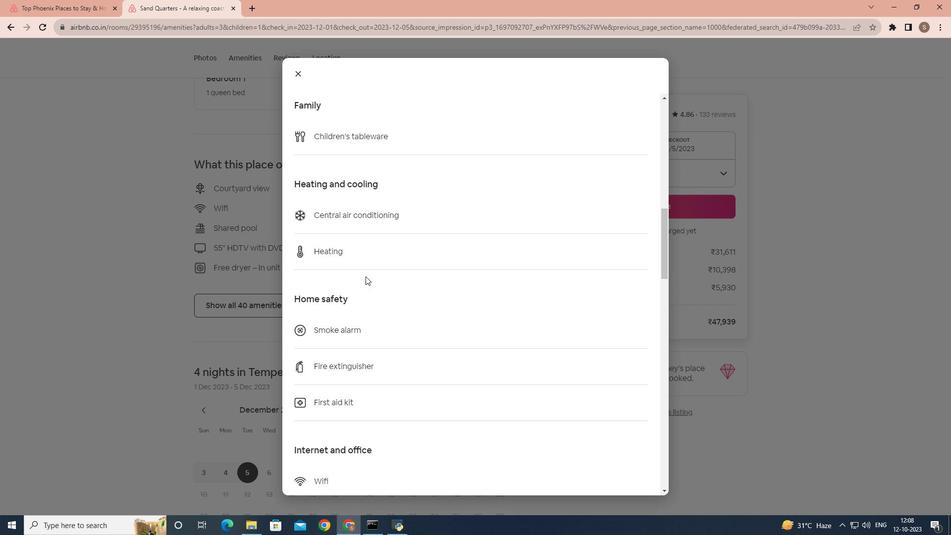 
Action: Mouse scrolled (365, 276) with delta (0, 0)
Screenshot: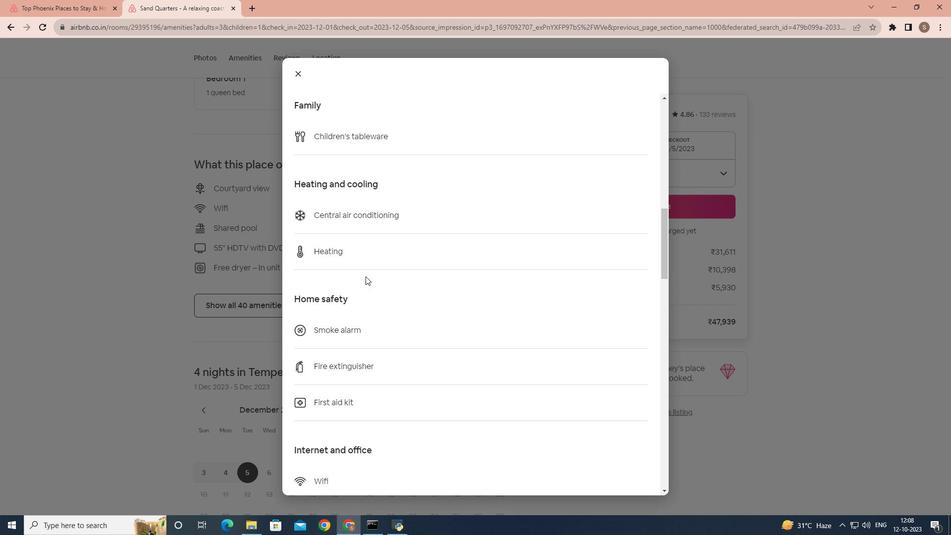 
Action: Mouse scrolled (365, 276) with delta (0, 0)
Screenshot: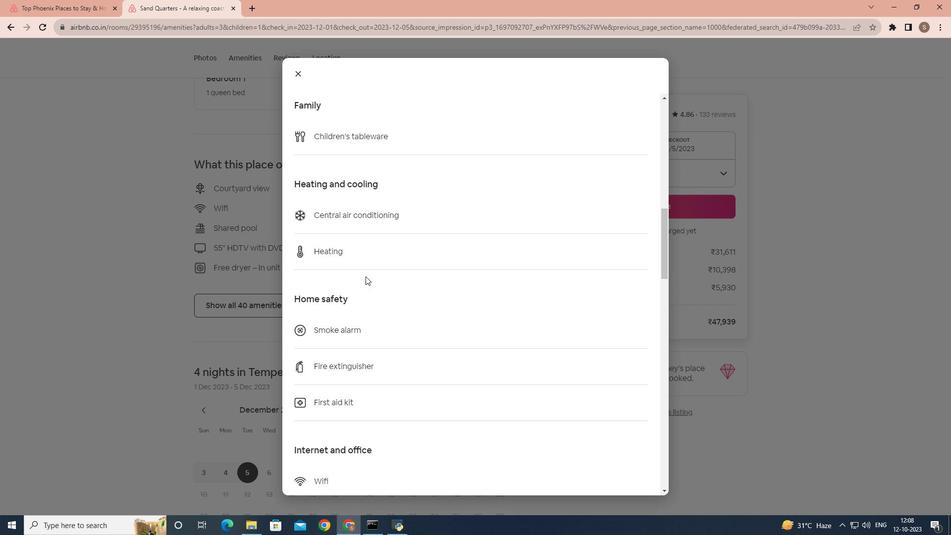 
Action: Mouse moved to (365, 276)
Screenshot: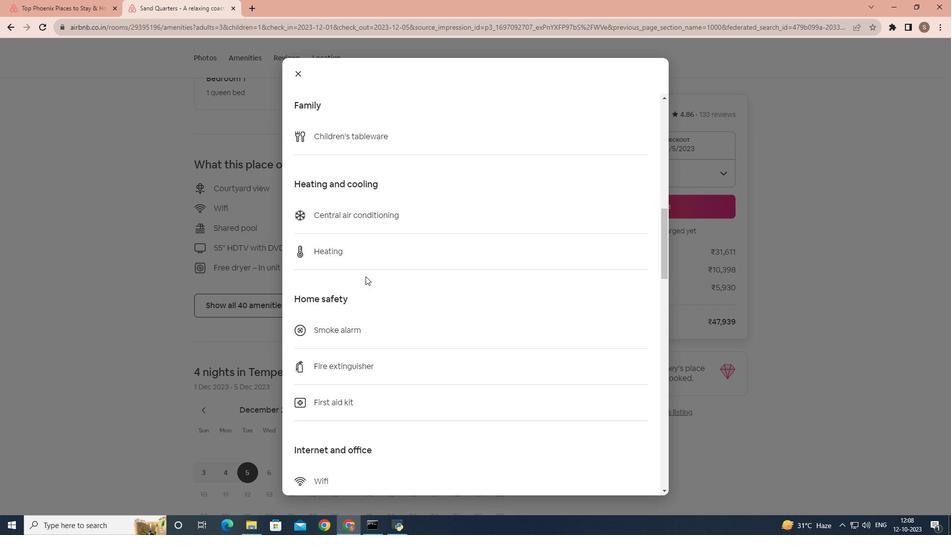 
Action: Mouse scrolled (365, 276) with delta (0, 0)
Screenshot: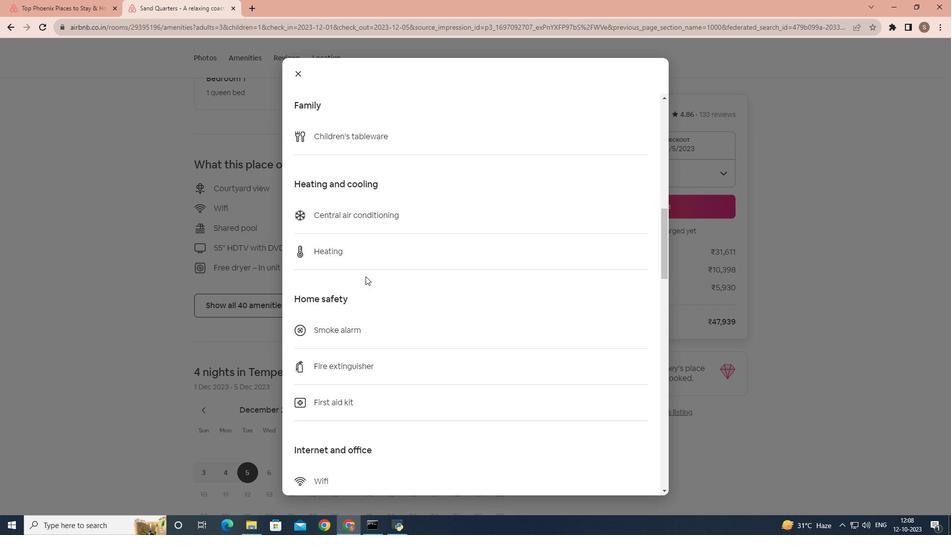
Action: Mouse moved to (364, 276)
Screenshot: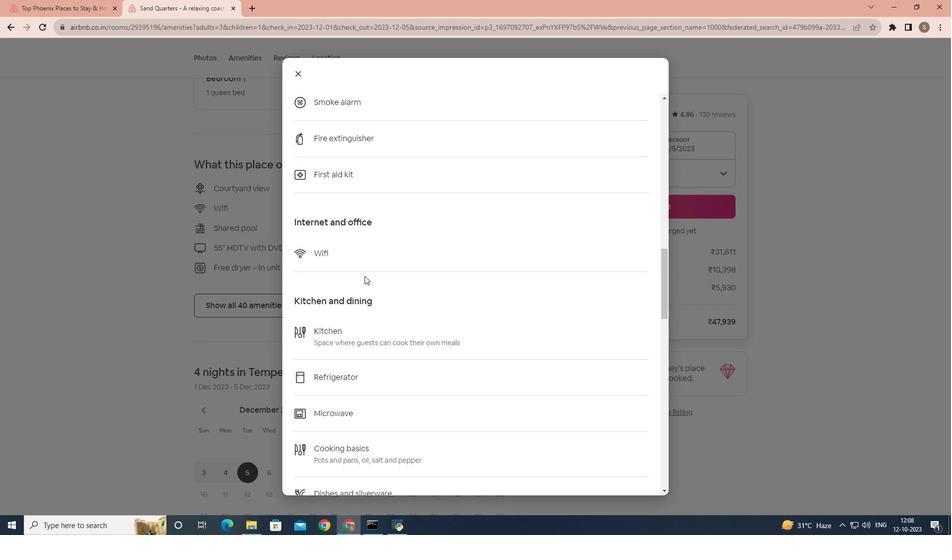 
Action: Mouse scrolled (364, 275) with delta (0, 0)
Screenshot: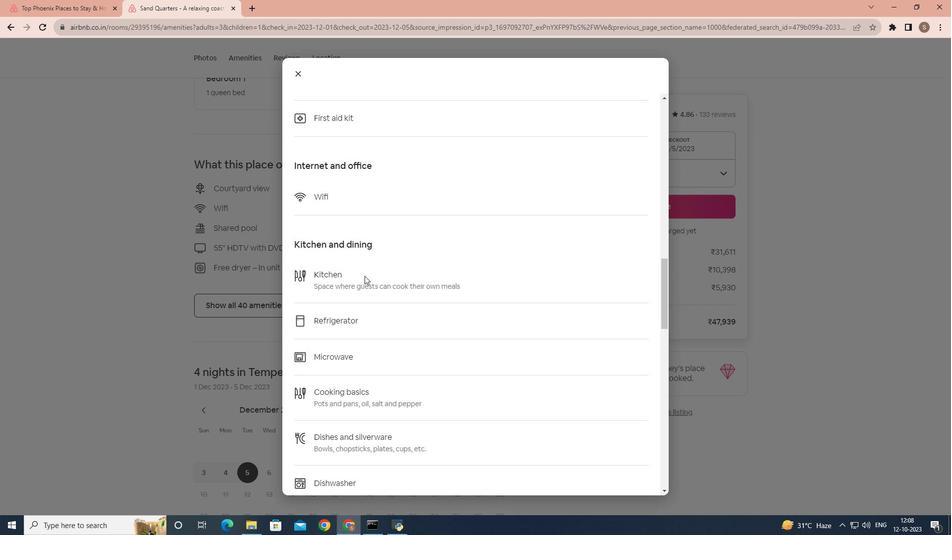 
Action: Mouse scrolled (364, 275) with delta (0, 0)
Screenshot: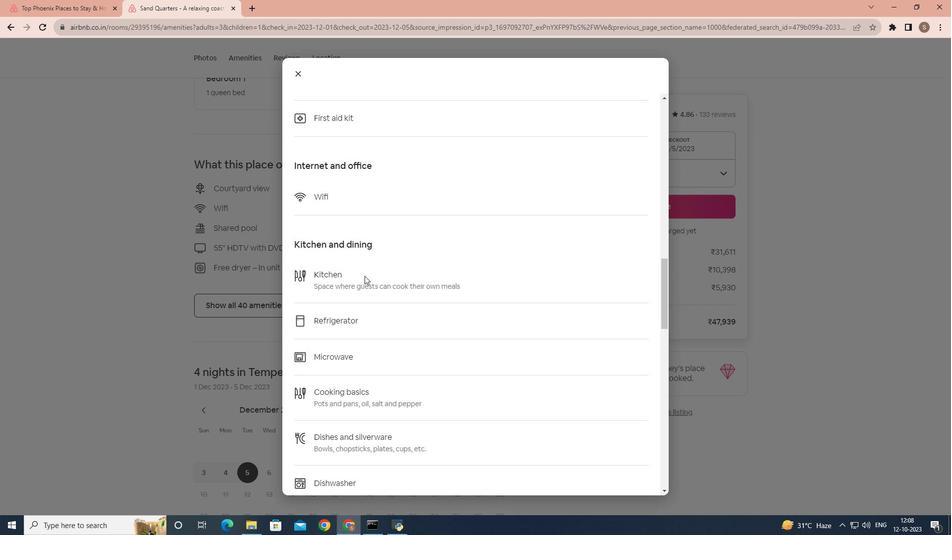 
Action: Mouse scrolled (364, 275) with delta (0, 0)
Screenshot: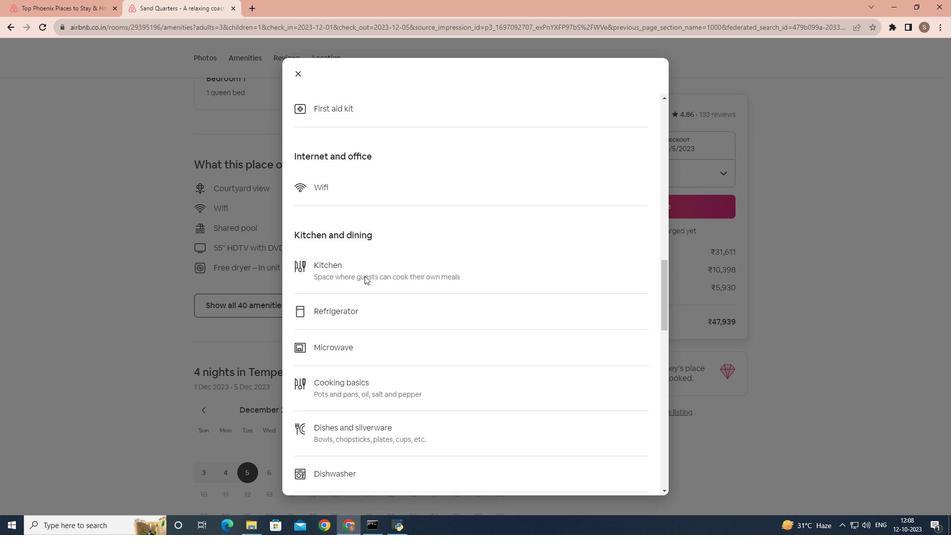 
Action: Mouse scrolled (364, 275) with delta (0, 0)
Screenshot: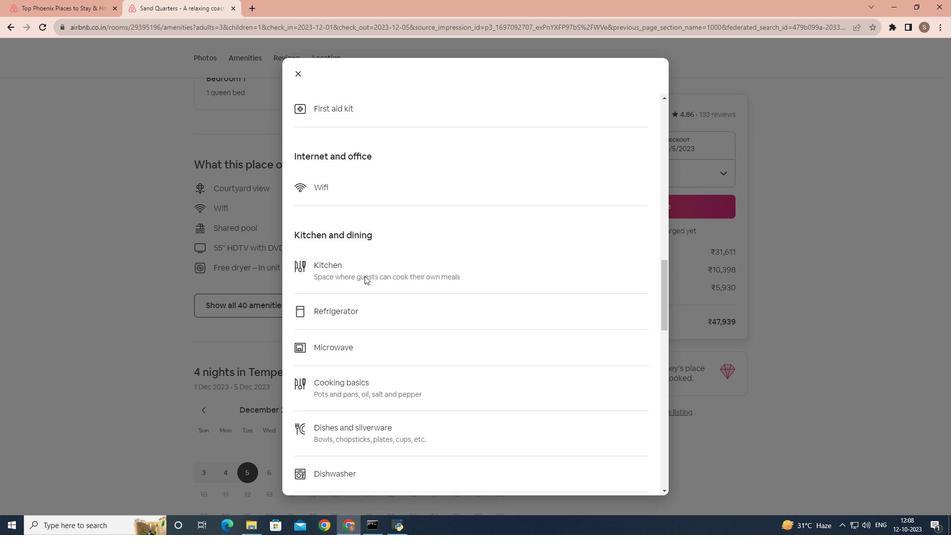 
Action: Mouse scrolled (364, 275) with delta (0, 0)
Screenshot: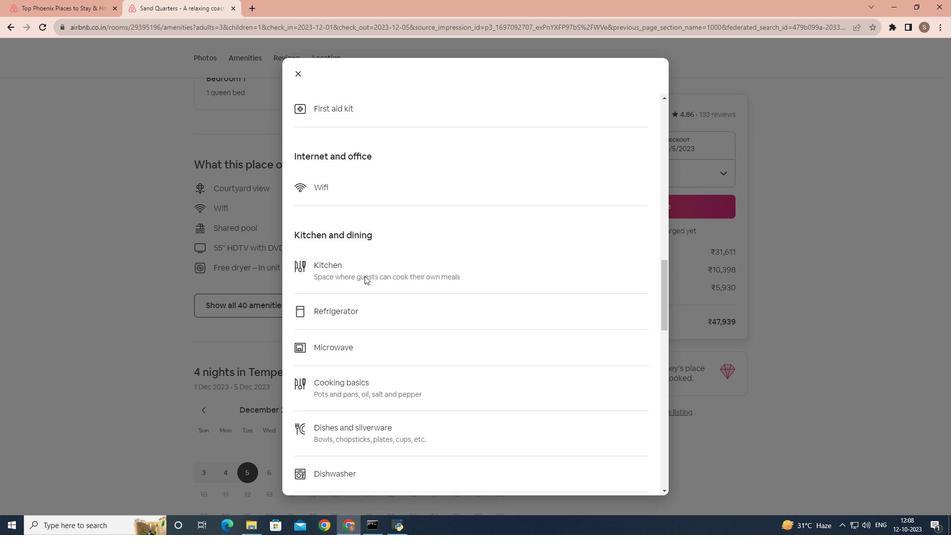
Action: Mouse scrolled (364, 275) with delta (0, 0)
Screenshot: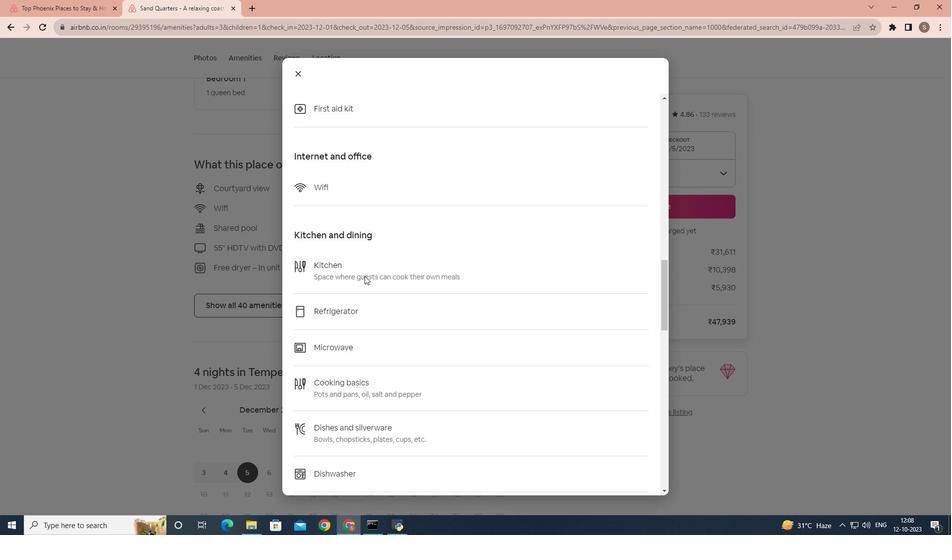 
Action: Mouse scrolled (364, 275) with delta (0, 0)
Screenshot: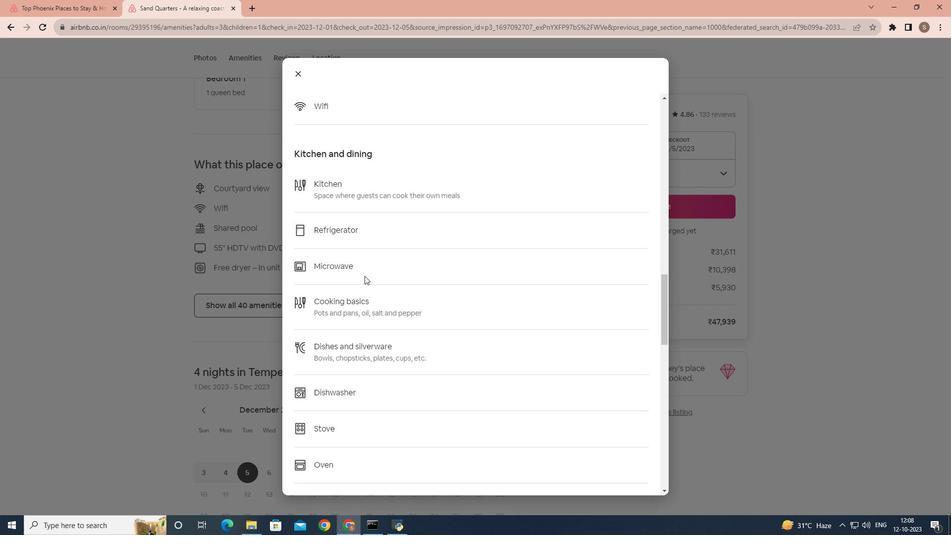 
Action: Mouse moved to (364, 276)
Screenshot: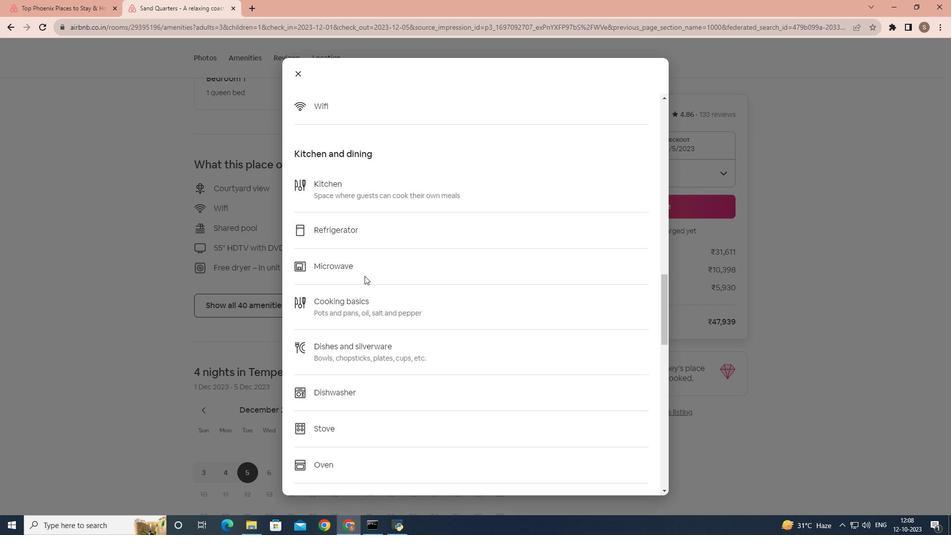 
Action: Mouse scrolled (364, 275) with delta (0, 0)
Screenshot: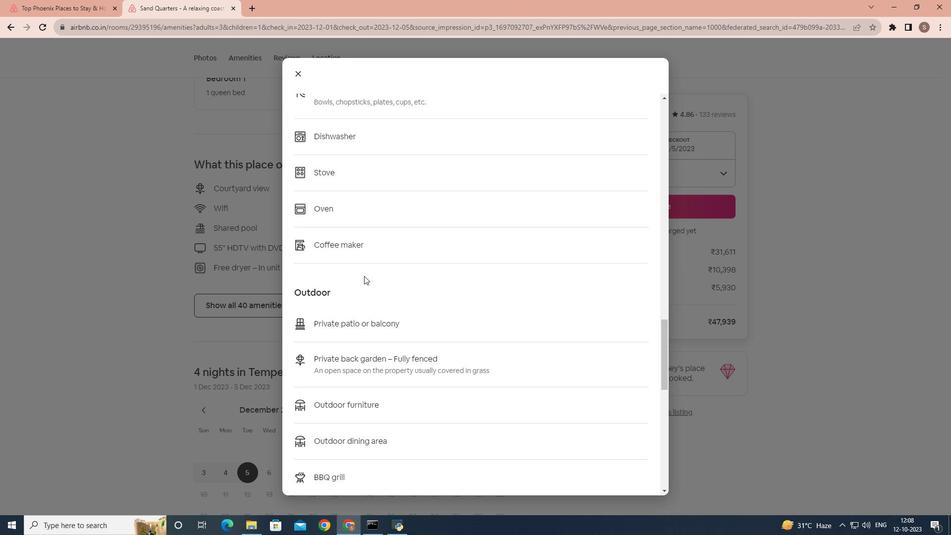
Action: Mouse scrolled (364, 275) with delta (0, 0)
Screenshot: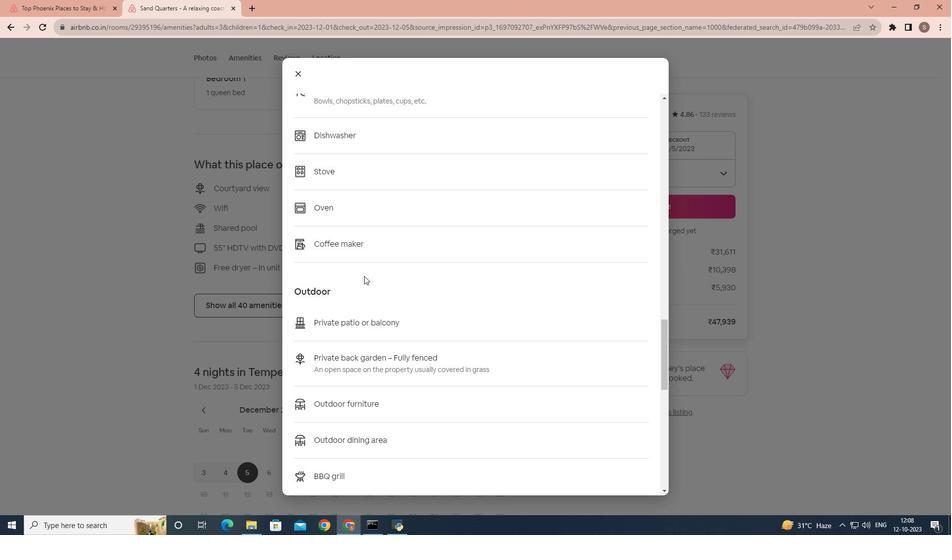
Action: Mouse scrolled (364, 275) with delta (0, 0)
Screenshot: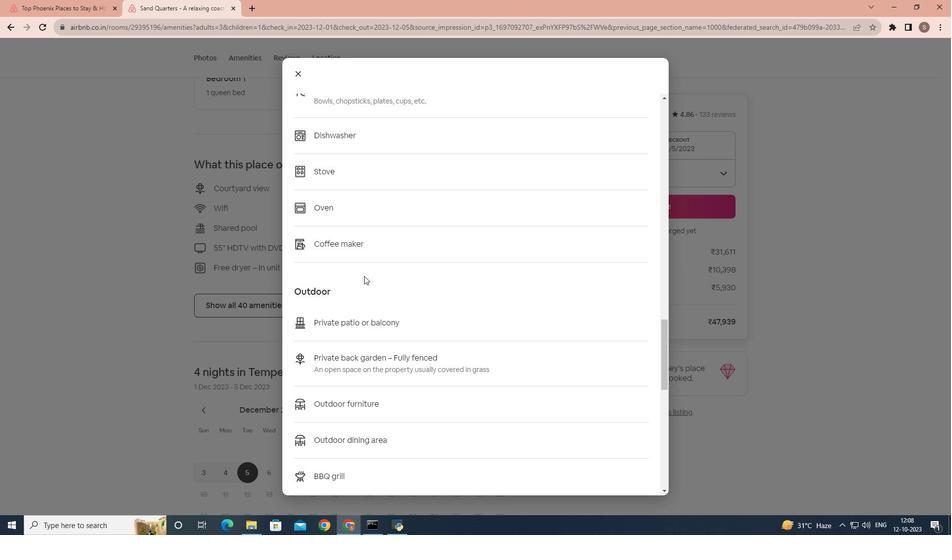 
Action: Mouse scrolled (364, 275) with delta (0, 0)
Screenshot: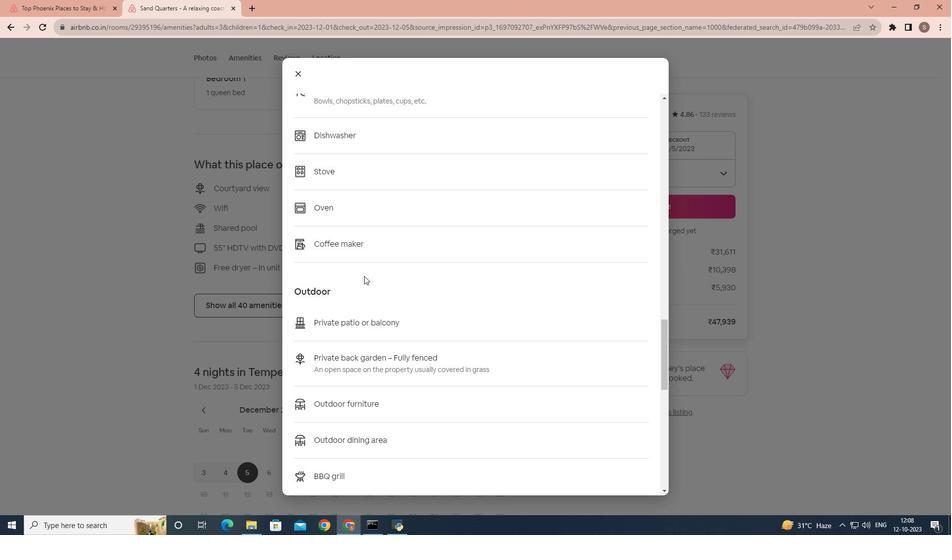 
Action: Mouse scrolled (364, 275) with delta (0, 0)
Screenshot: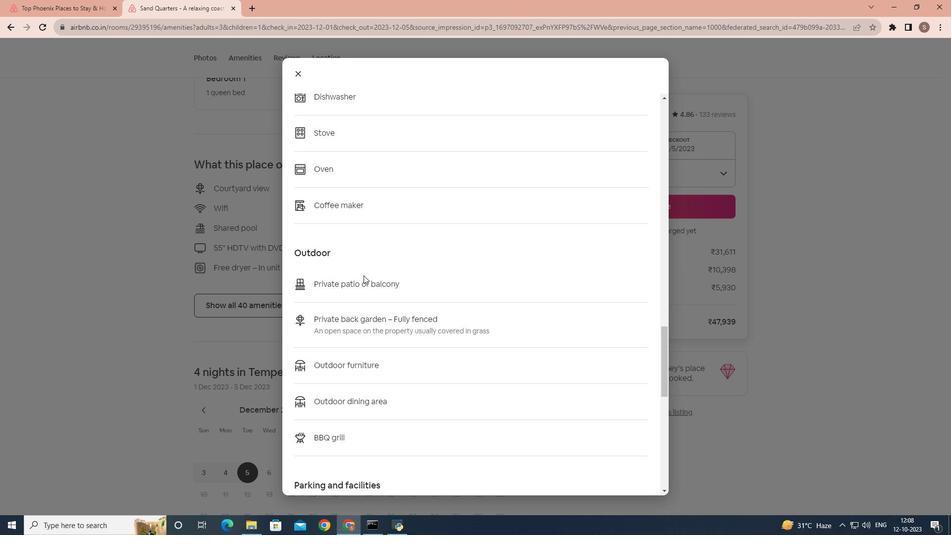 
Action: Mouse scrolled (364, 275) with delta (0, 0)
Screenshot: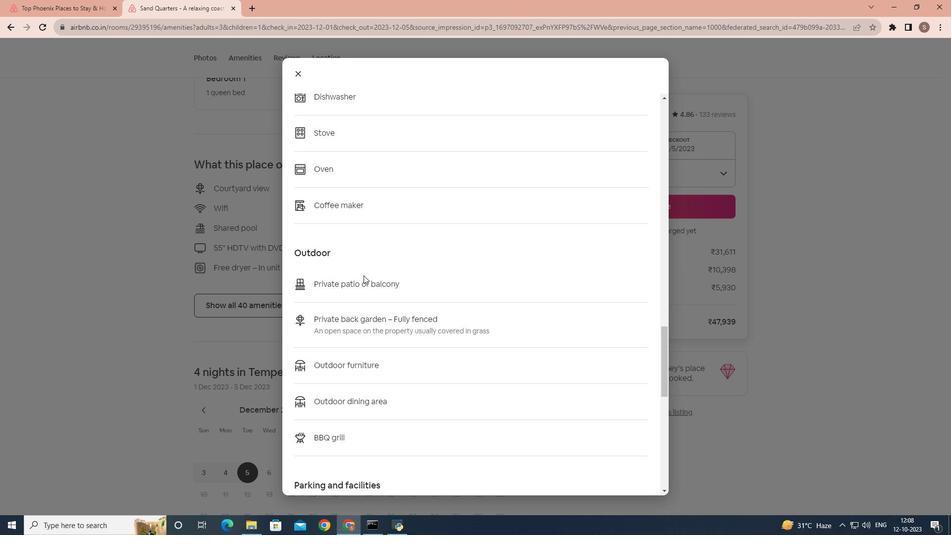 
Action: Mouse moved to (351, 244)
Screenshot: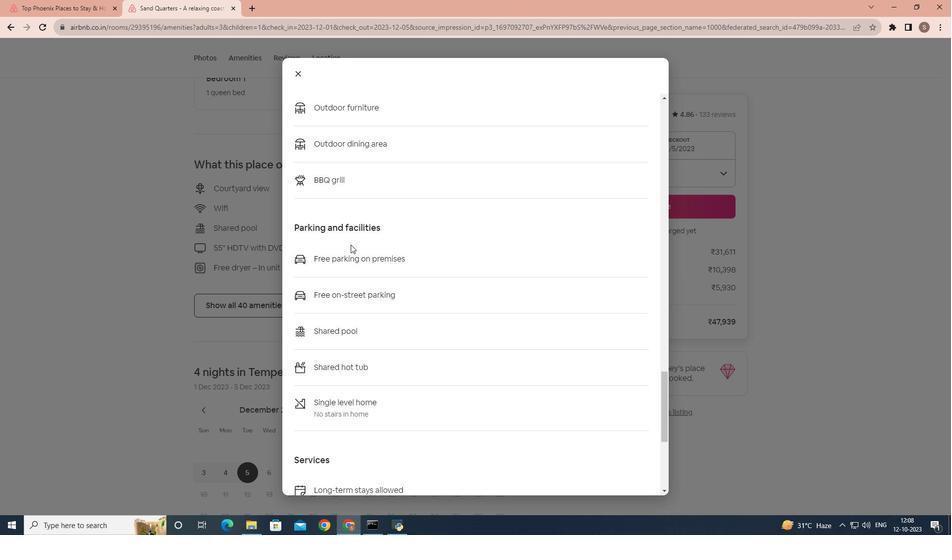 
Action: Mouse scrolled (351, 244) with delta (0, 0)
Screenshot: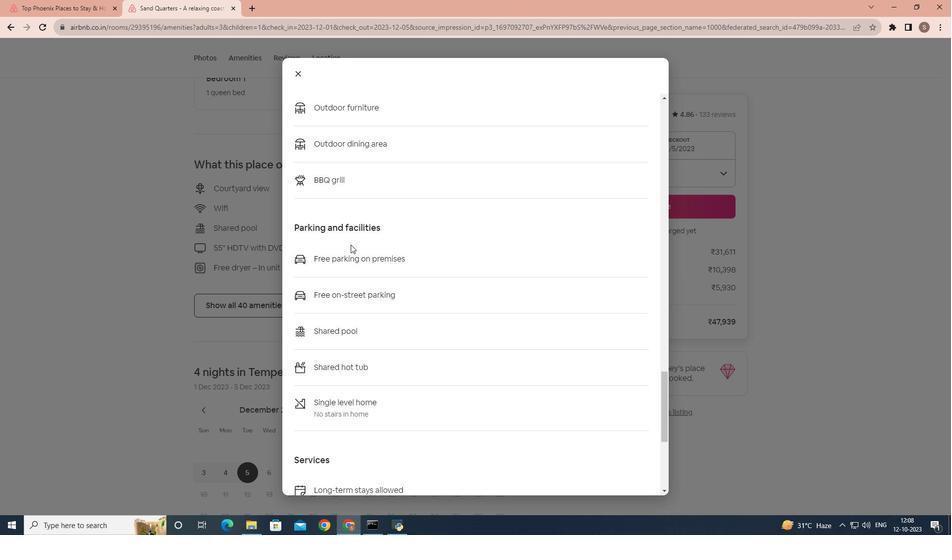 
Action: Mouse scrolled (351, 244) with delta (0, 0)
Screenshot: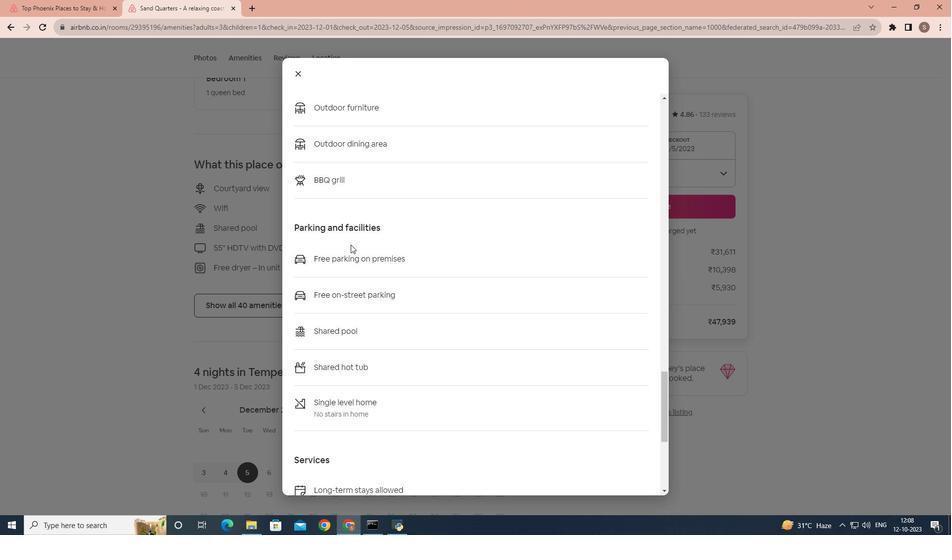 
Action: Mouse moved to (350, 244)
Screenshot: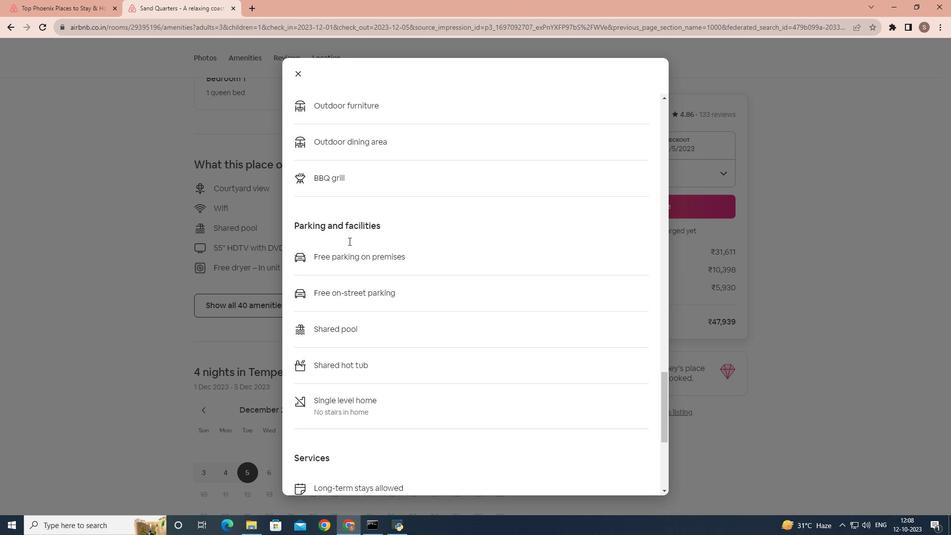 
Action: Mouse scrolled (350, 243) with delta (0, 0)
Screenshot: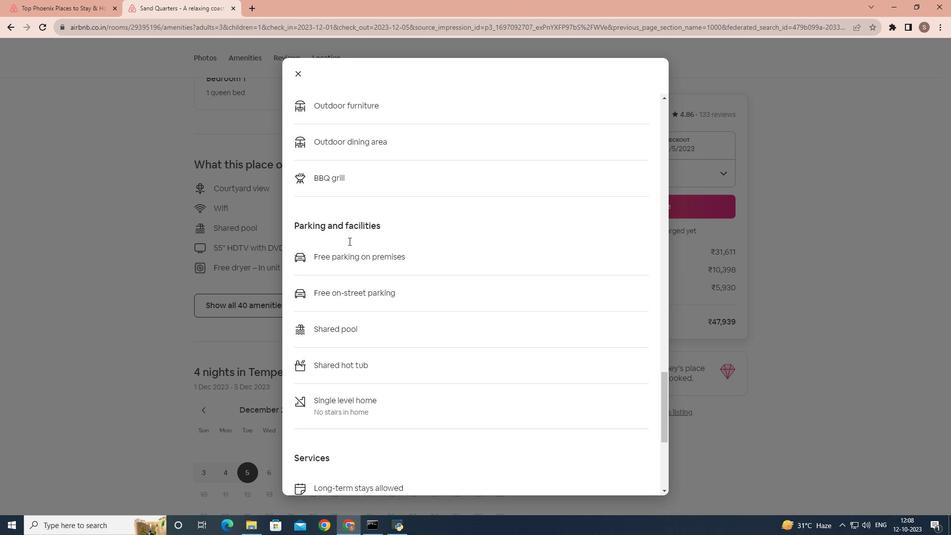 
Action: Mouse moved to (350, 243)
Screenshot: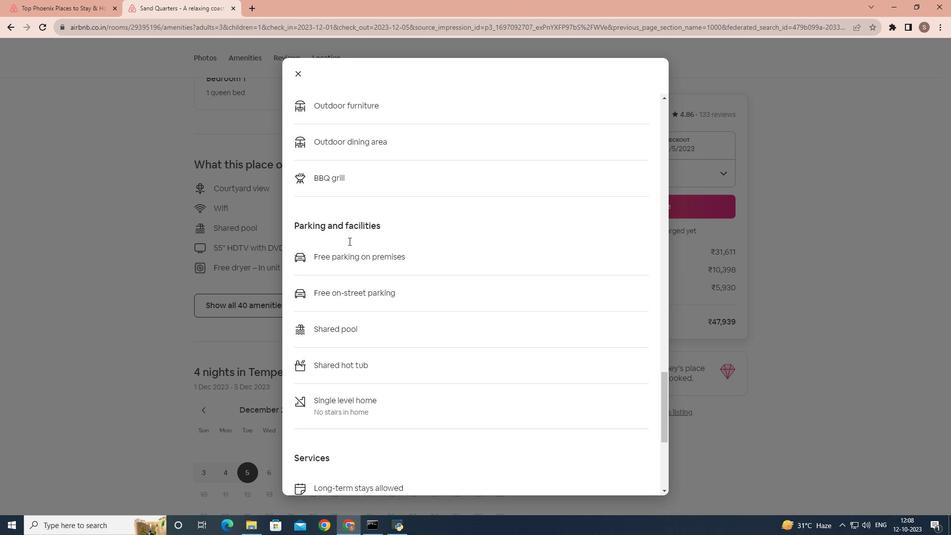 
Action: Mouse scrolled (350, 242) with delta (0, 0)
Screenshot: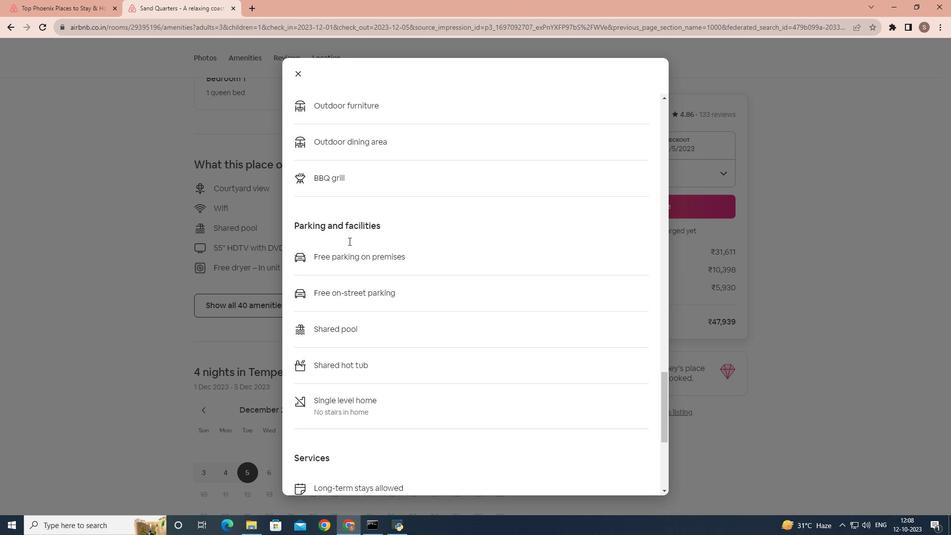 
Action: Mouse moved to (349, 241)
Screenshot: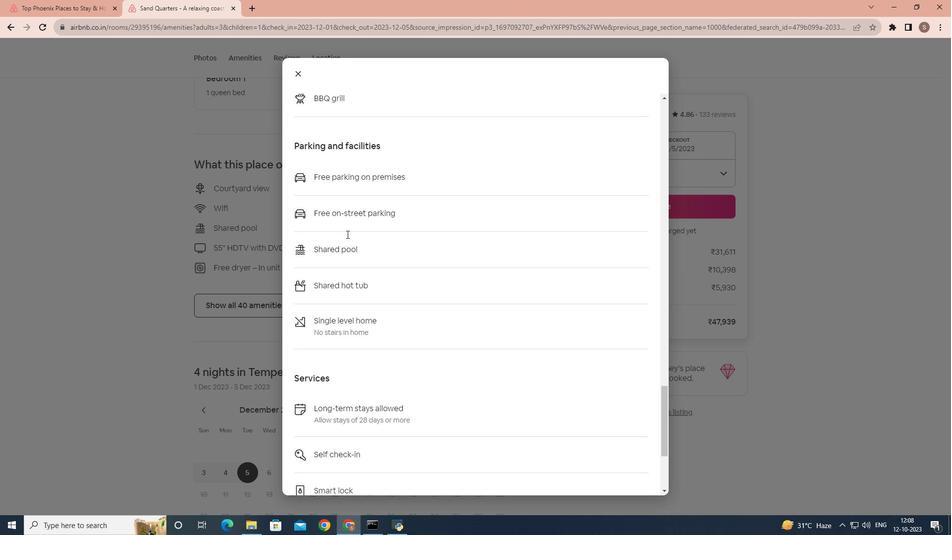 
Action: Mouse scrolled (349, 241) with delta (0, 0)
Screenshot: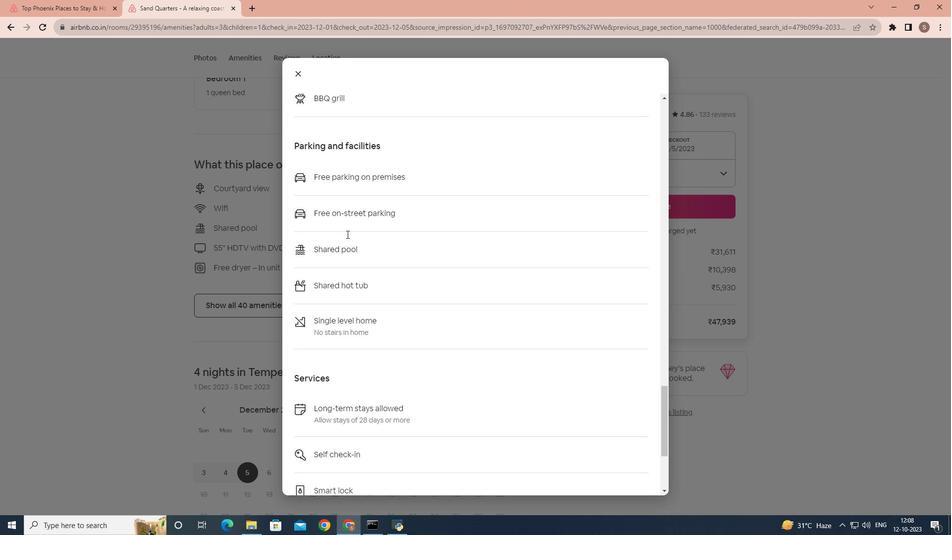 
Action: Mouse moved to (348, 239)
Screenshot: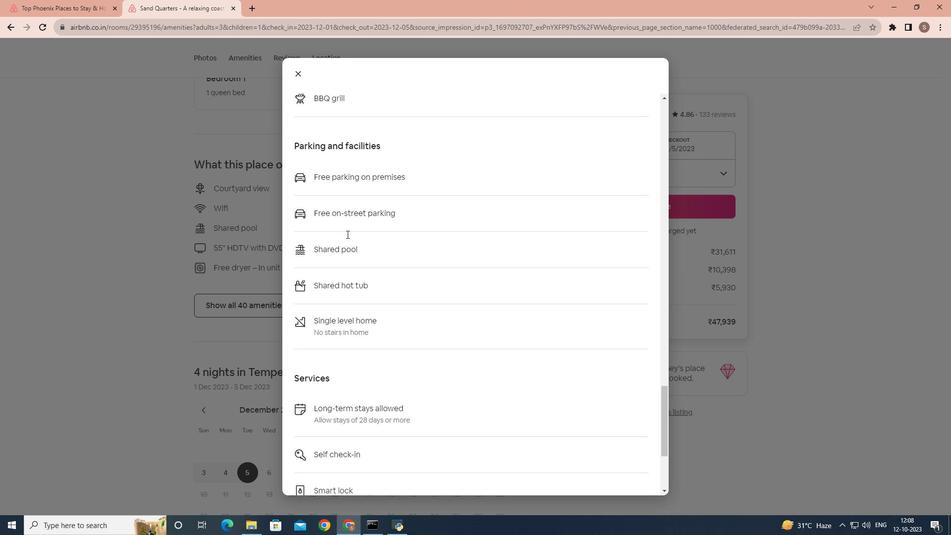 
Action: Mouse scrolled (349, 239) with delta (0, 0)
Screenshot: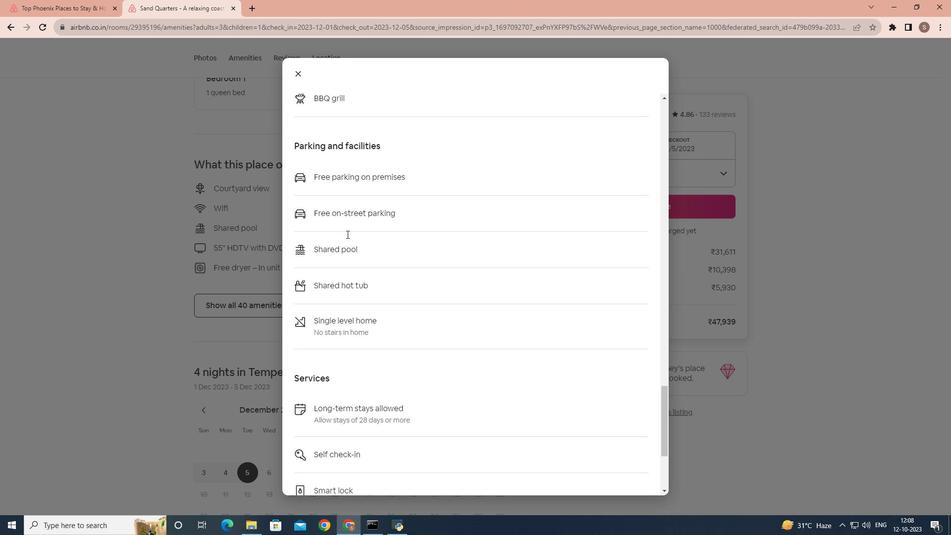 
Action: Mouse moved to (302, 79)
Screenshot: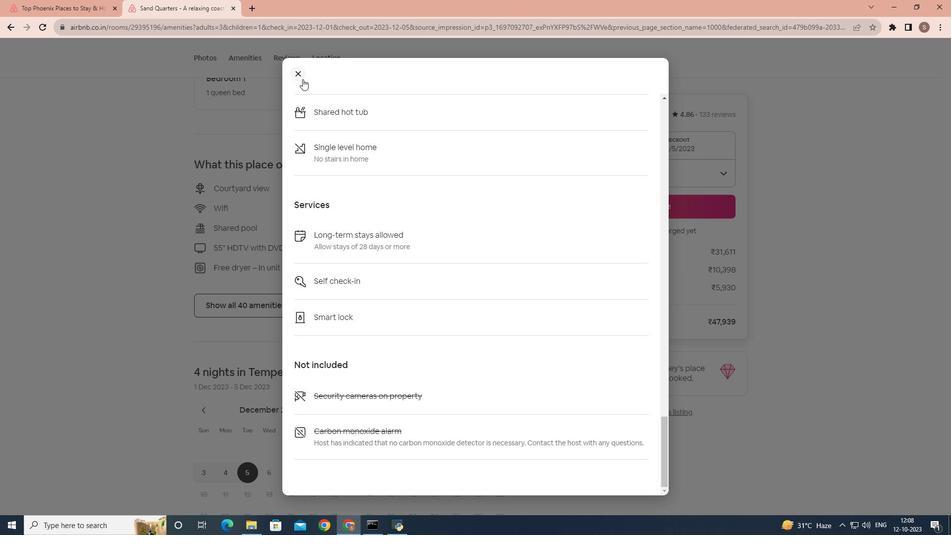 
Action: Mouse pressed left at (302, 79)
Screenshot: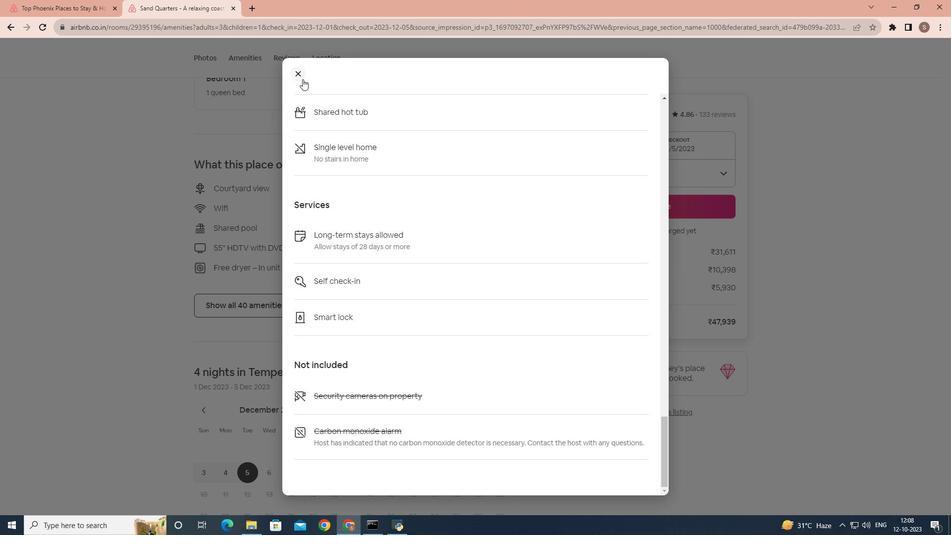 
Action: Mouse moved to (318, 233)
Screenshot: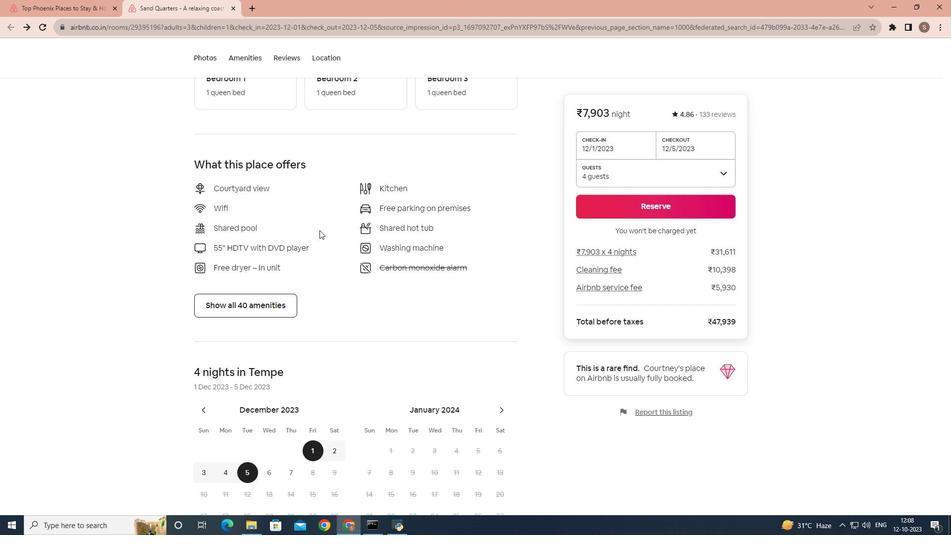 
Action: Mouse scrolled (318, 232) with delta (0, 0)
Screenshot: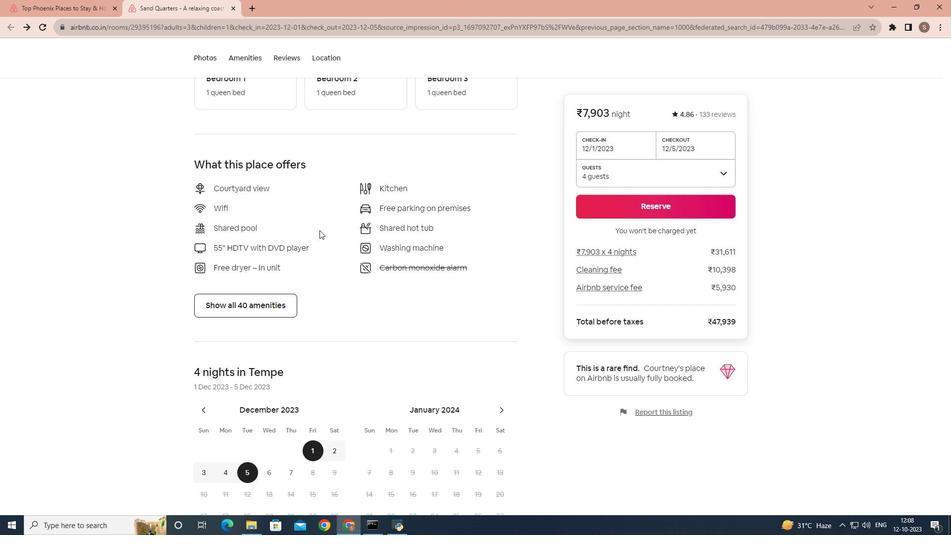 
Action: Mouse moved to (318, 234)
Screenshot: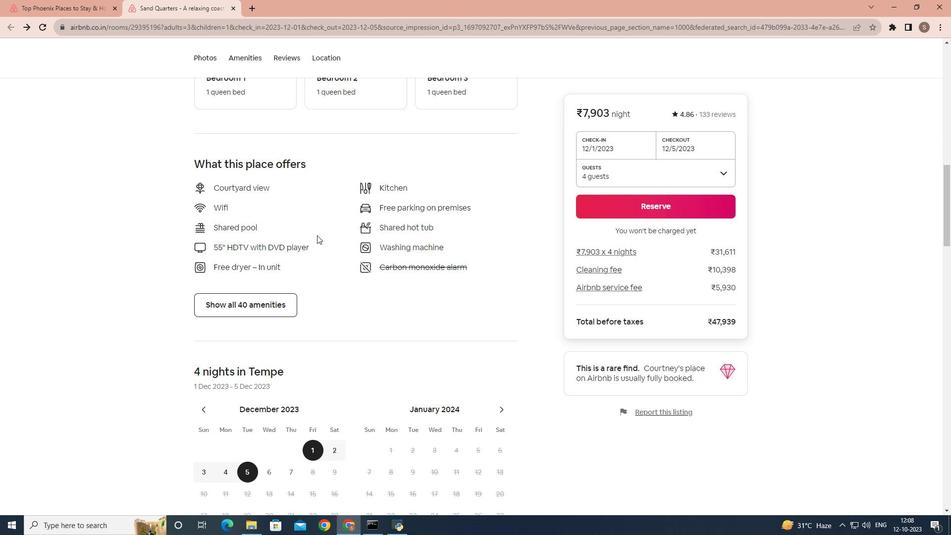
Action: Mouse scrolled (318, 234) with delta (0, 0)
Screenshot: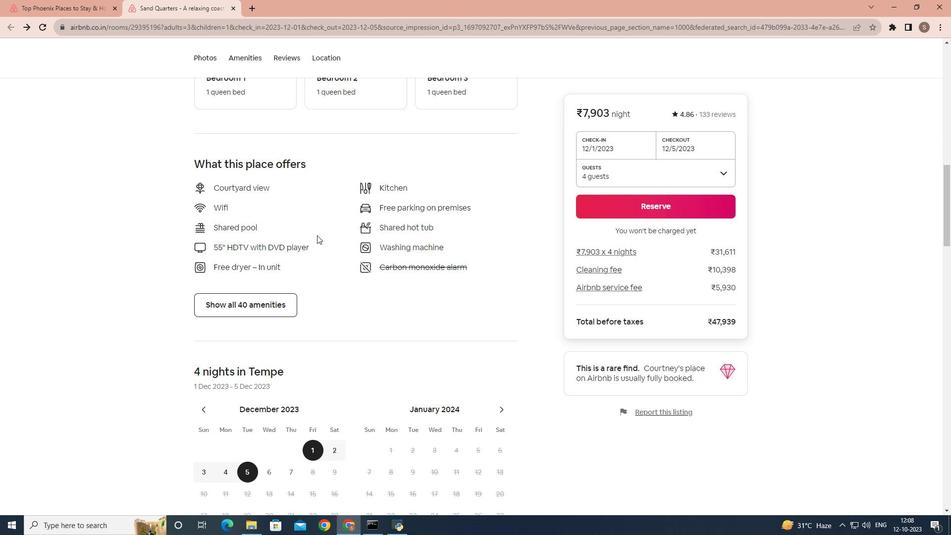 
Action: Mouse moved to (317, 235)
Screenshot: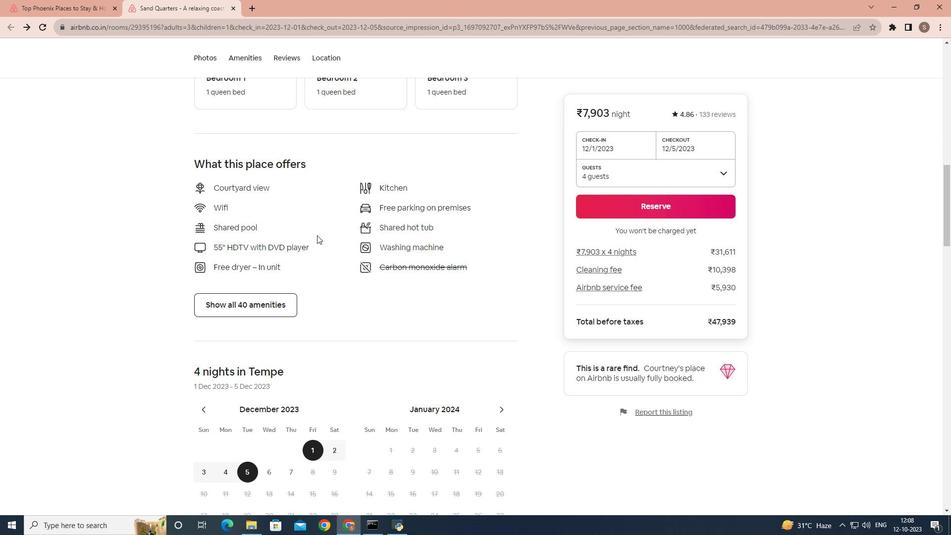 
Action: Mouse scrolled (317, 234) with delta (0, 0)
Screenshot: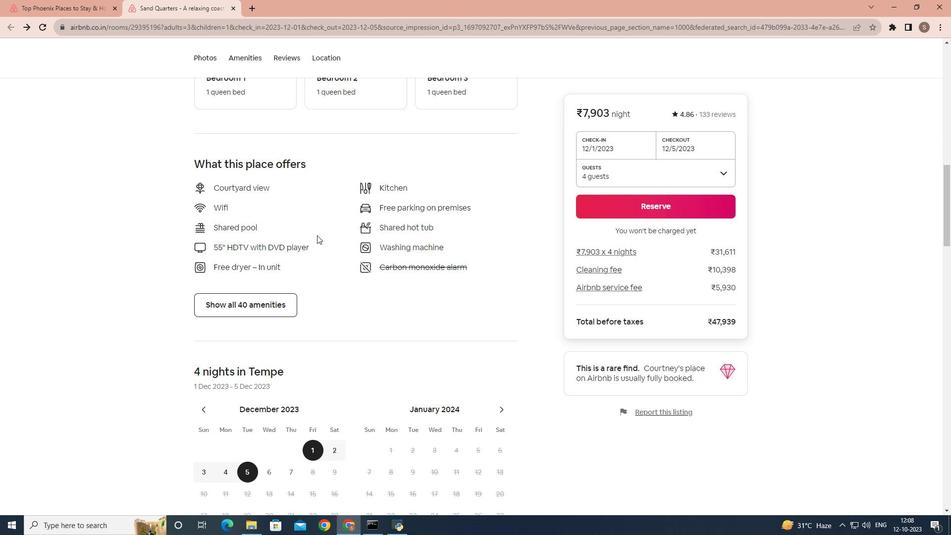 
Action: Mouse scrolled (317, 234) with delta (0, 0)
Screenshot: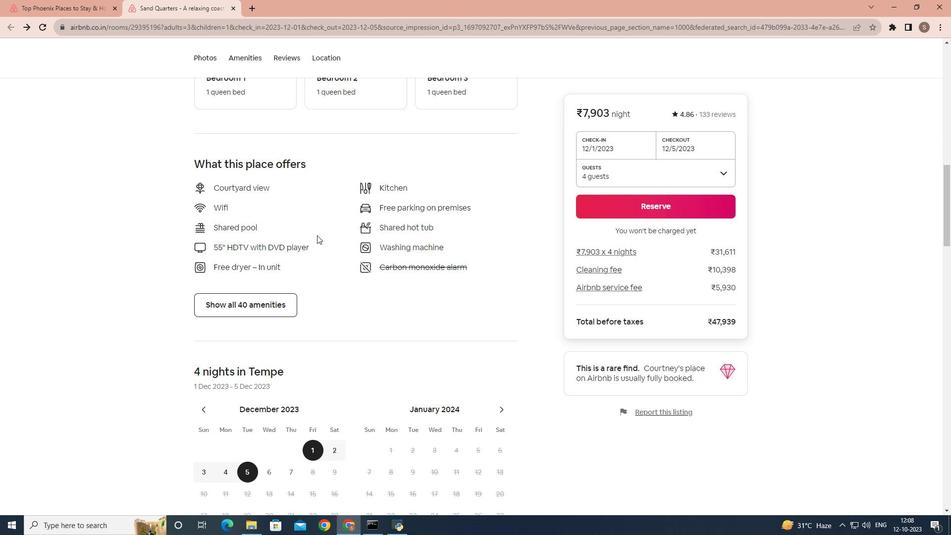 
Action: Mouse moved to (317, 235)
Screenshot: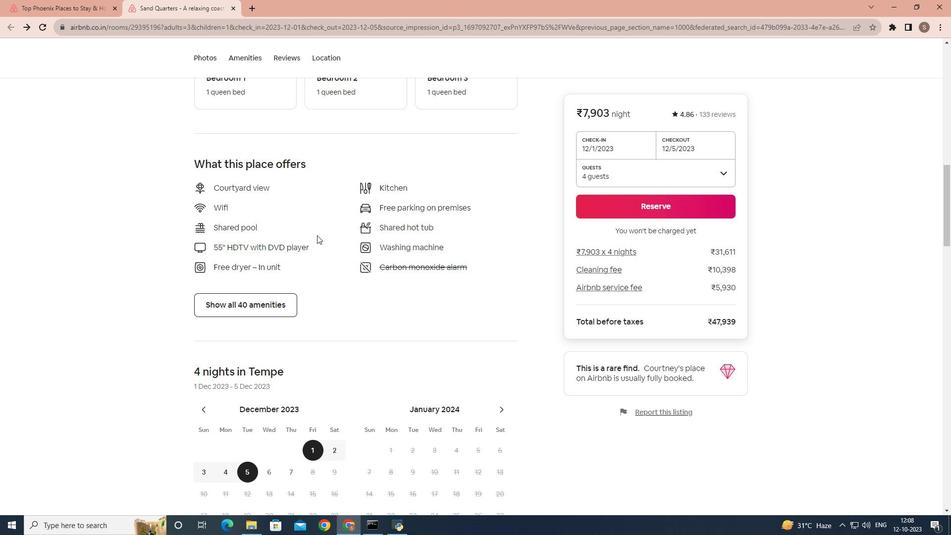 
Action: Mouse scrolled (317, 235) with delta (0, 0)
Screenshot: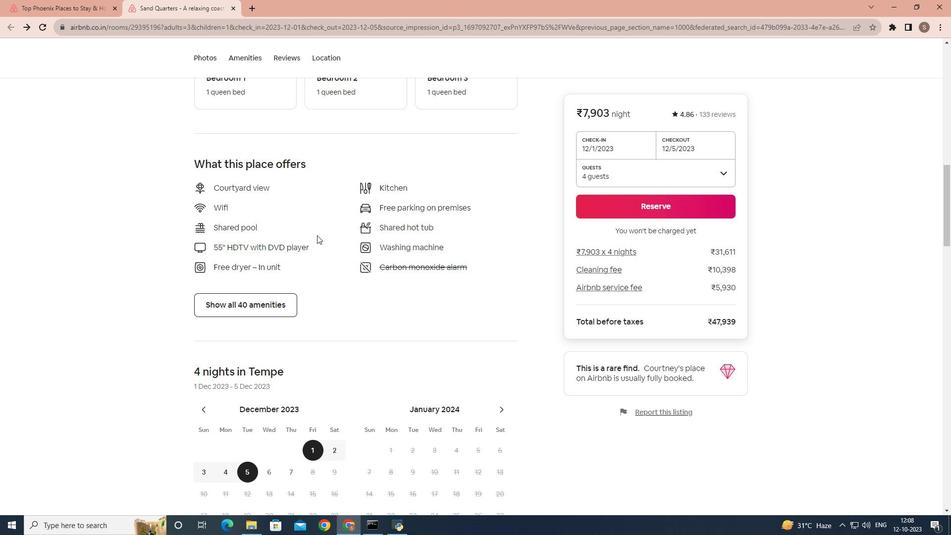 
Action: Mouse moved to (316, 236)
Screenshot: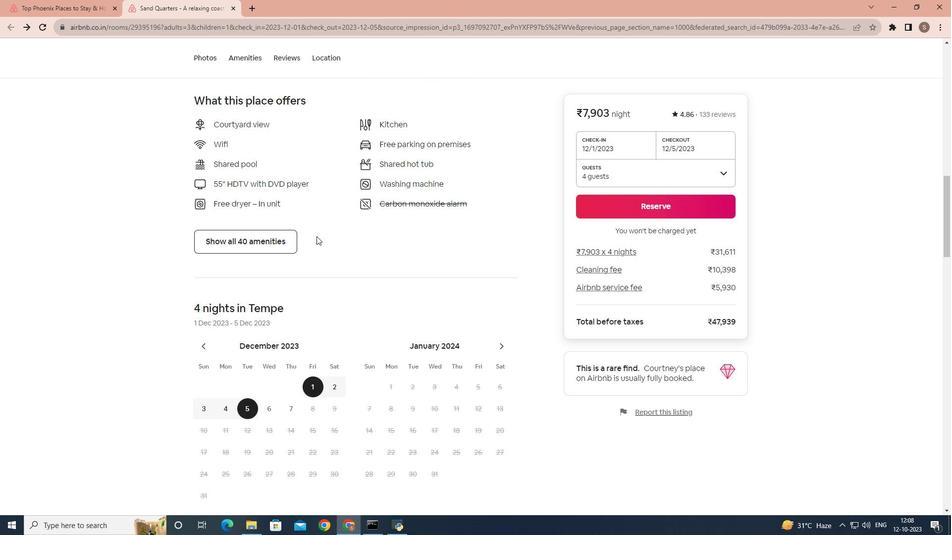 
Action: Mouse scrolled (316, 236) with delta (0, 0)
Screenshot: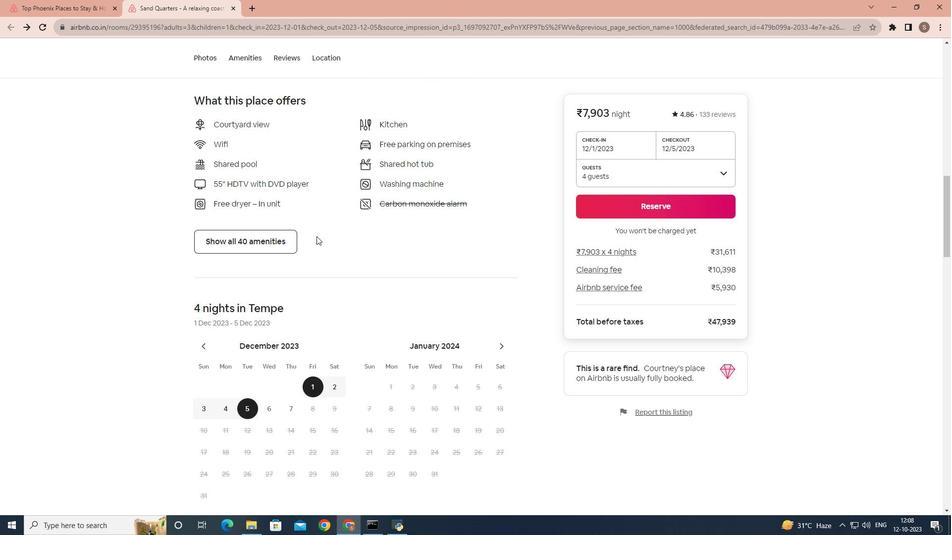 
Action: Mouse moved to (316, 236)
Screenshot: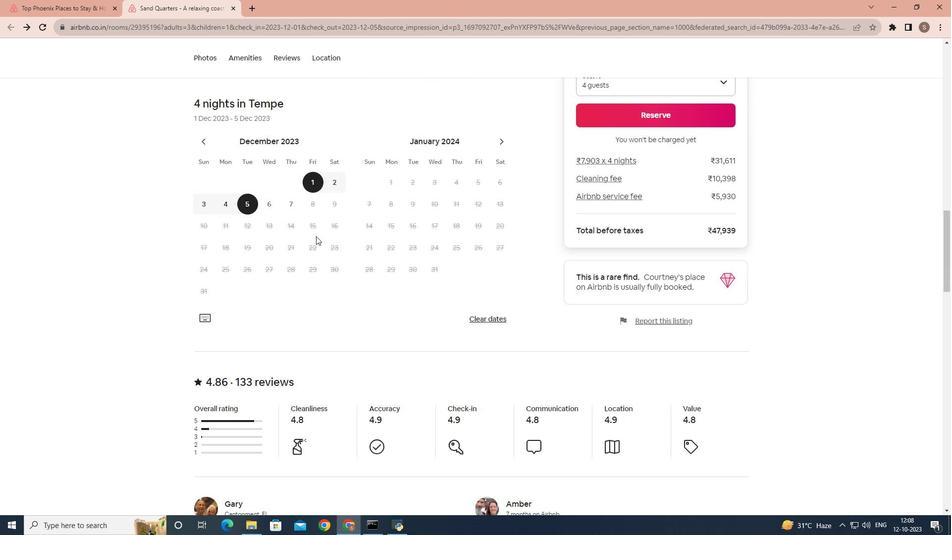 
Action: Mouse scrolled (316, 236) with delta (0, 0)
Screenshot: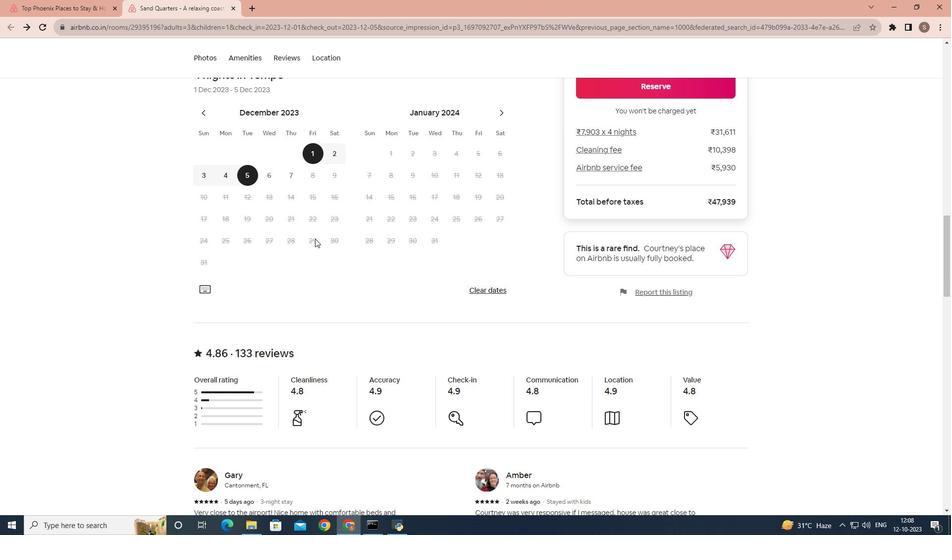 
Action: Mouse moved to (315, 237)
Screenshot: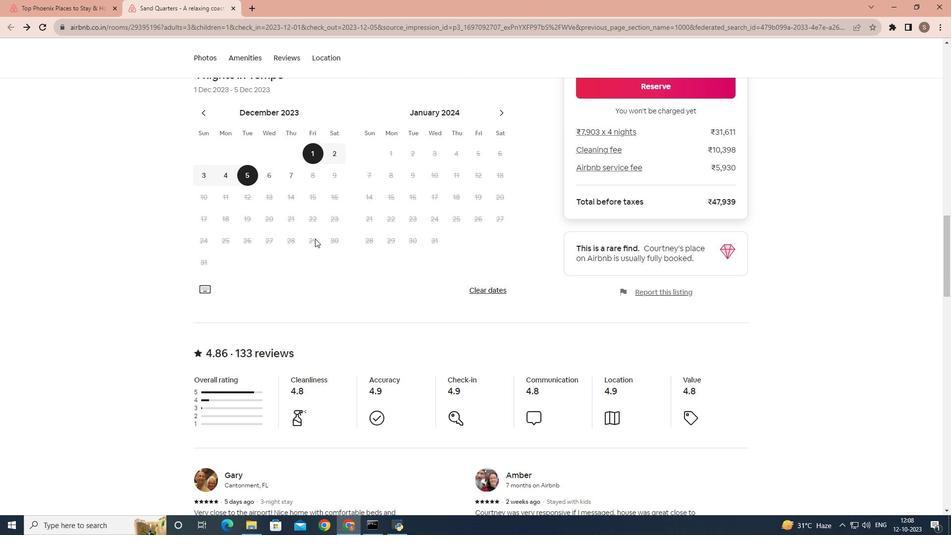 
Action: Mouse scrolled (315, 237) with delta (0, 0)
Screenshot: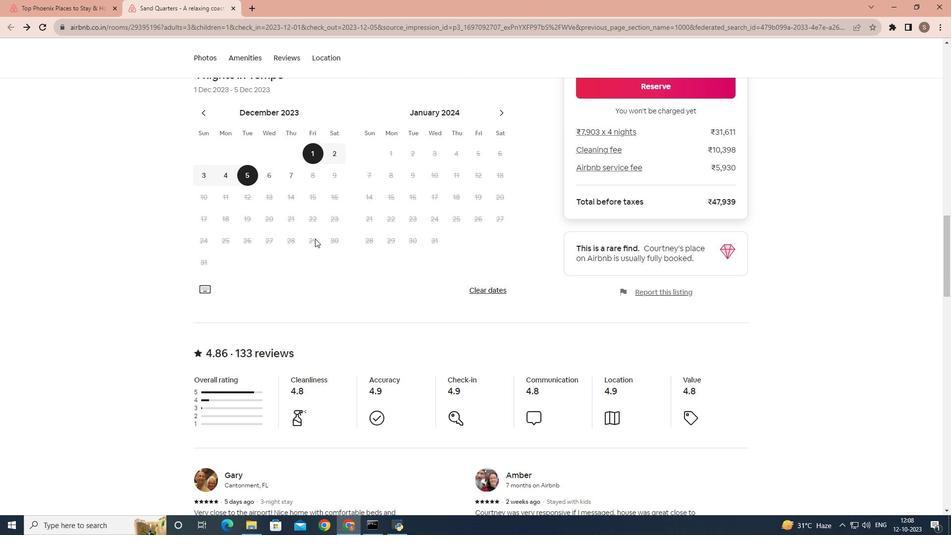 
Action: Mouse moved to (315, 238)
Screenshot: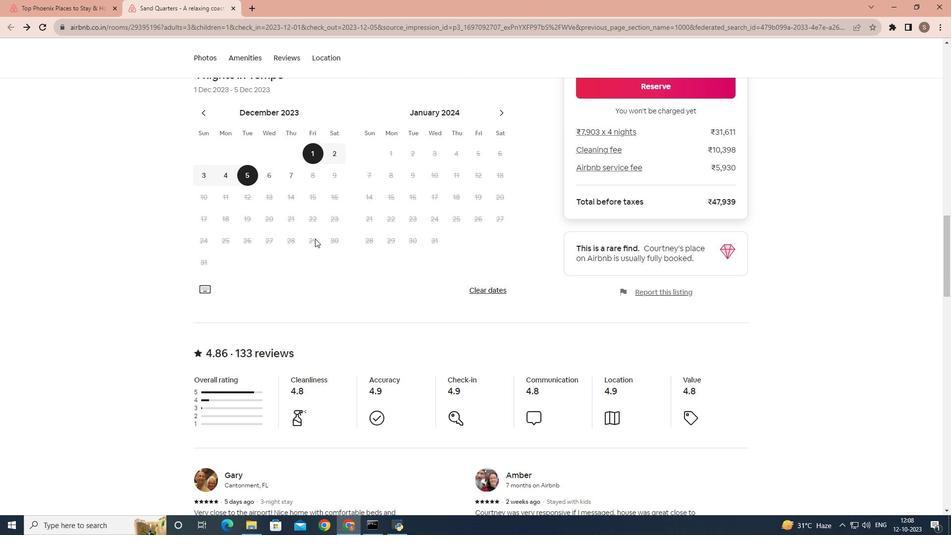 
Action: Mouse scrolled (315, 238) with delta (0, 0)
Screenshot: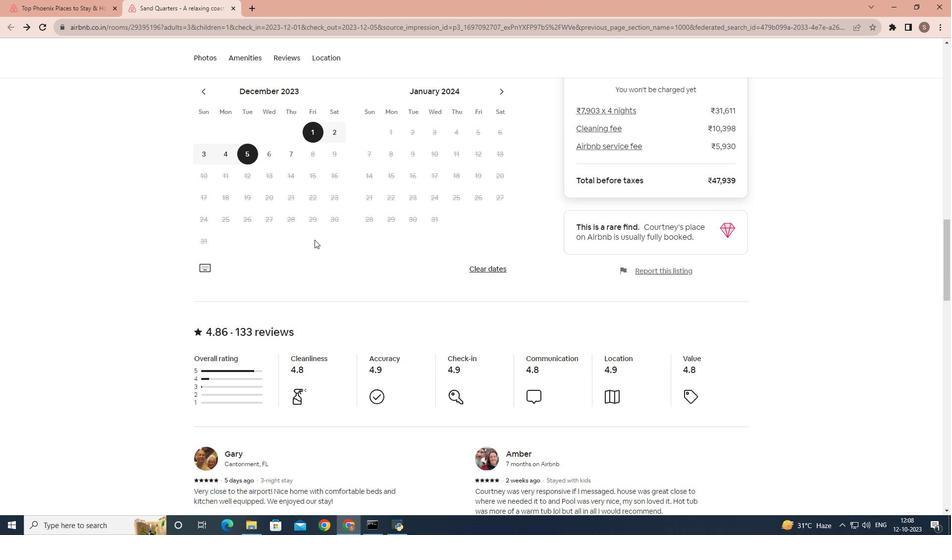 
Action: Mouse scrolled (315, 238) with delta (0, 0)
Screenshot: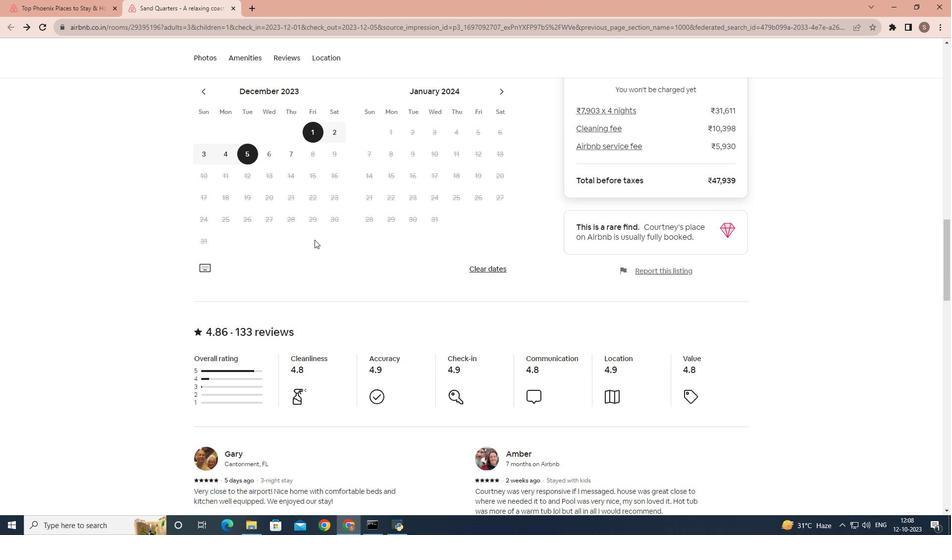
Action: Mouse moved to (314, 239)
Screenshot: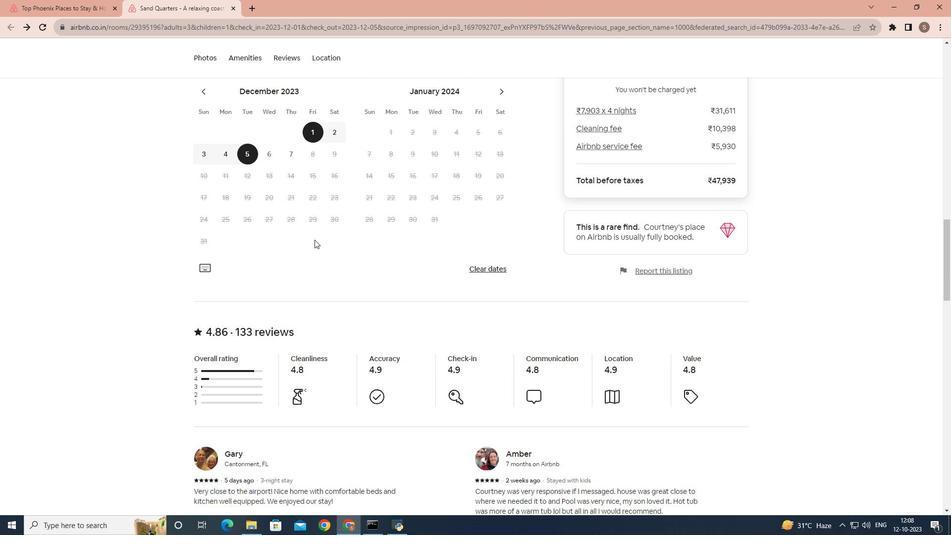 
Action: Mouse scrolled (314, 239) with delta (0, 0)
Screenshot: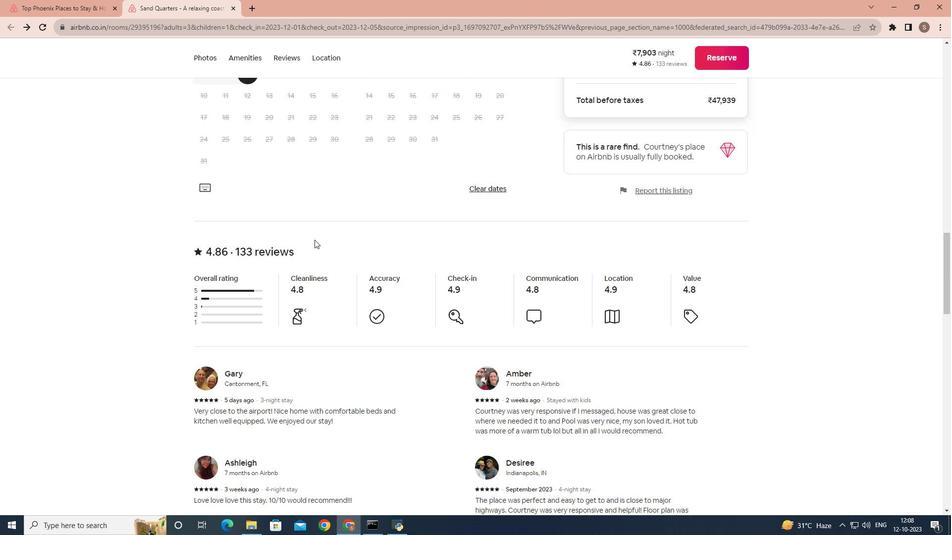 
Action: Mouse scrolled (314, 239) with delta (0, 0)
Screenshot: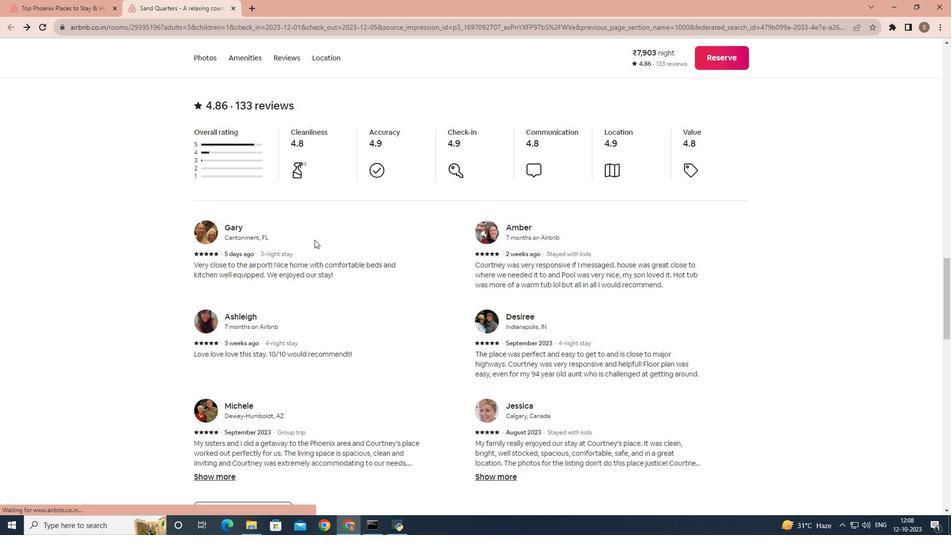 
Action: Mouse scrolled (314, 239) with delta (0, 0)
Screenshot: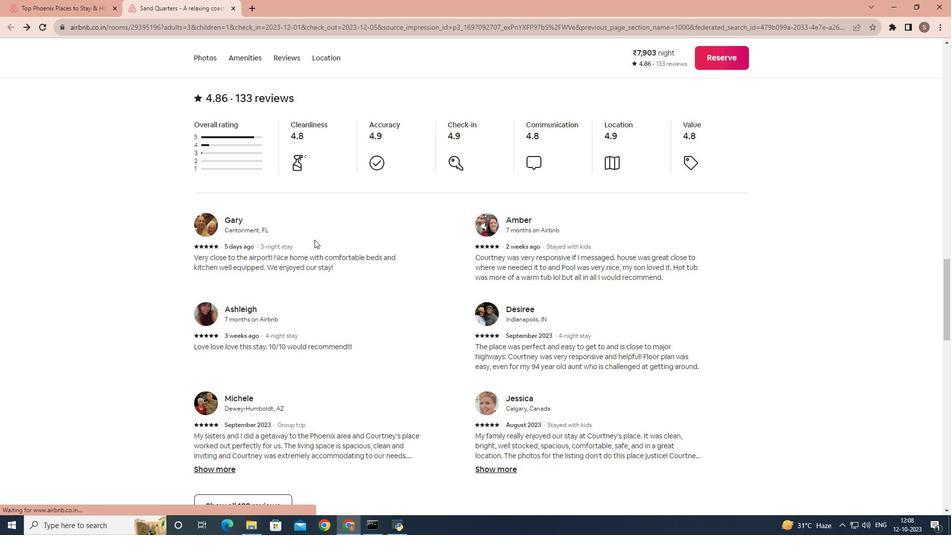 
Action: Mouse scrolled (314, 239) with delta (0, 0)
Screenshot: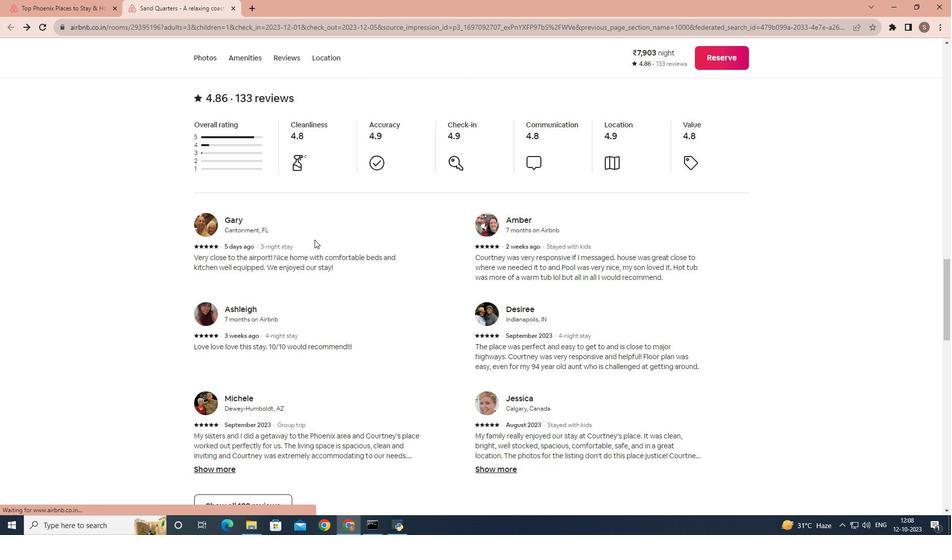 
Action: Mouse scrolled (314, 239) with delta (0, 0)
Screenshot: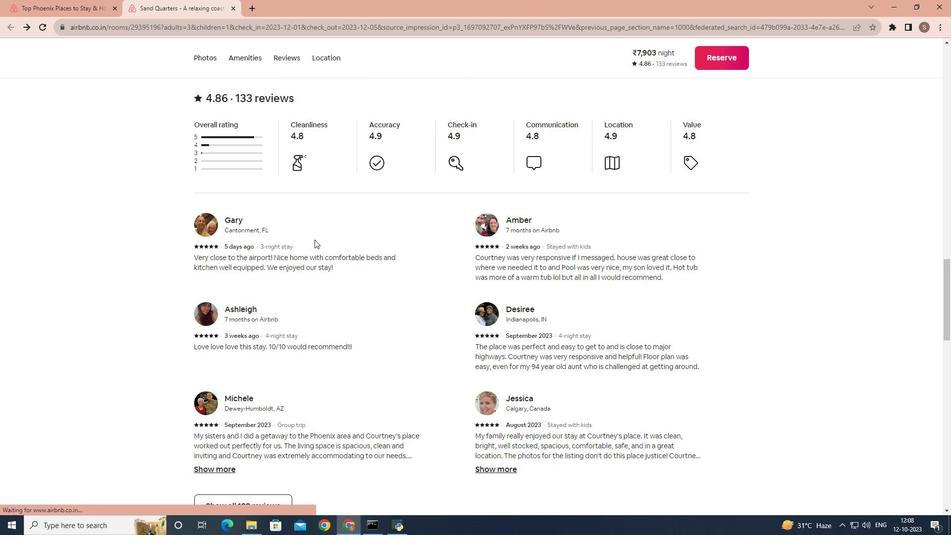 
Action: Mouse moved to (246, 316)
Screenshot: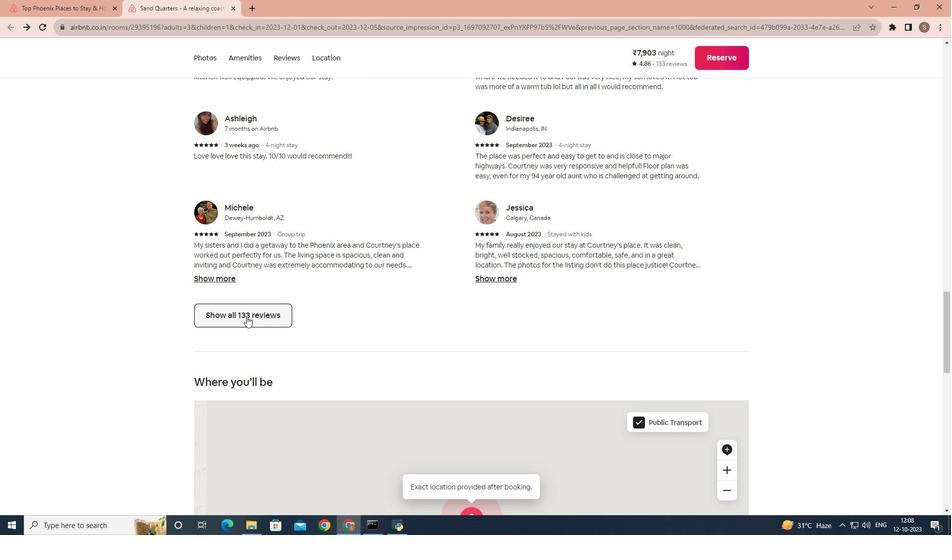
Action: Mouse pressed left at (246, 316)
Screenshot: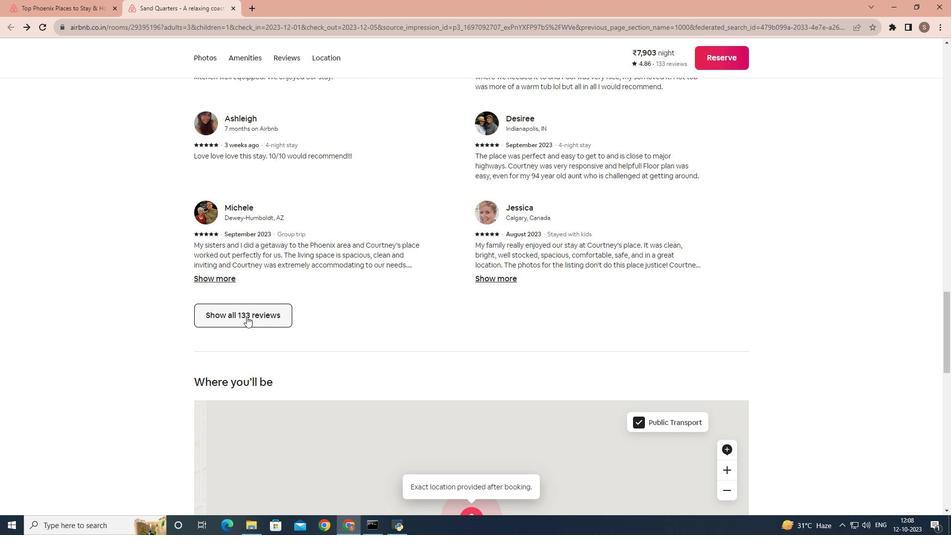 
Action: Mouse moved to (472, 258)
Screenshot: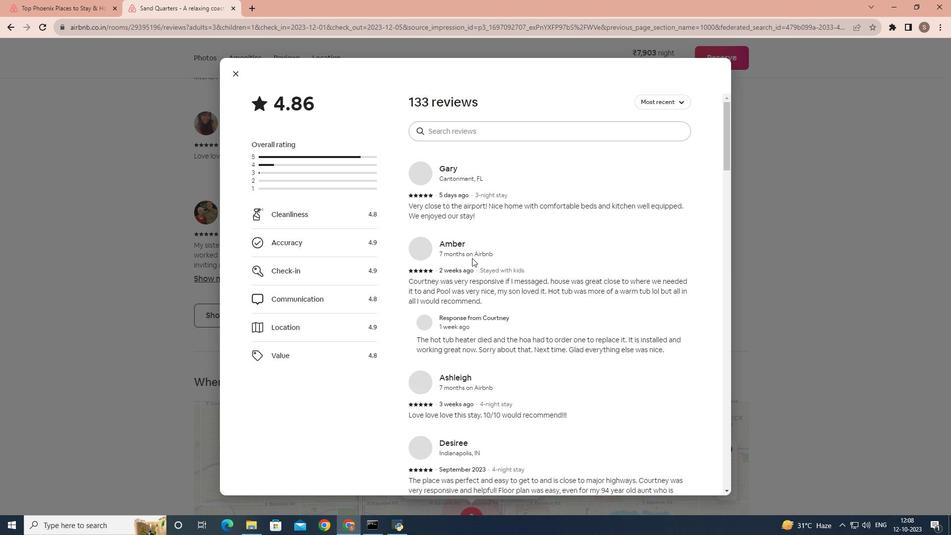 
Action: Mouse scrolled (472, 257) with delta (0, 0)
Screenshot: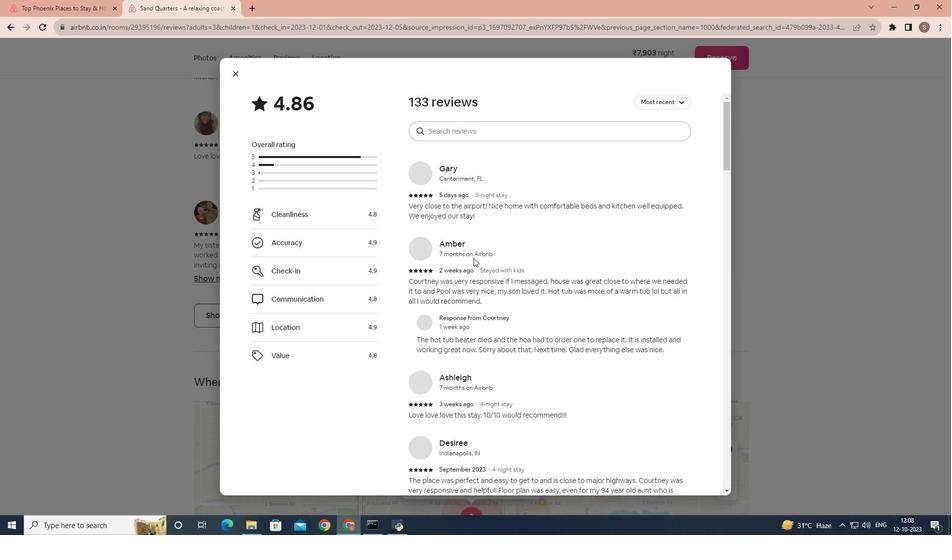 
Action: Mouse moved to (473, 258)
Screenshot: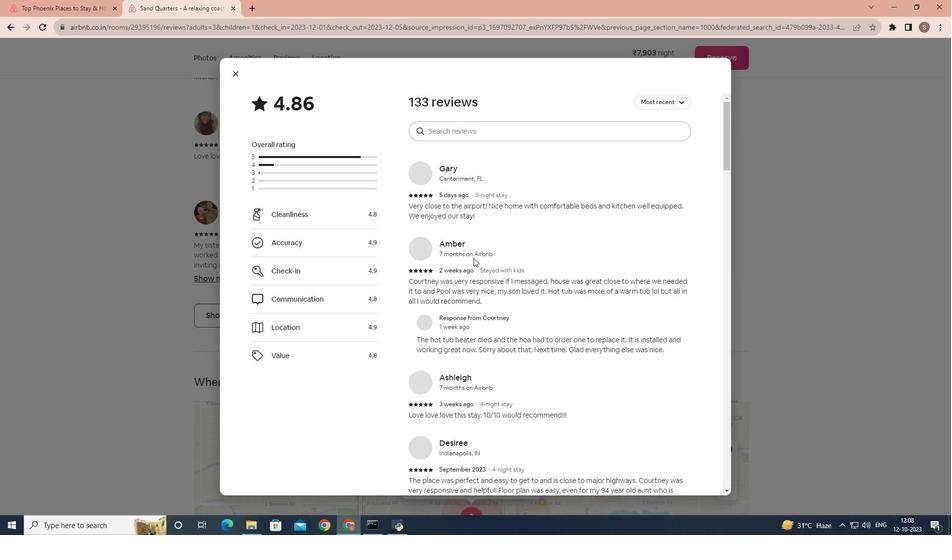 
Action: Mouse scrolled (473, 257) with delta (0, 0)
Screenshot: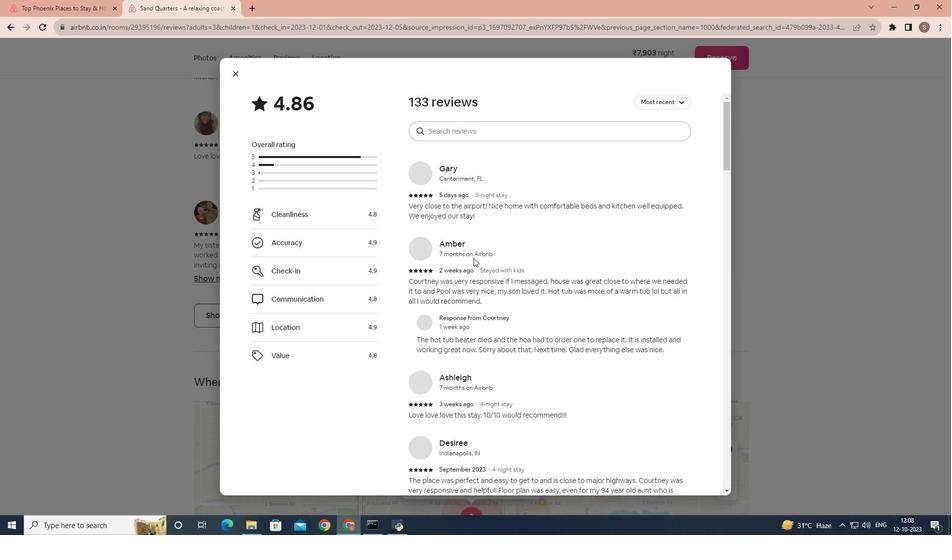 
Action: Mouse moved to (474, 258)
Screenshot: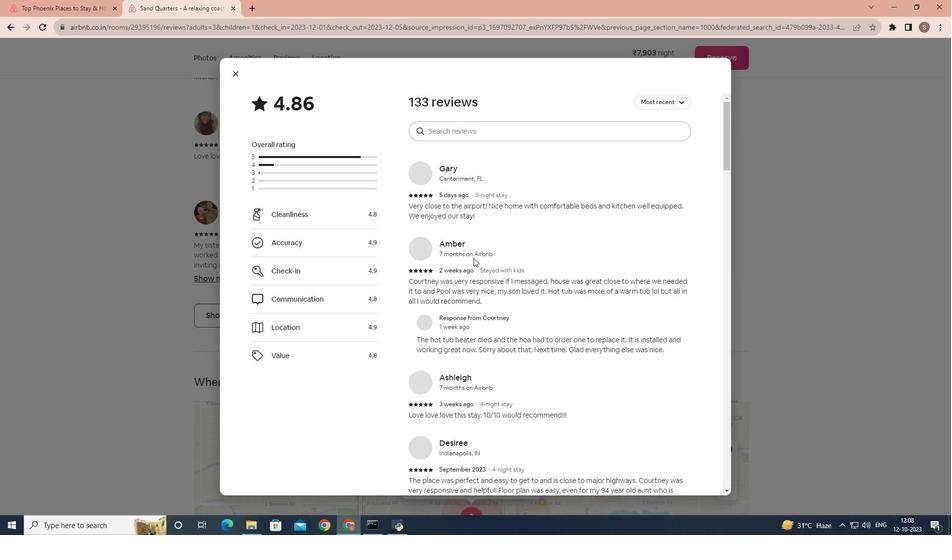 
Action: Mouse scrolled (474, 257) with delta (0, 0)
Screenshot: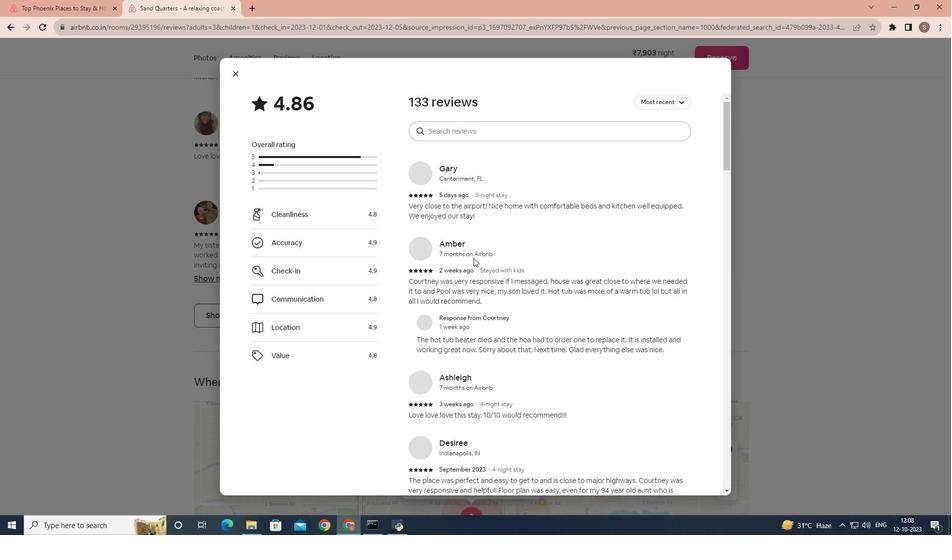 
Action: Mouse scrolled (474, 257) with delta (0, 0)
Screenshot: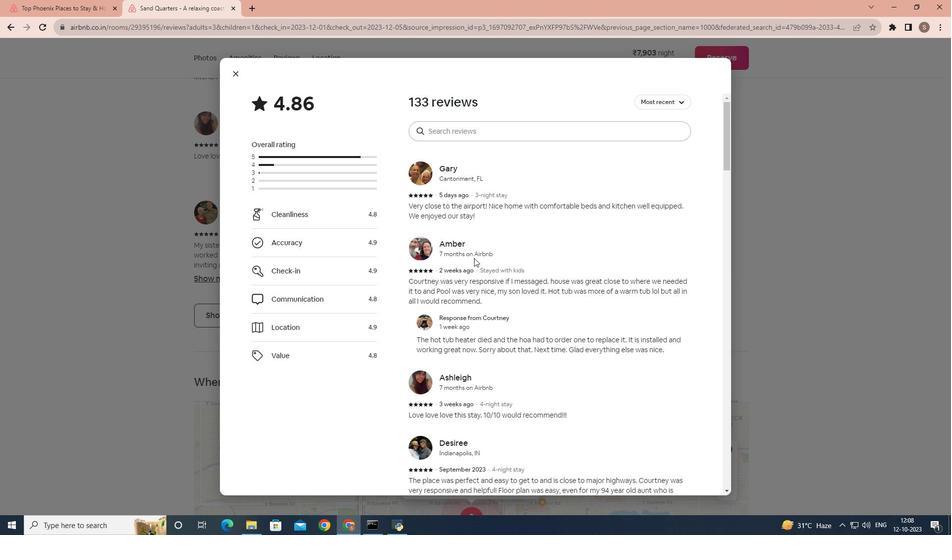 
Action: Mouse moved to (474, 258)
Screenshot: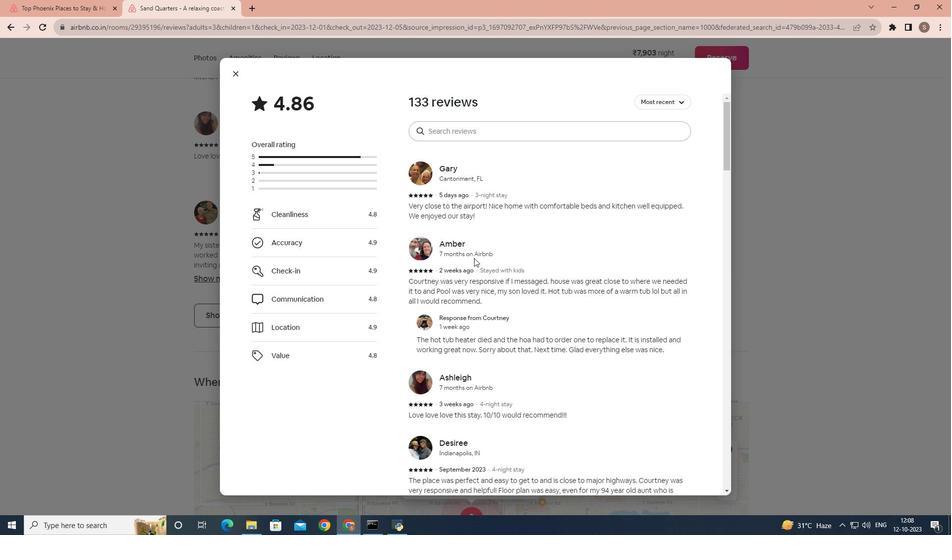
Action: Mouse scrolled (474, 257) with delta (0, 0)
Screenshot: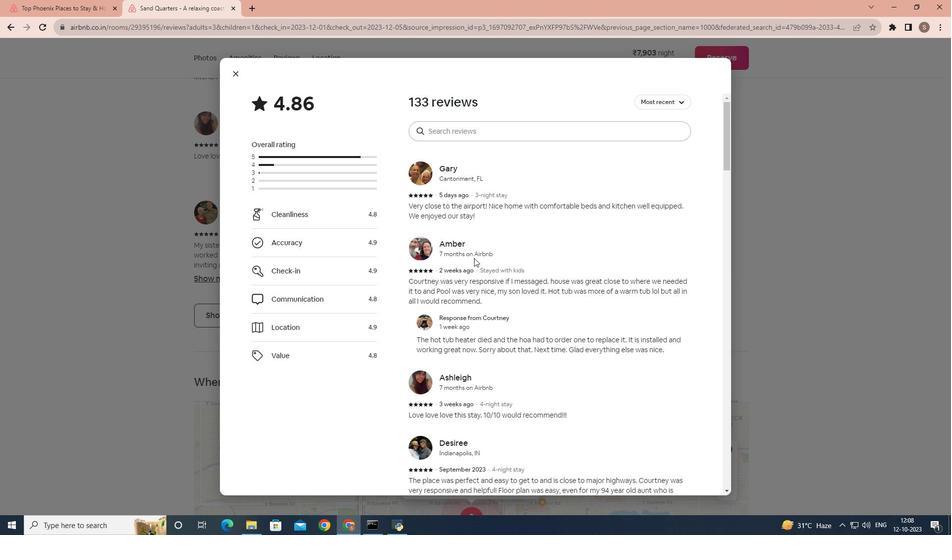 
Action: Mouse scrolled (474, 257) with delta (0, 0)
Screenshot: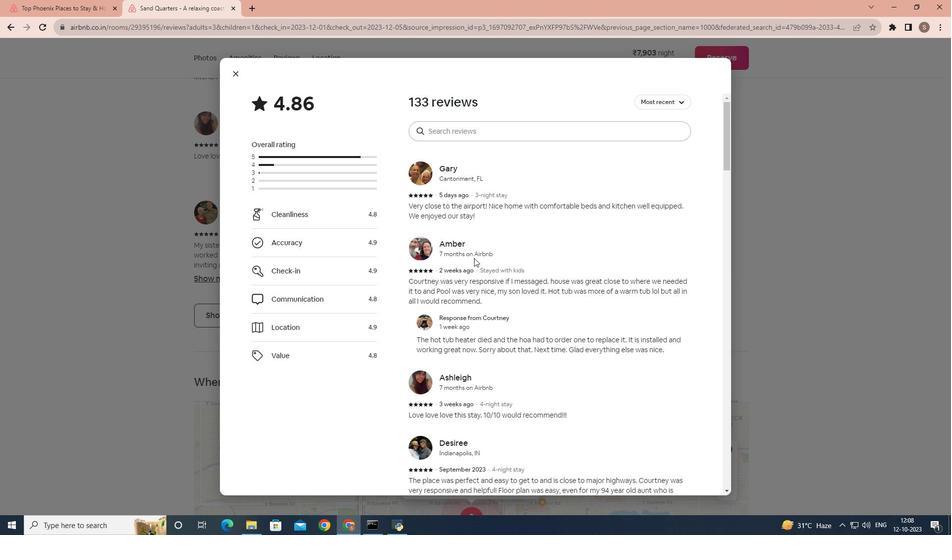 
Action: Mouse scrolled (474, 257) with delta (0, 0)
Screenshot: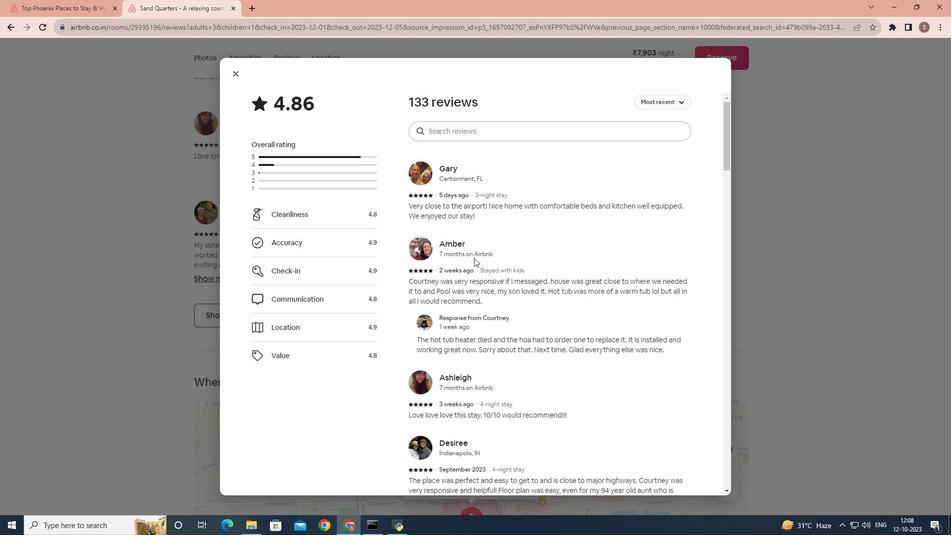 
Action: Mouse scrolled (474, 257) with delta (0, 0)
Screenshot: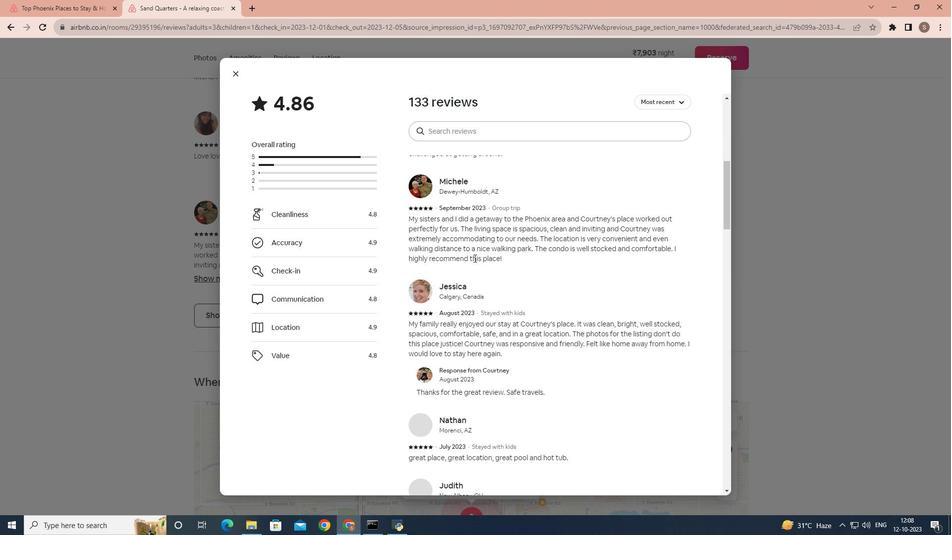 
Action: Mouse scrolled (474, 257) with delta (0, 0)
Screenshot: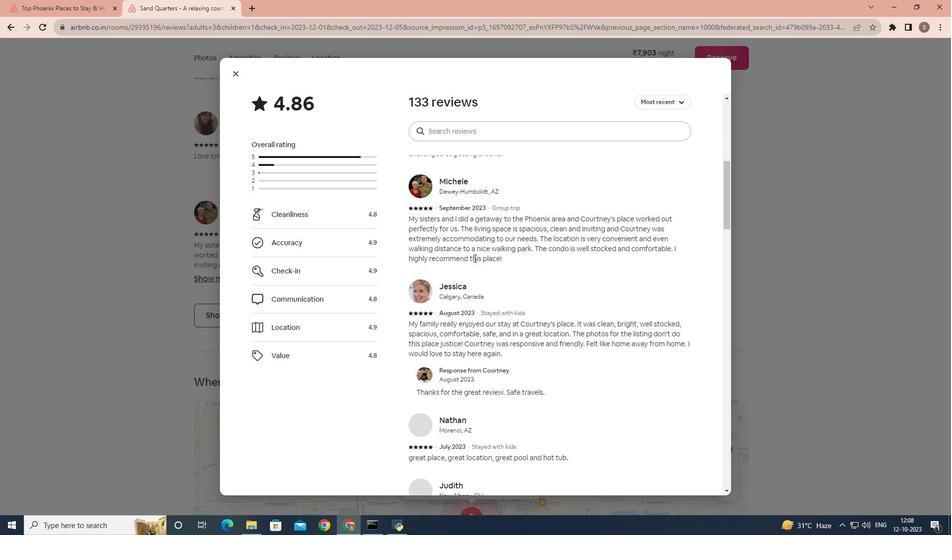 
Action: Mouse scrolled (474, 257) with delta (0, 0)
Screenshot: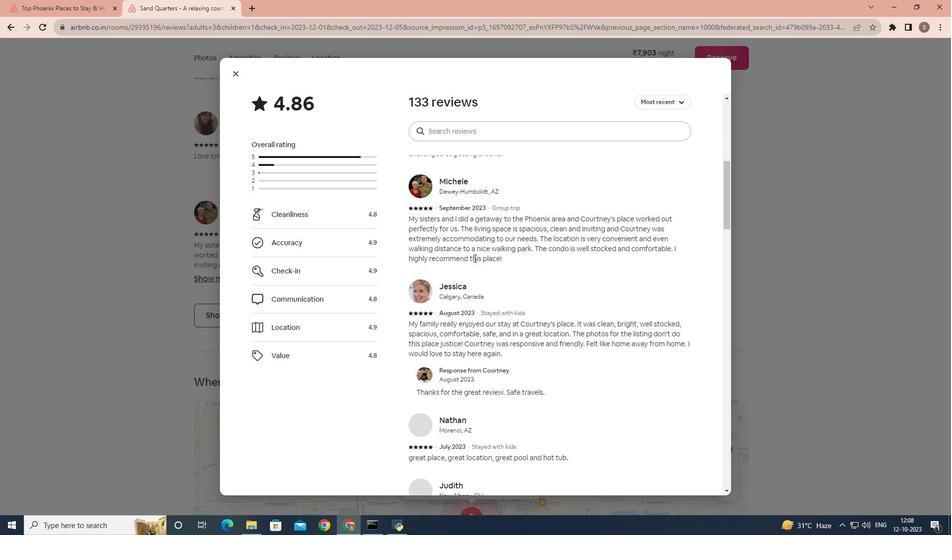 
Action: Mouse scrolled (474, 257) with delta (0, 0)
Screenshot: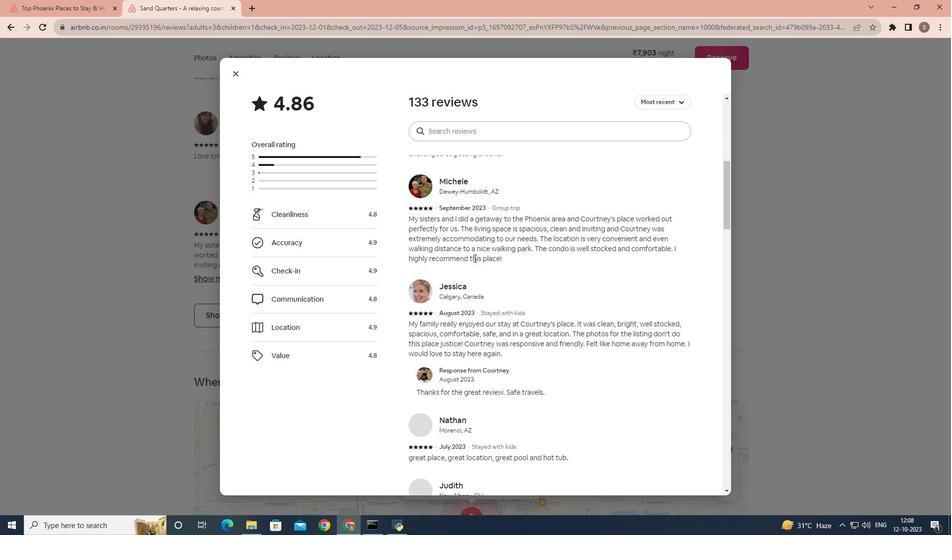 
Action: Mouse scrolled (474, 257) with delta (0, 0)
Screenshot: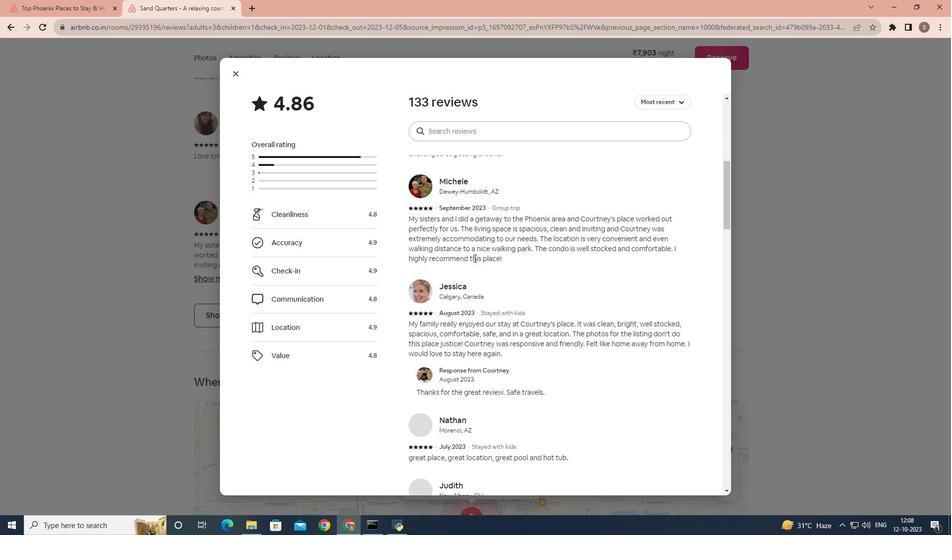 
Action: Mouse scrolled (474, 257) with delta (0, 0)
Screenshot: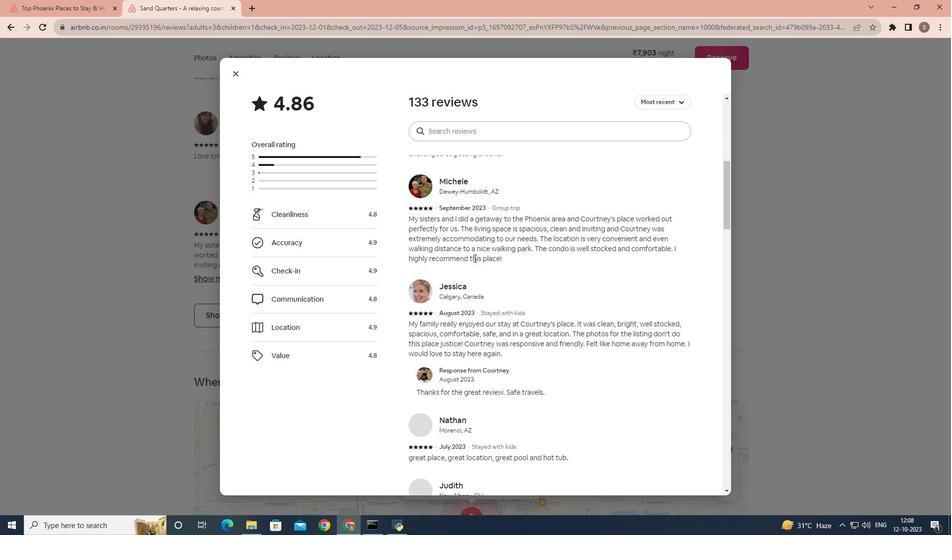 
Action: Mouse scrolled (474, 257) with delta (0, 0)
Screenshot: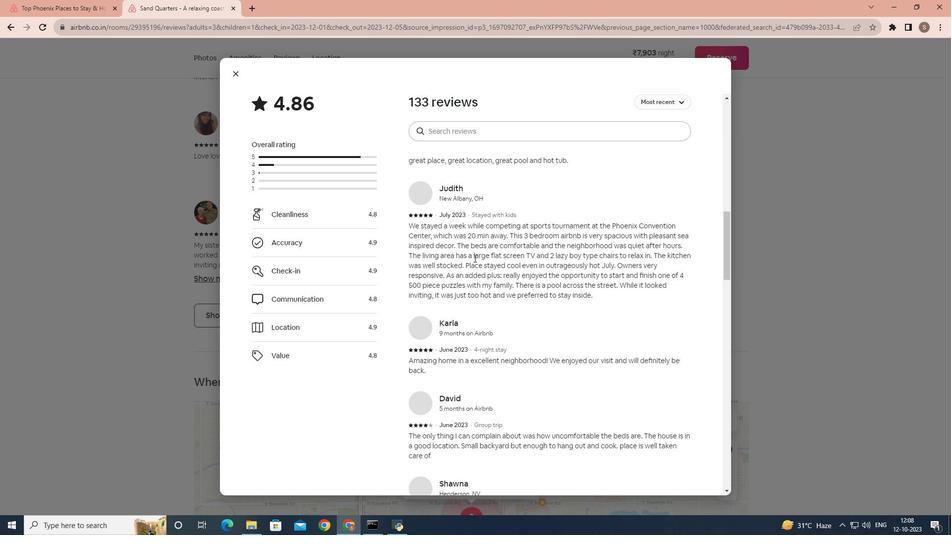 
Action: Mouse scrolled (474, 257) with delta (0, 0)
Screenshot: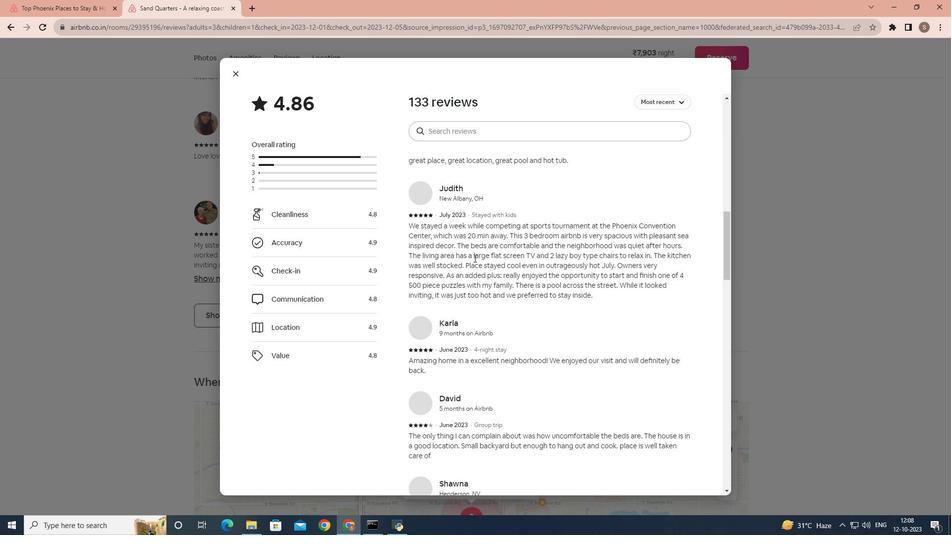 
Action: Mouse scrolled (474, 257) with delta (0, 0)
Screenshot: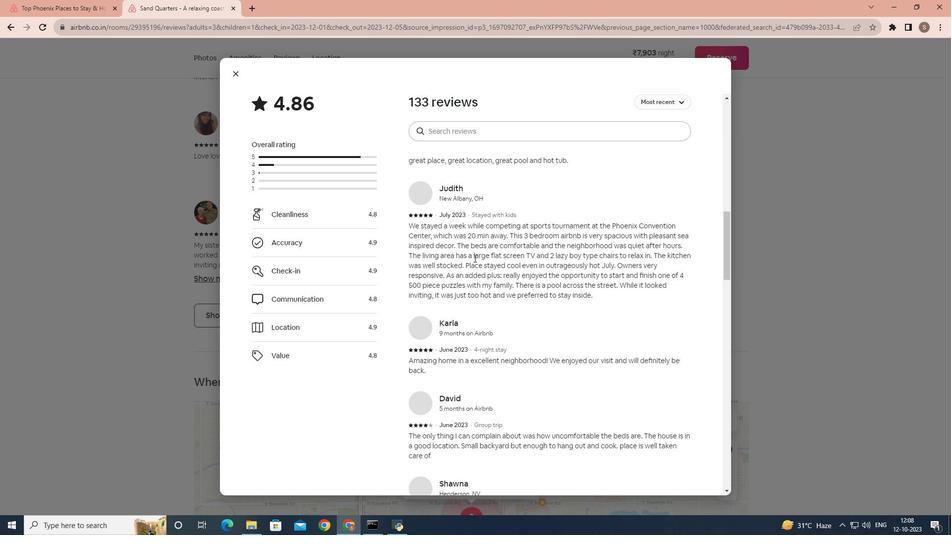 
Action: Mouse scrolled (474, 257) with delta (0, 0)
Screenshot: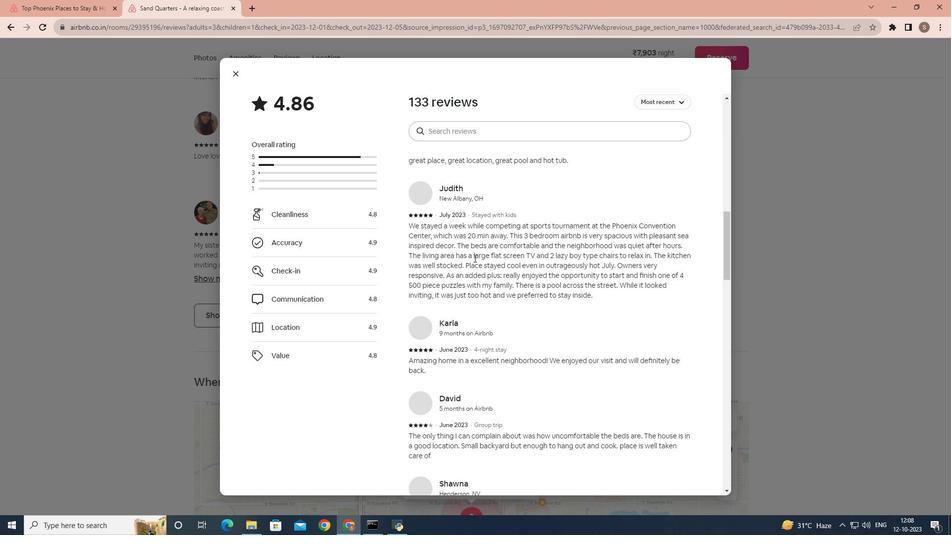 
Action: Mouse scrolled (474, 257) with delta (0, 0)
Screenshot: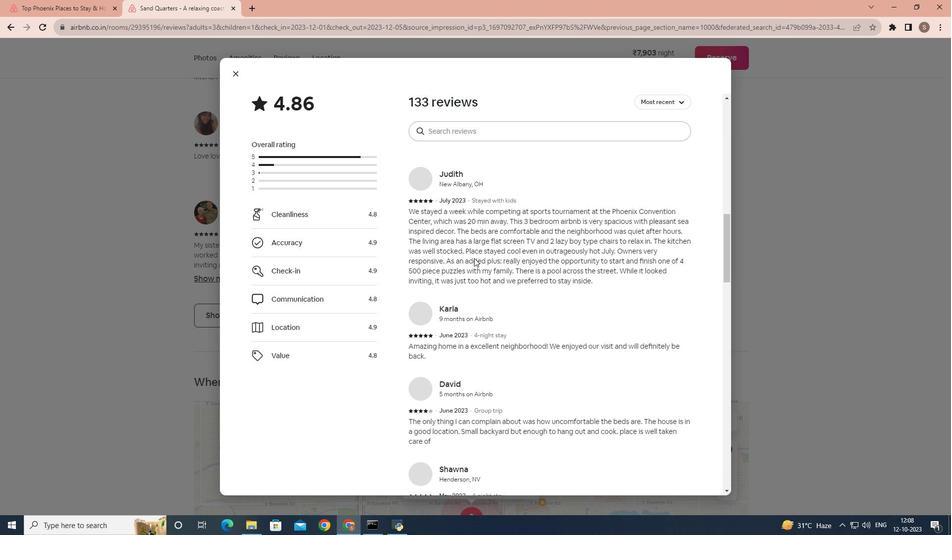 
Action: Mouse scrolled (474, 257) with delta (0, 0)
Screenshot: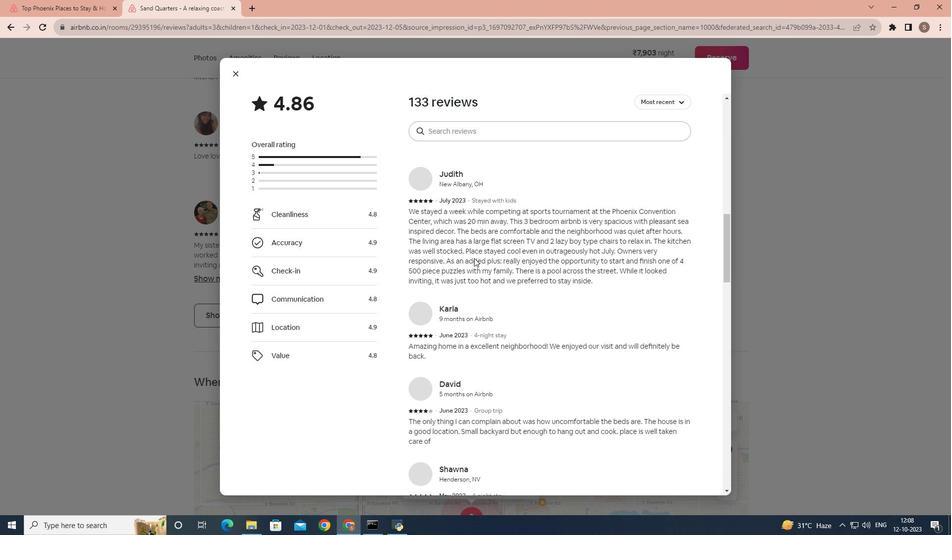 
Action: Mouse scrolled (474, 257) with delta (0, 0)
Screenshot: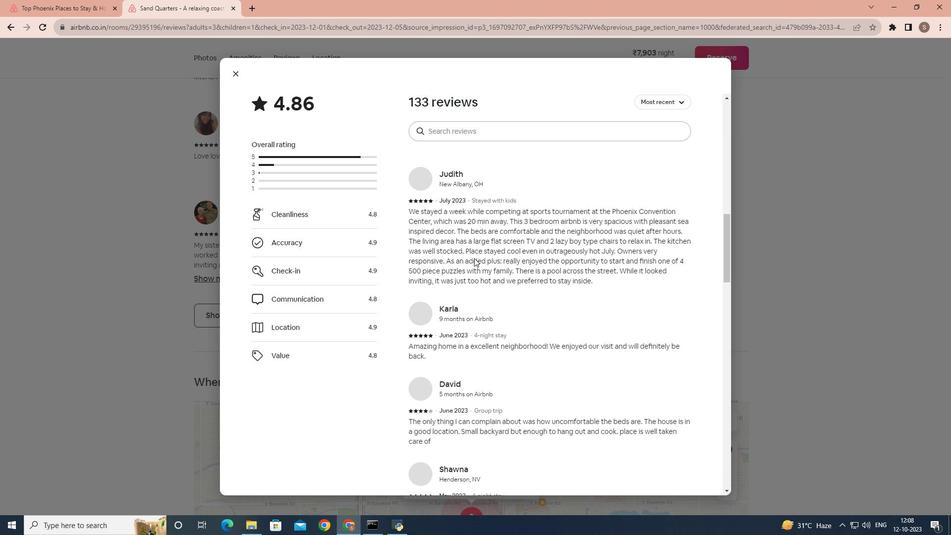 
Action: Mouse scrolled (474, 257) with delta (0, 0)
Screenshot: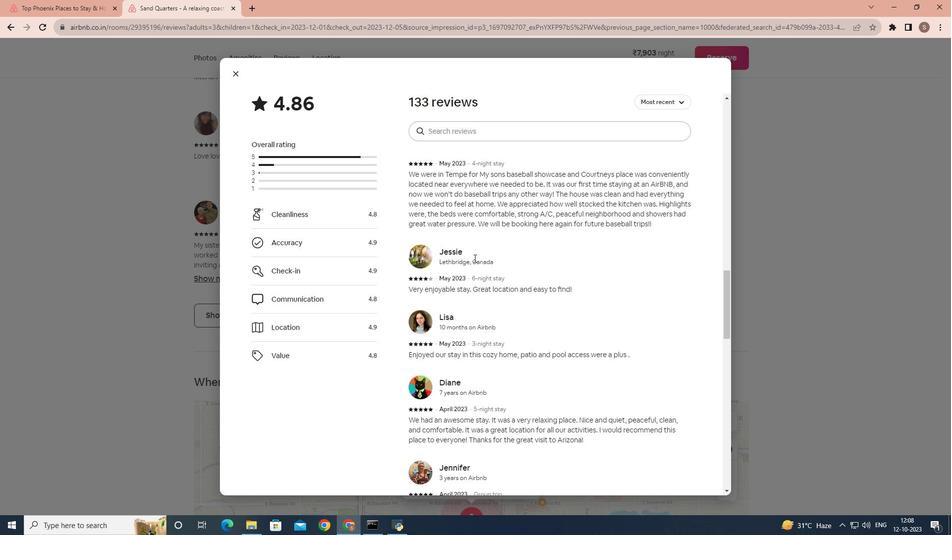 
Action: Mouse scrolled (474, 257) with delta (0, 0)
Screenshot: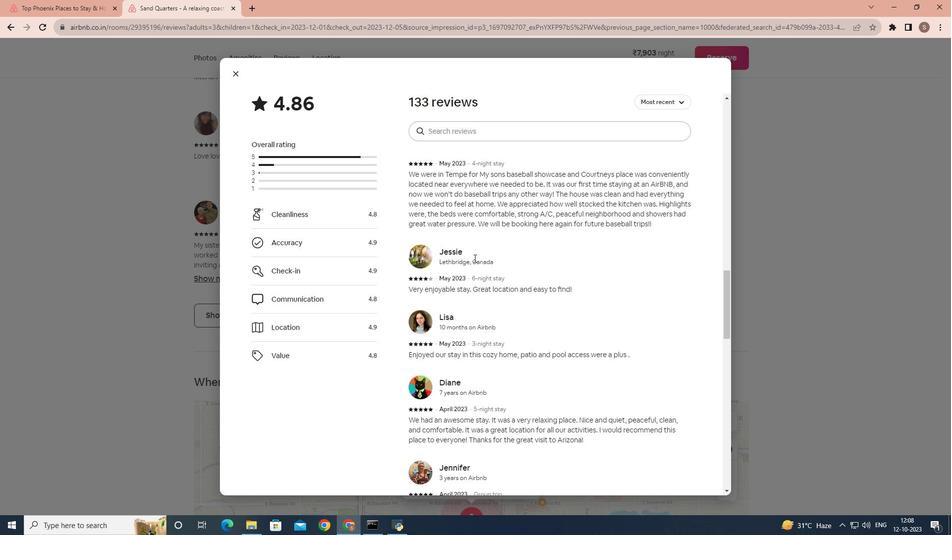 
Action: Mouse scrolled (474, 257) with delta (0, 0)
Screenshot: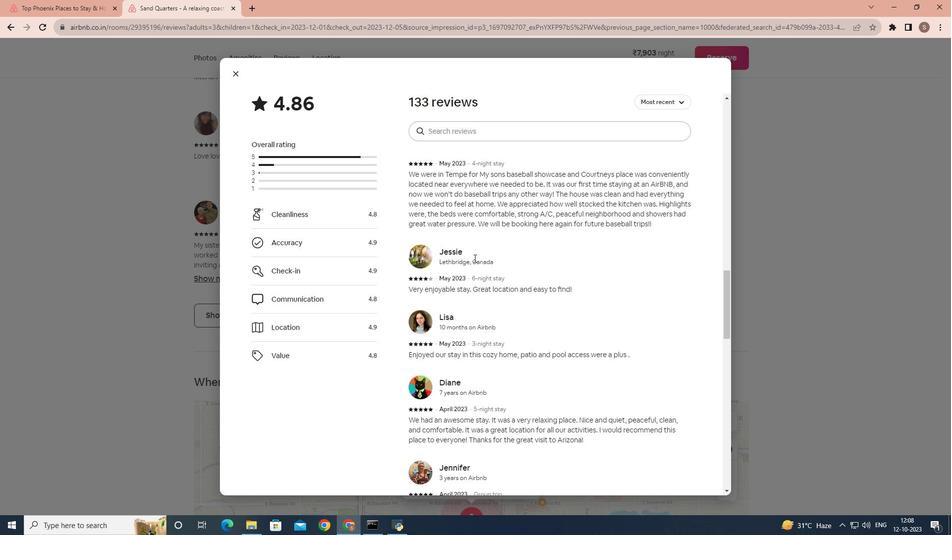 
Action: Mouse scrolled (474, 257) with delta (0, 0)
Screenshot: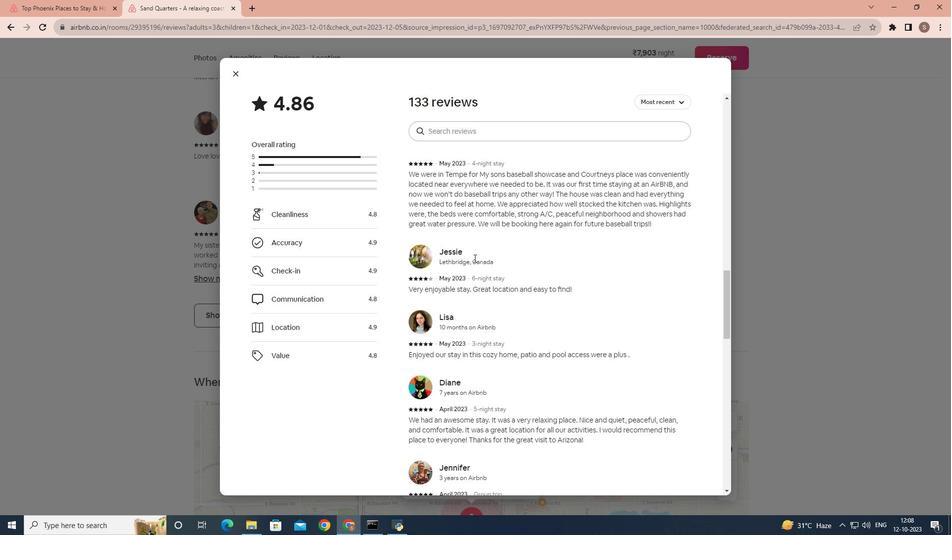 
Action: Mouse scrolled (474, 257) with delta (0, 0)
Screenshot: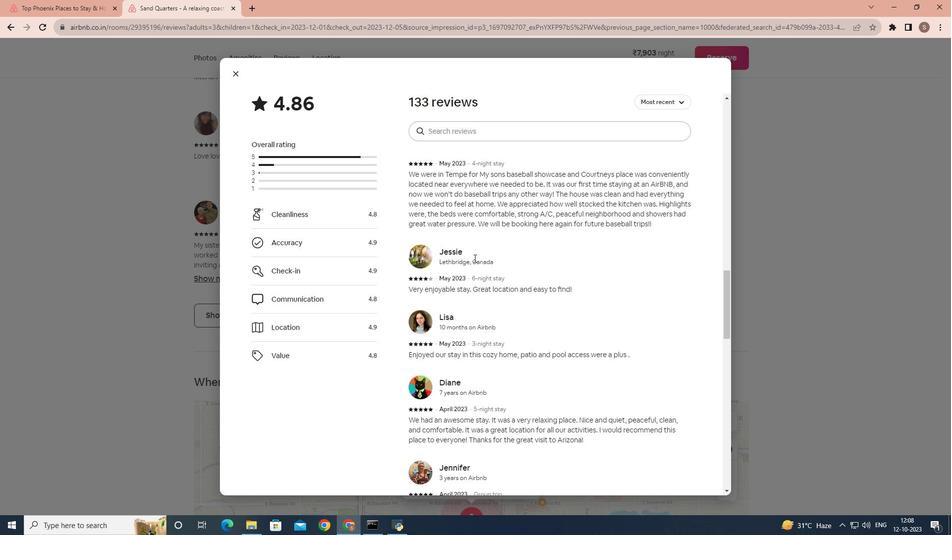 
Action: Mouse scrolled (474, 257) with delta (0, 0)
Screenshot: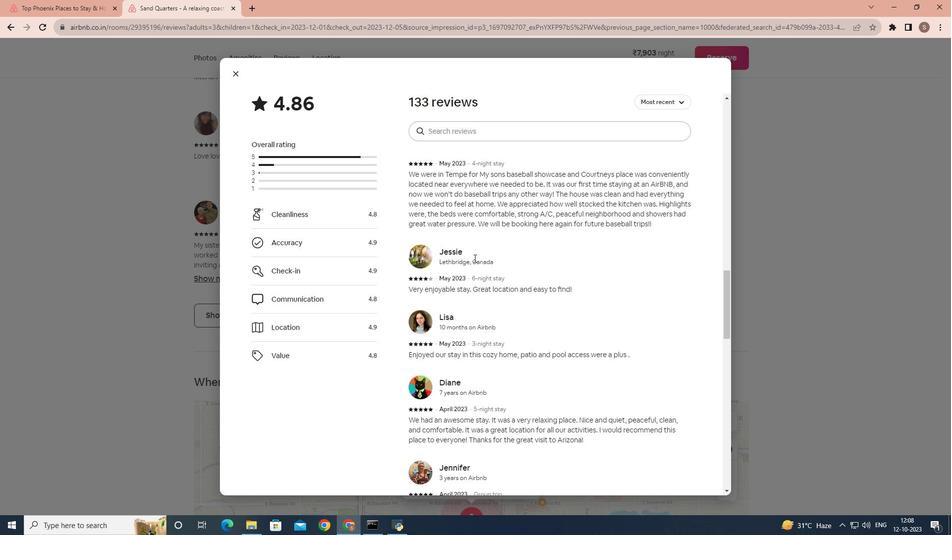 
Action: Mouse scrolled (474, 257) with delta (0, 0)
Screenshot: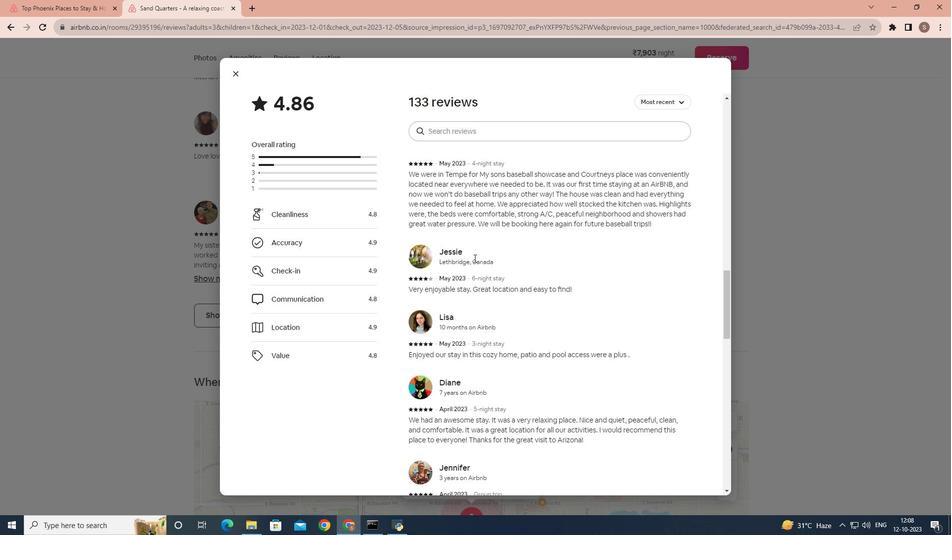 
Action: Mouse scrolled (474, 257) with delta (0, 0)
Screenshot: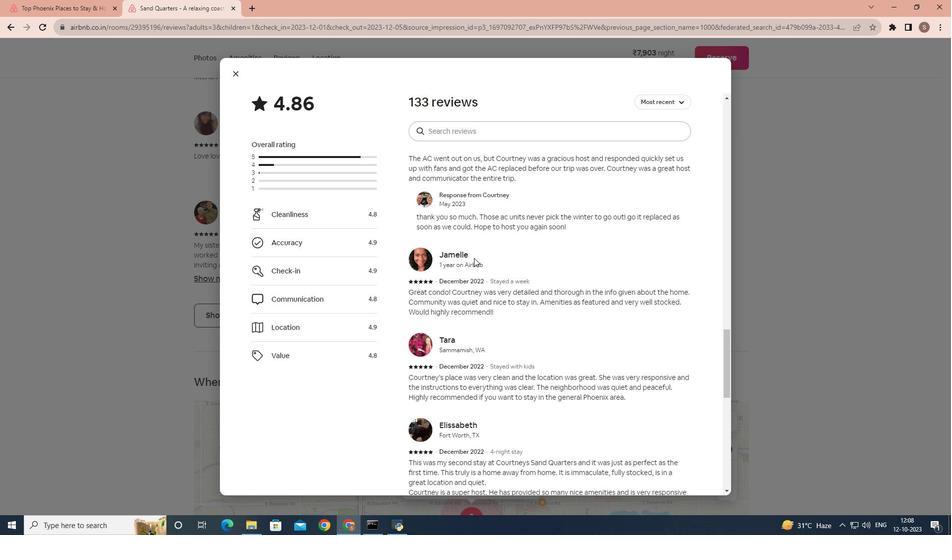 
Action: Mouse scrolled (474, 257) with delta (0, 0)
Screenshot: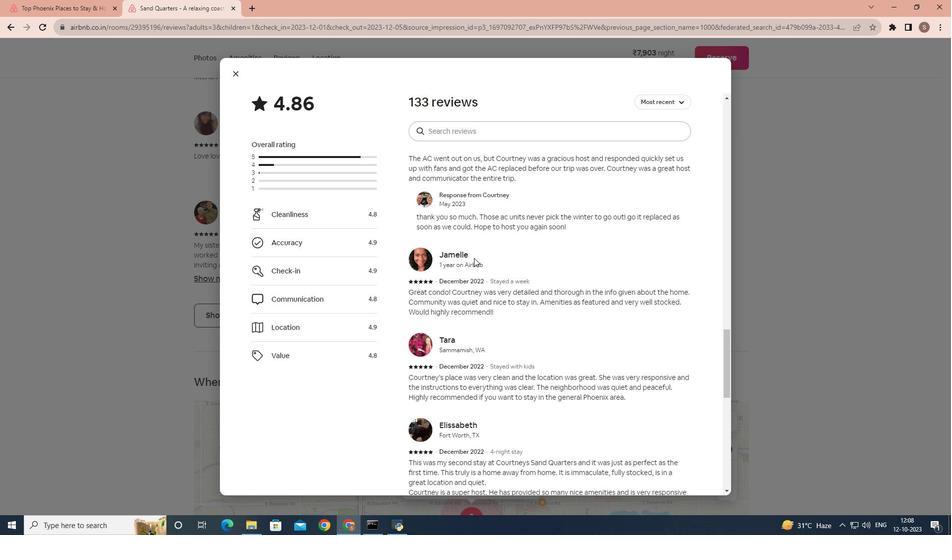
Action: Mouse scrolled (474, 257) with delta (0, 0)
Screenshot: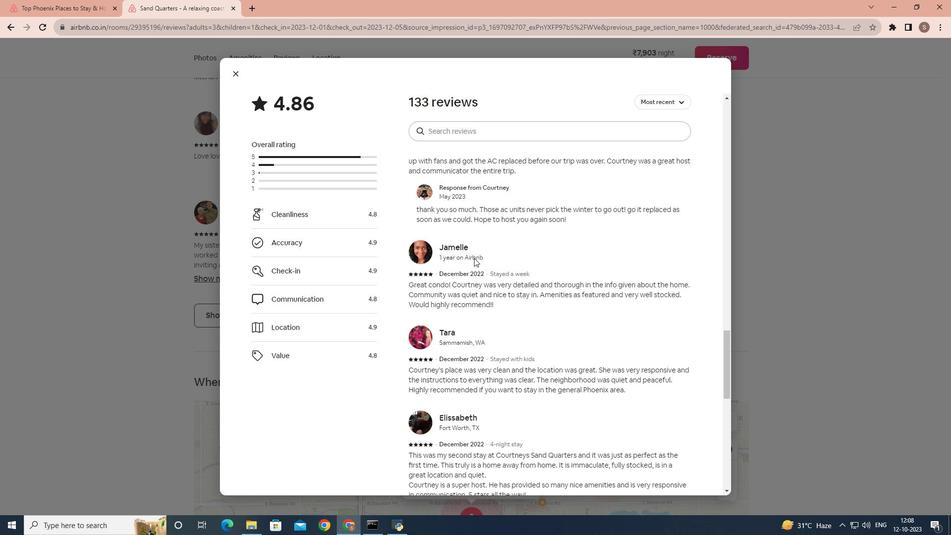 
Action: Mouse scrolled (474, 257) with delta (0, 0)
Screenshot: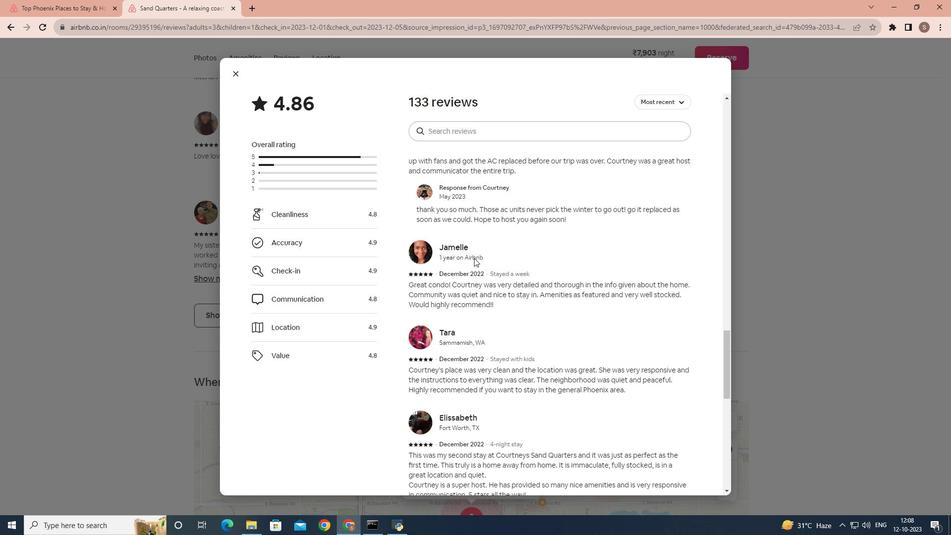 
Action: Mouse scrolled (474, 257) with delta (0, 0)
Screenshot: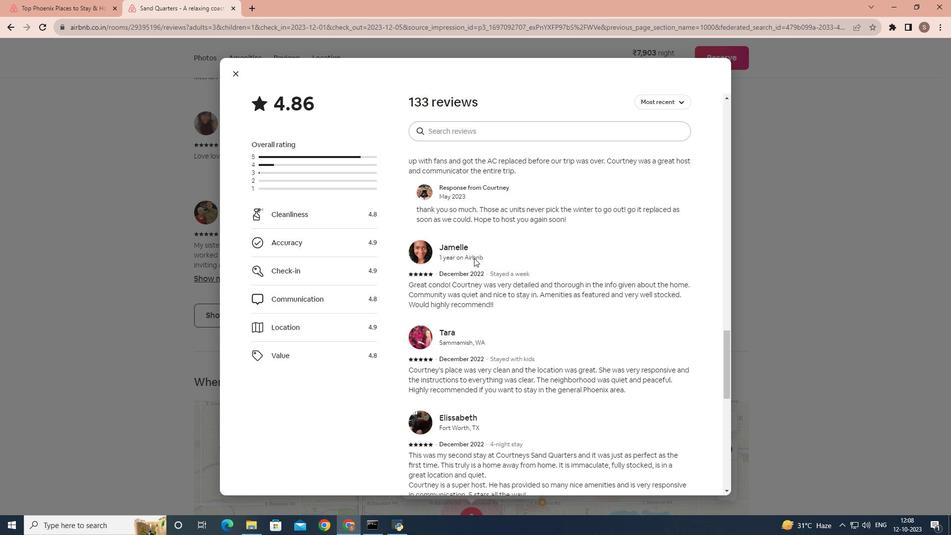 
Action: Mouse scrolled (474, 257) with delta (0, 0)
Screenshot: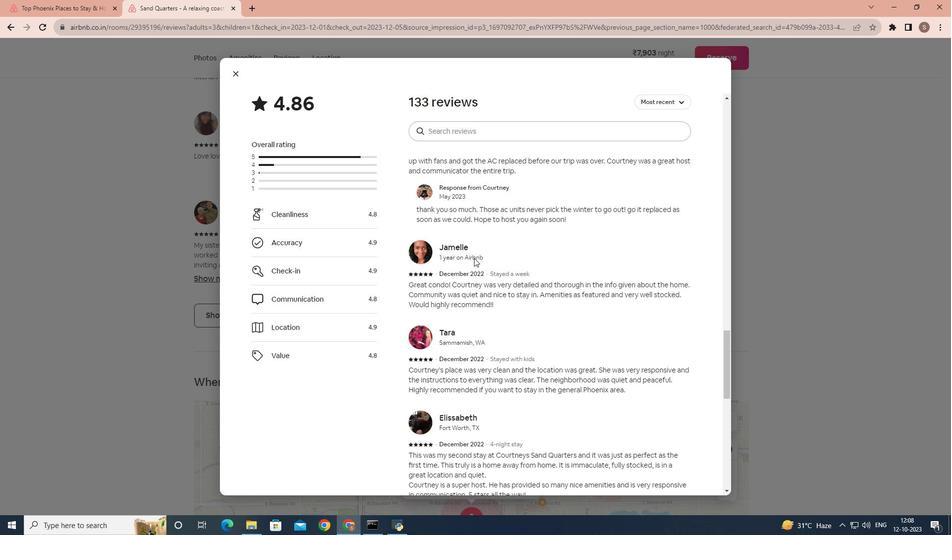 
Action: Mouse scrolled (474, 257) with delta (0, 0)
Screenshot: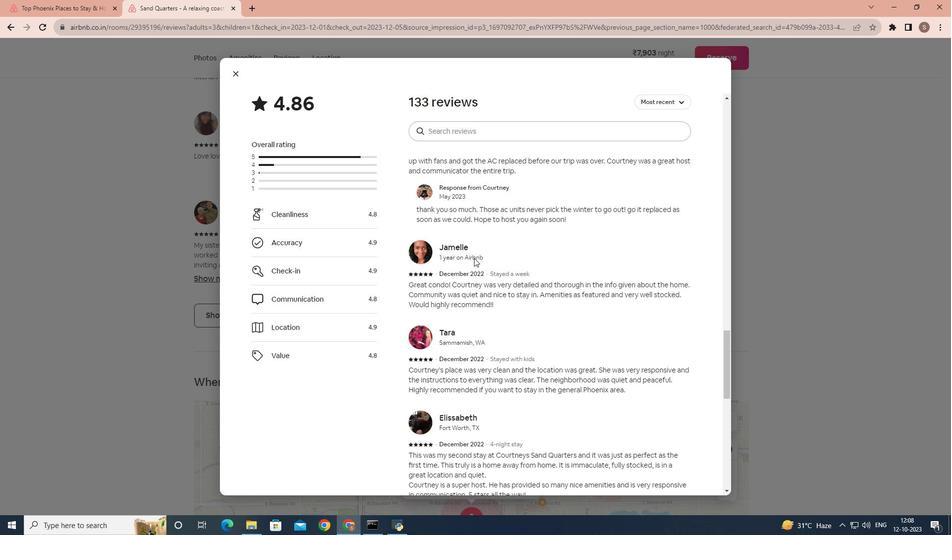 
Action: Mouse scrolled (474, 257) with delta (0, 0)
Screenshot: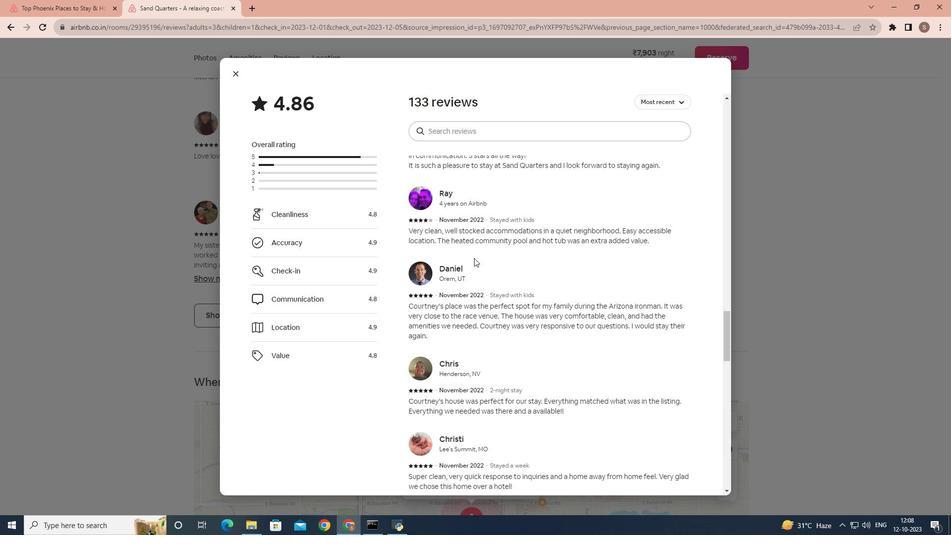 
Action: Mouse scrolled (474, 257) with delta (0, 0)
Screenshot: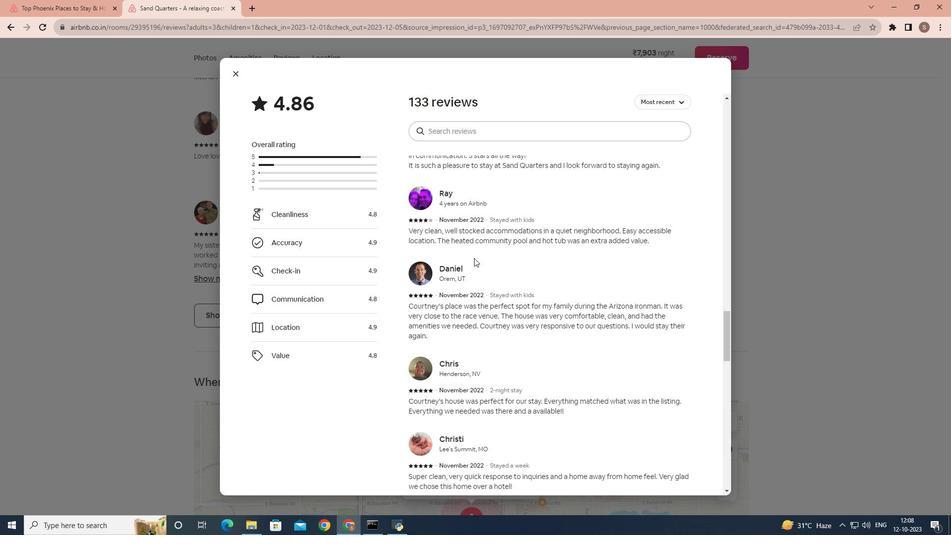 
Action: Mouse scrolled (474, 257) with delta (0, 0)
Screenshot: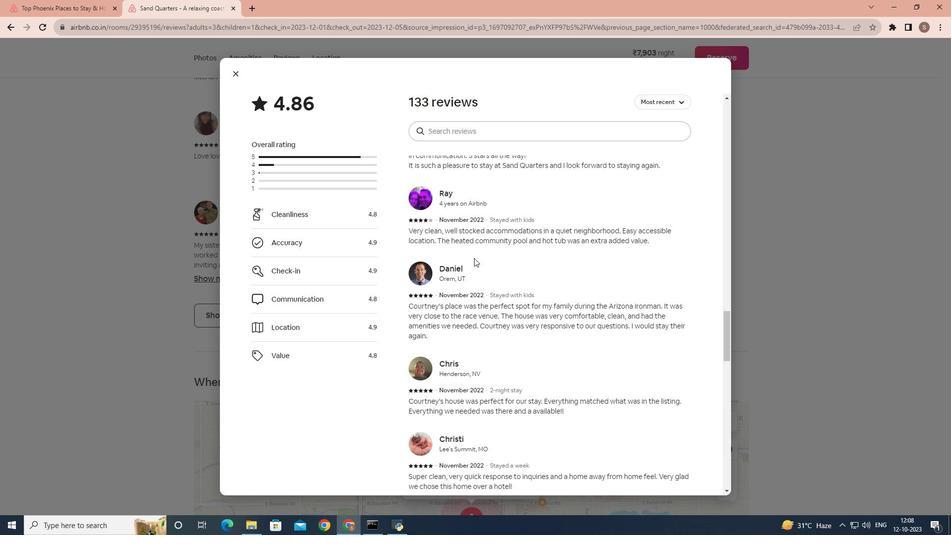 
Action: Mouse scrolled (474, 257) with delta (0, 0)
Screenshot: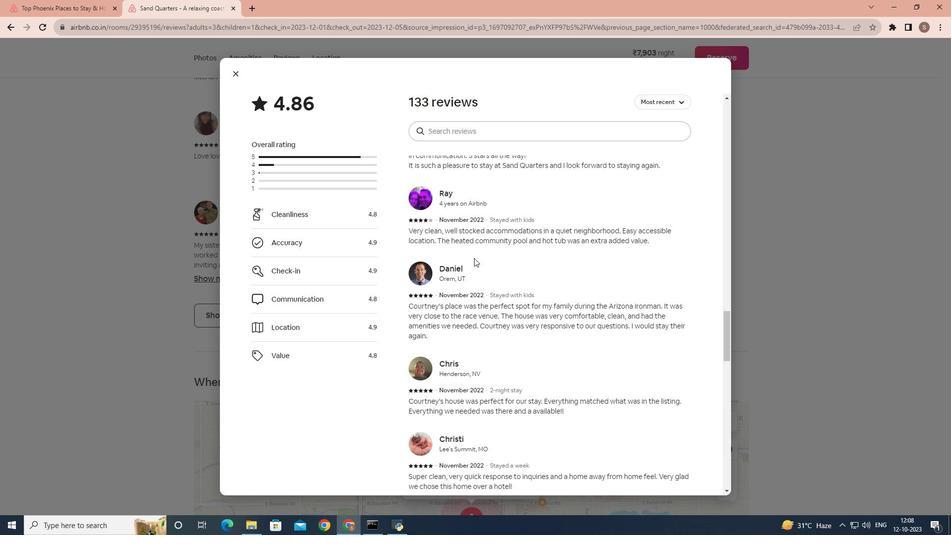 
Action: Mouse scrolled (474, 257) with delta (0, 0)
Screenshot: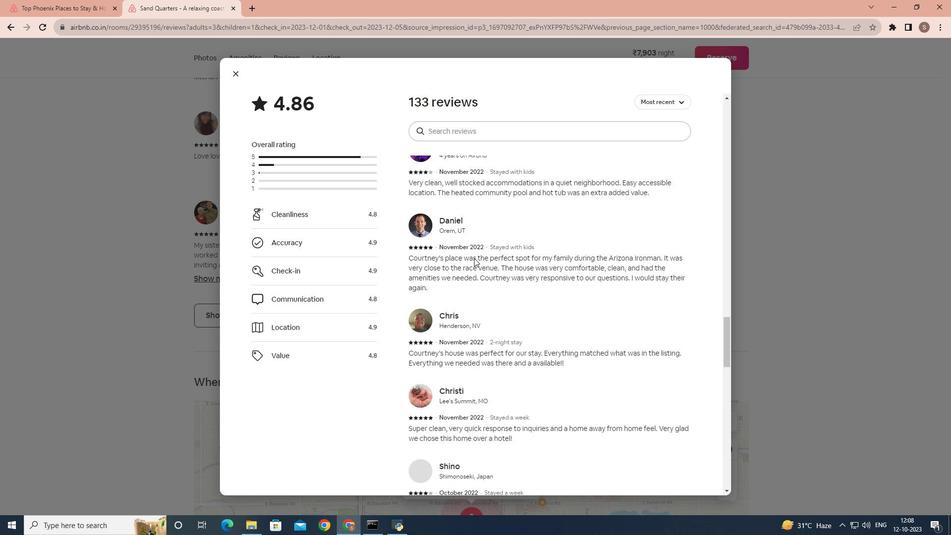 
Action: Mouse scrolled (474, 257) with delta (0, 0)
Screenshot: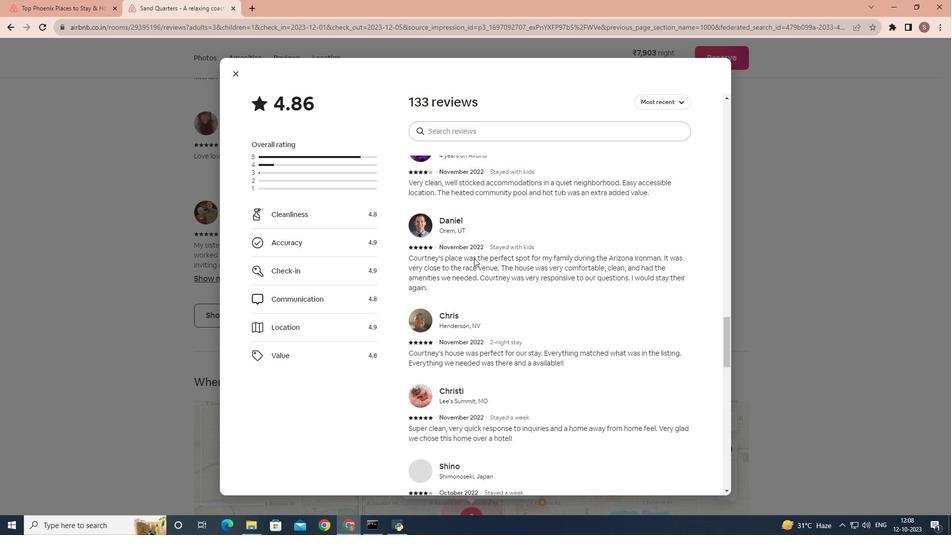 
Action: Mouse scrolled (474, 257) with delta (0, 0)
Screenshot: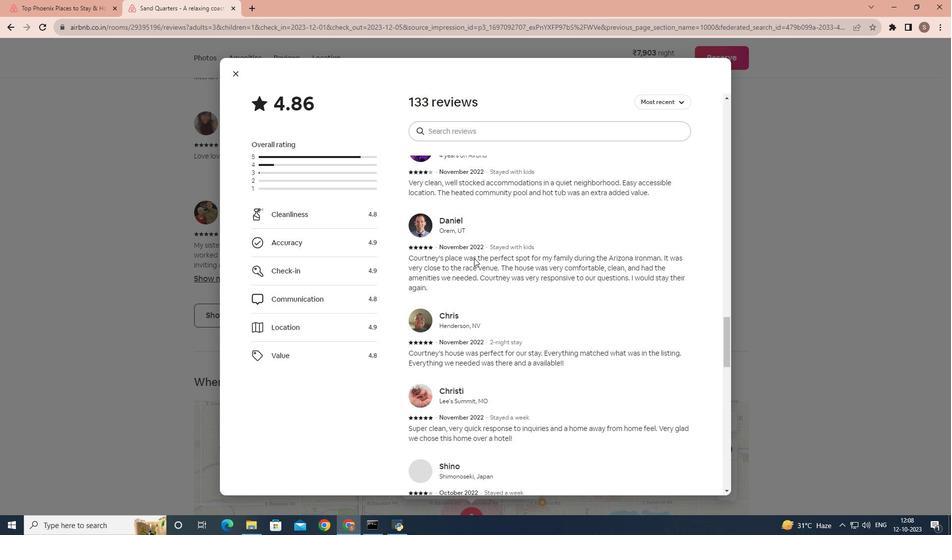 
Action: Mouse scrolled (474, 257) with delta (0, 0)
Screenshot: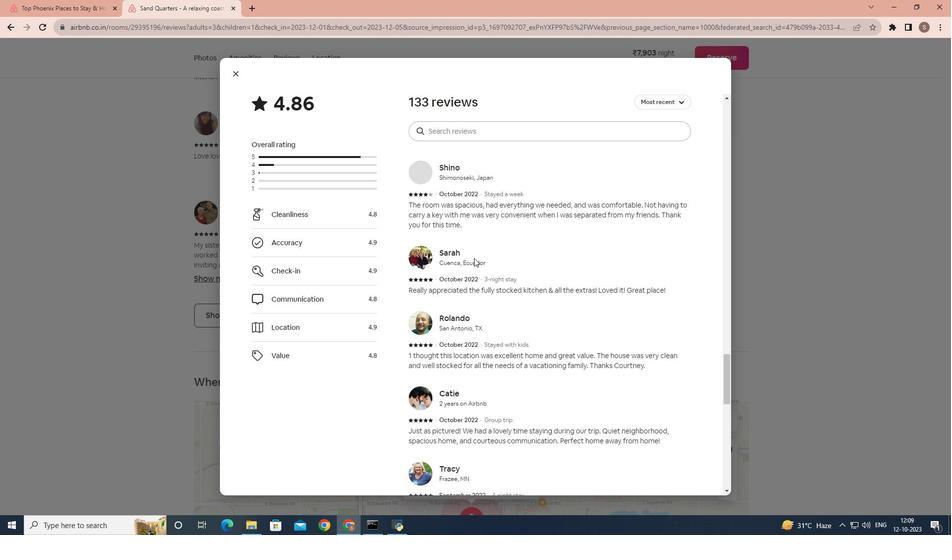 
Action: Mouse scrolled (474, 257) with delta (0, 0)
Screenshot: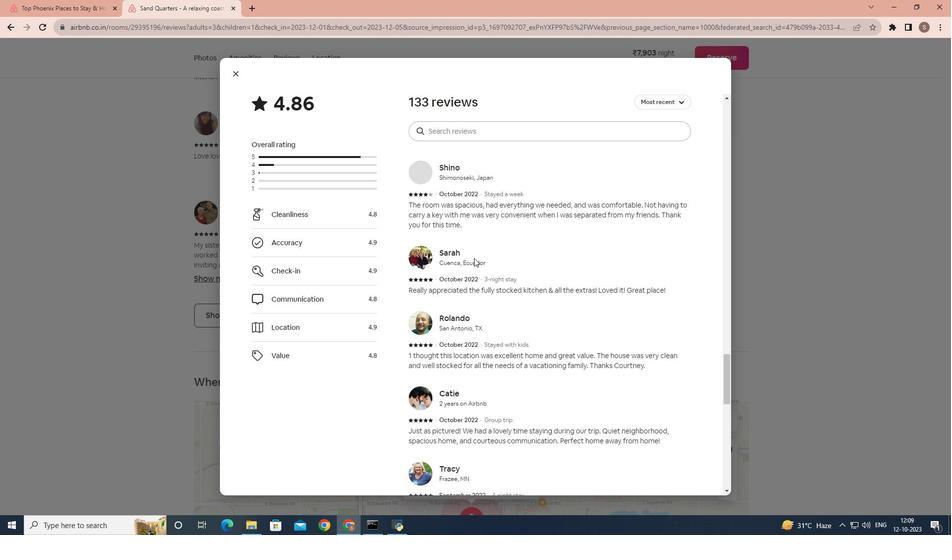 
Action: Mouse scrolled (474, 257) with delta (0, 0)
Screenshot: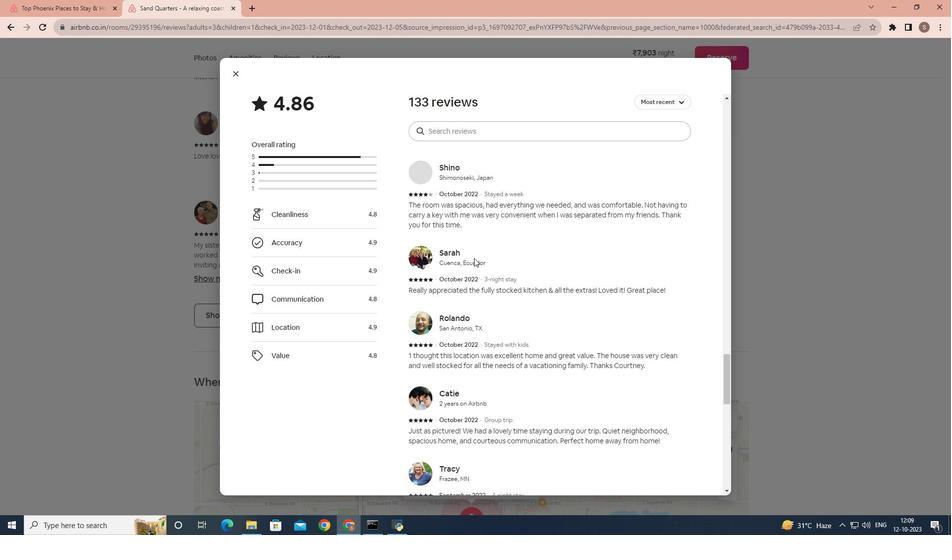 
Action: Mouse scrolled (474, 257) with delta (0, 0)
Screenshot: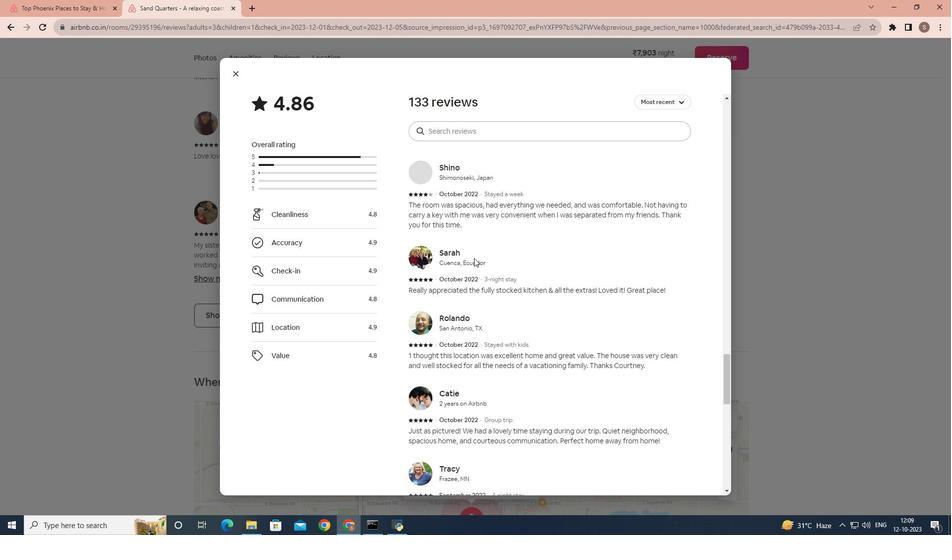 
Action: Mouse scrolled (474, 257) with delta (0, 0)
Screenshot: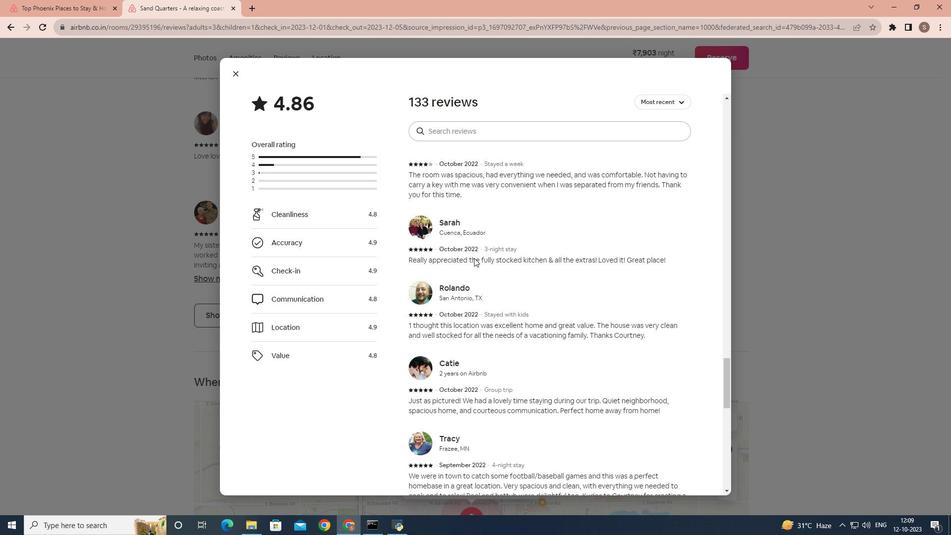 
Action: Mouse scrolled (474, 257) with delta (0, 0)
Screenshot: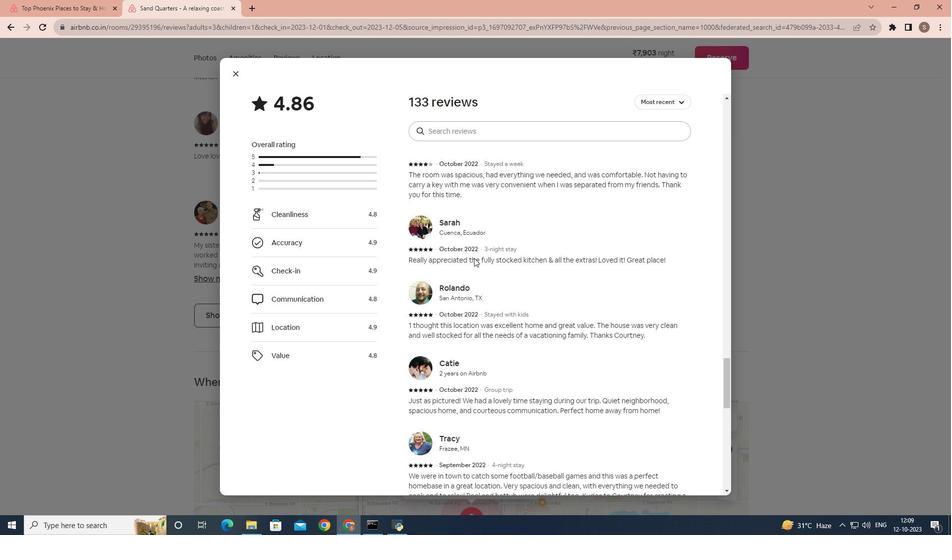 
Action: Mouse scrolled (474, 257) with delta (0, 0)
Screenshot: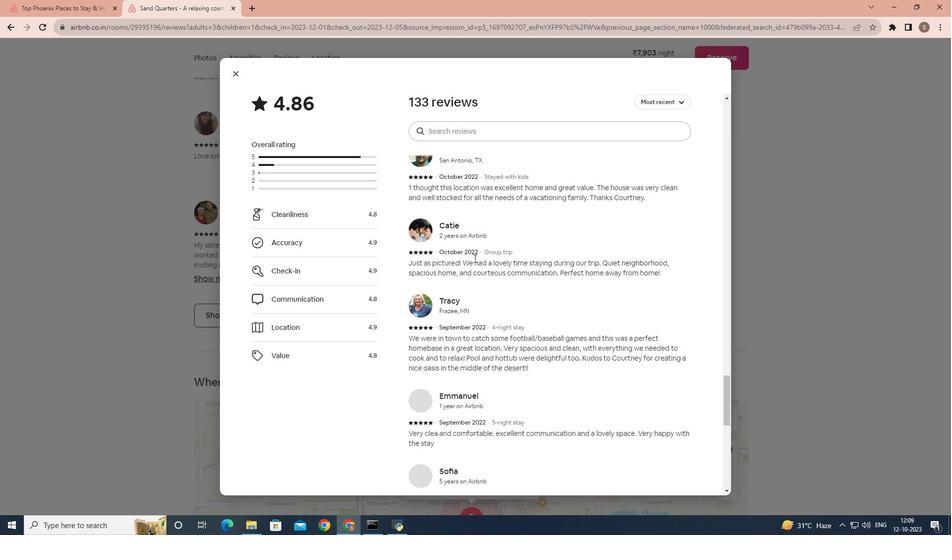 
Action: Mouse scrolled (474, 258) with delta (0, 0)
Screenshot: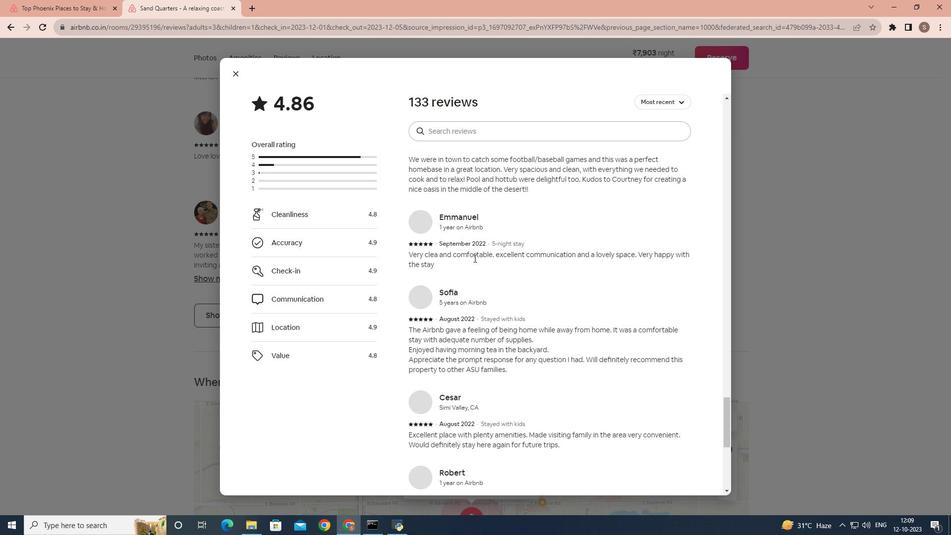 
Action: Mouse scrolled (474, 258) with delta (0, 0)
Screenshot: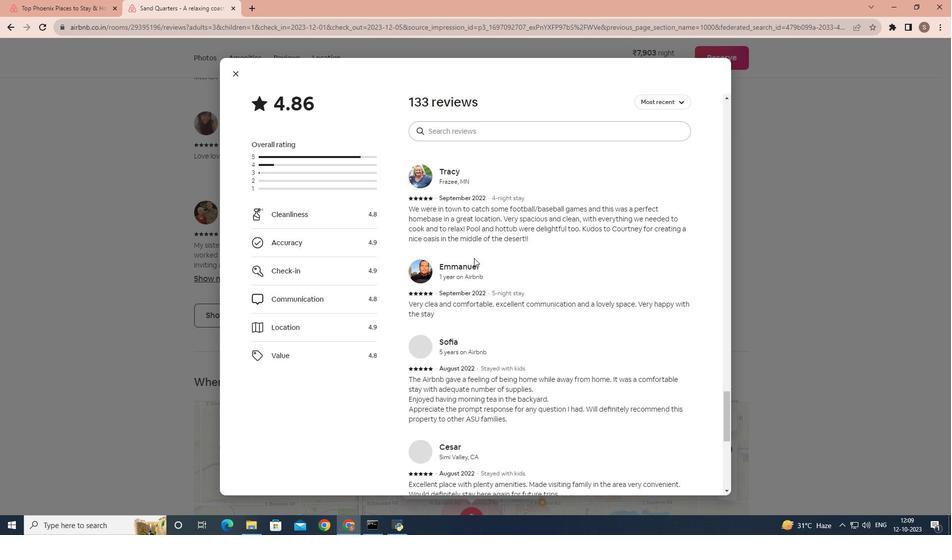
Action: Mouse scrolled (474, 258) with delta (0, 0)
Screenshot: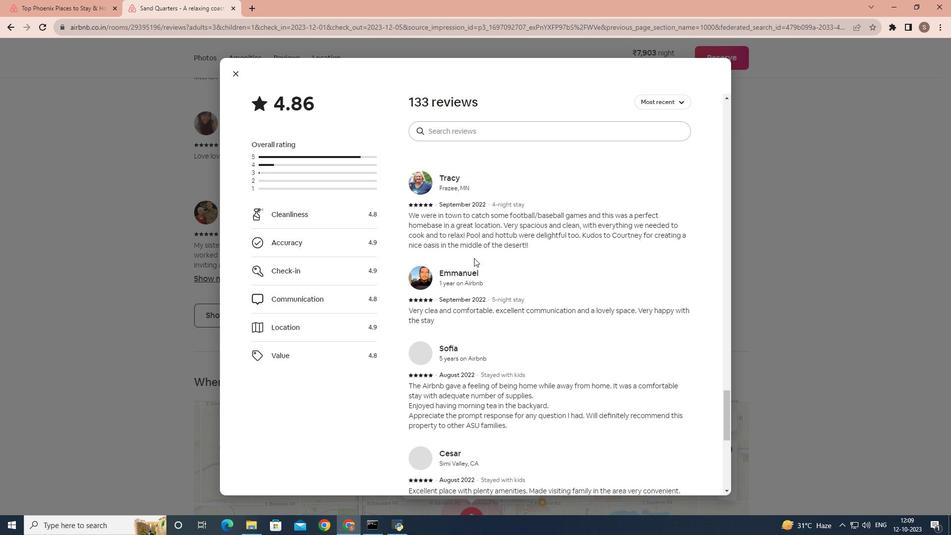 
Action: Mouse scrolled (474, 258) with delta (0, 0)
Screenshot: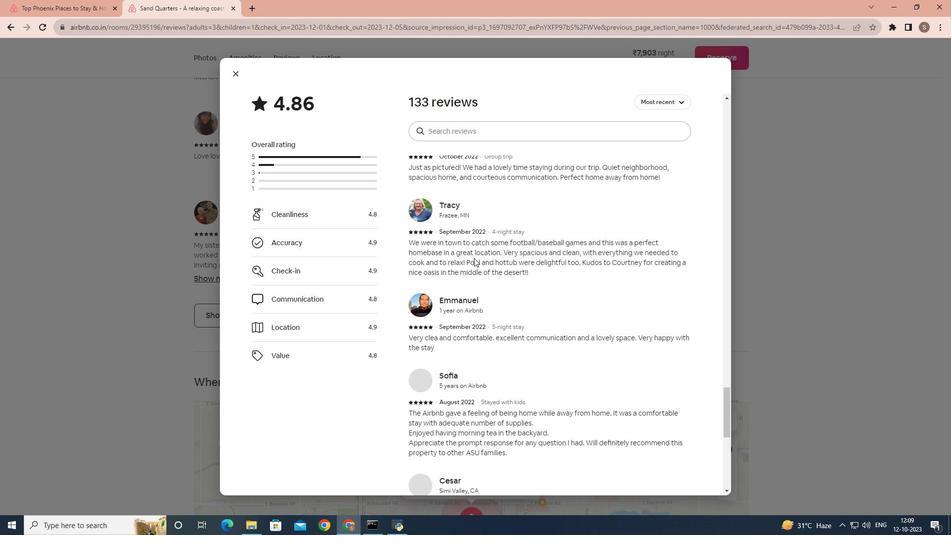 
Action: Mouse scrolled (474, 258) with delta (0, 0)
Screenshot: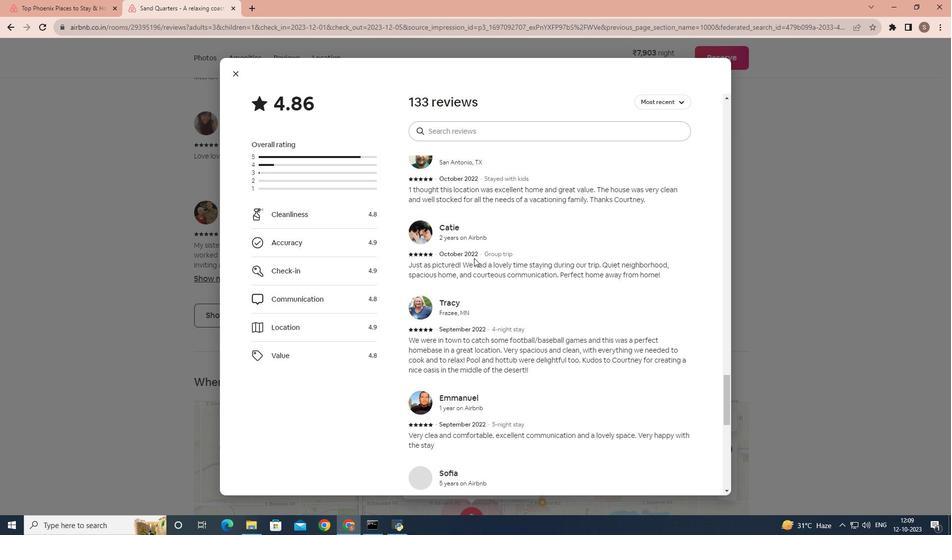 
Action: Mouse scrolled (474, 257) with delta (0, 0)
Screenshot: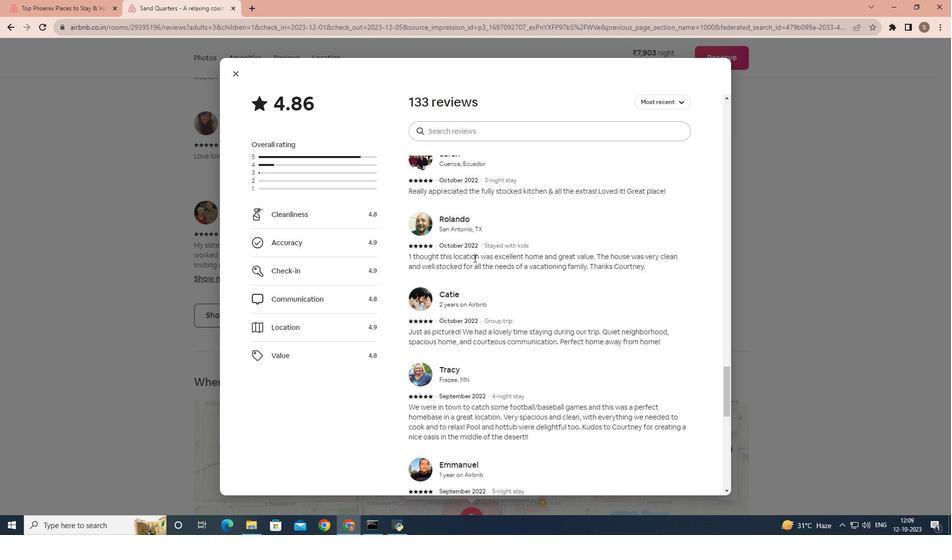 
Action: Mouse scrolled (474, 257) with delta (0, 0)
Screenshot: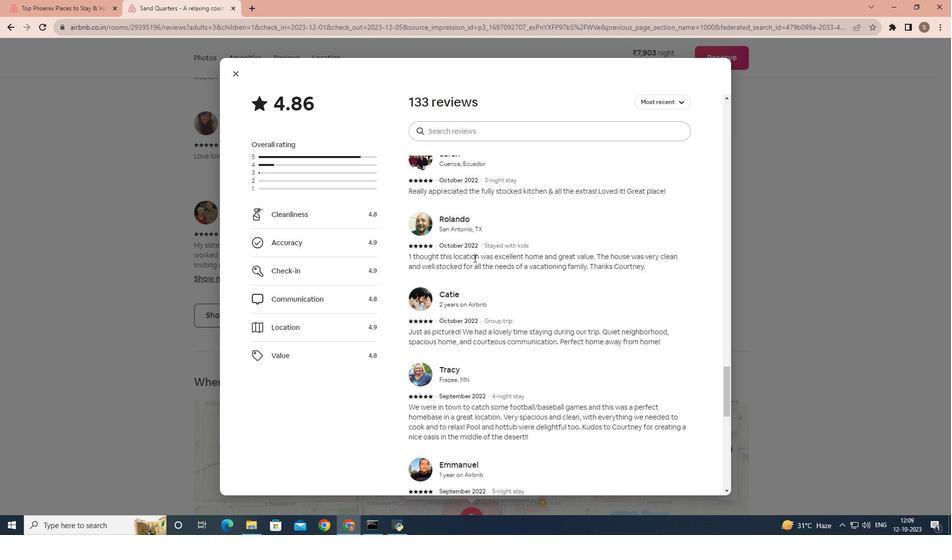 
Action: Mouse scrolled (474, 257) with delta (0, 0)
Screenshot: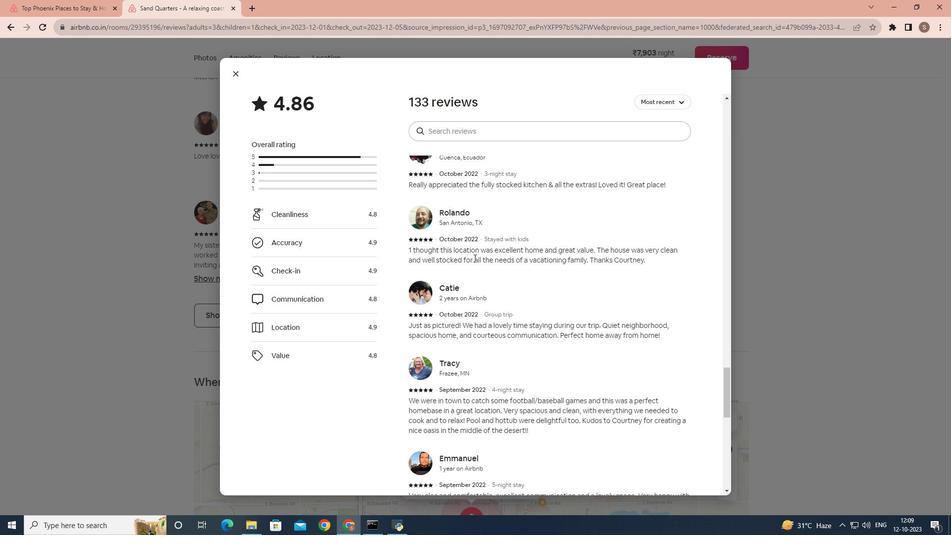 
Action: Mouse scrolled (474, 257) with delta (0, 0)
Screenshot: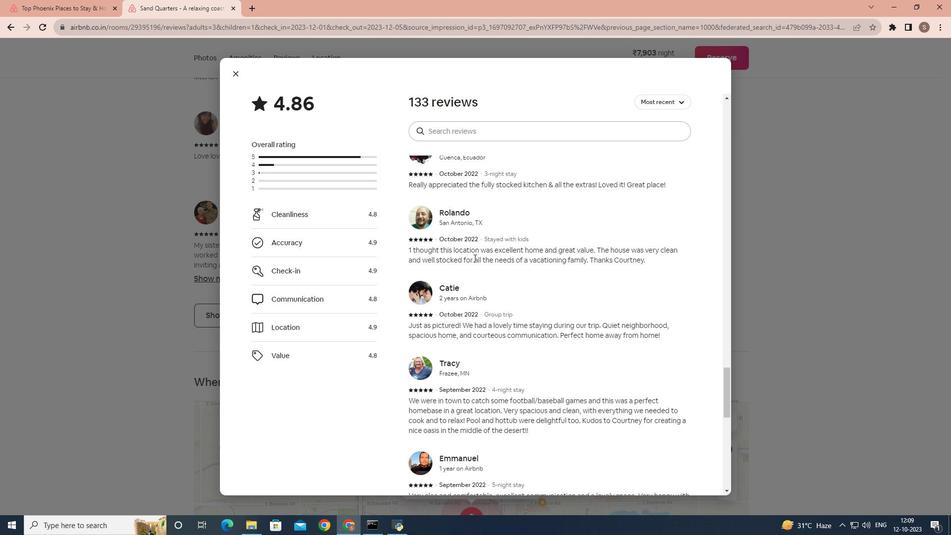 
Action: Mouse scrolled (474, 257) with delta (0, 0)
Screenshot: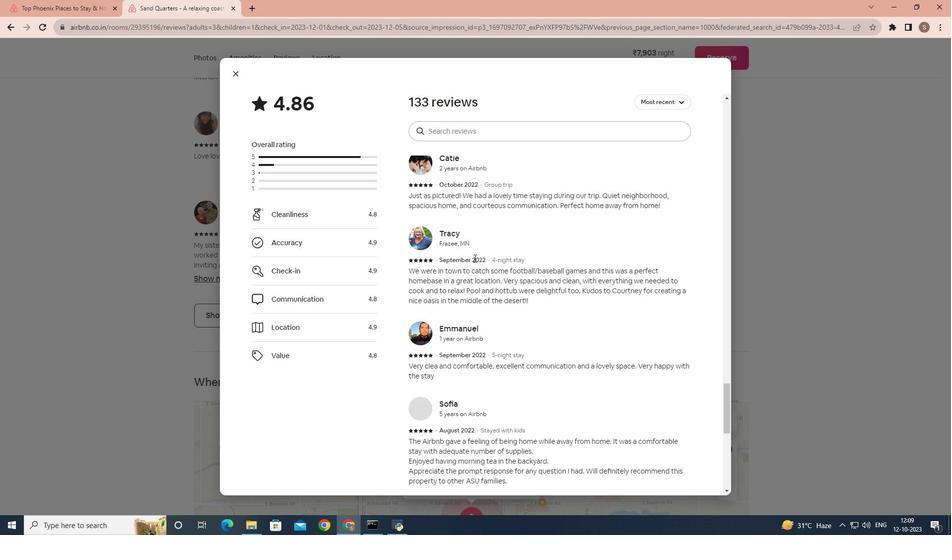 
Action: Mouse scrolled (474, 258) with delta (0, 0)
